Task: Validation on Product Offer with Testing
Action: Mouse moved to (430, 607)
Screenshot: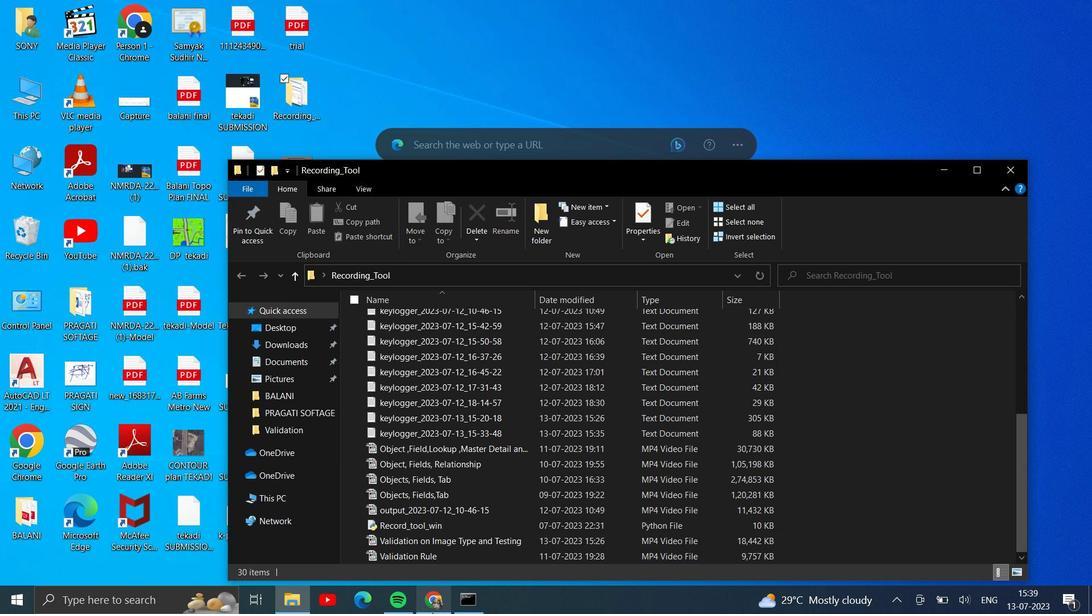 
Action: Mouse pressed left at (430, 607)
Screenshot: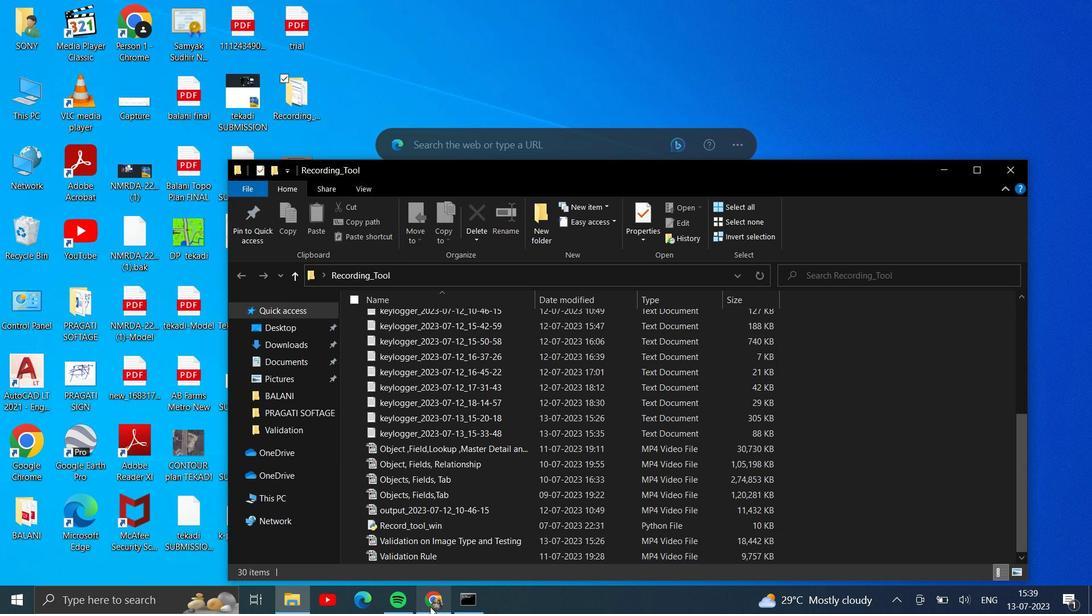 
Action: Mouse moved to (728, 182)
Screenshot: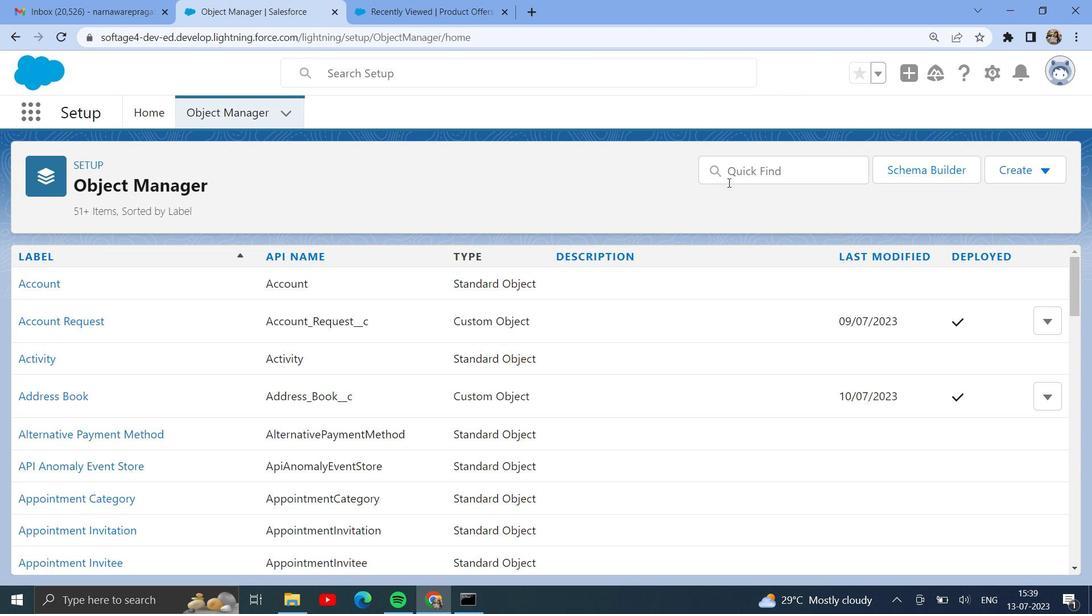 
Action: Mouse pressed left at (728, 182)
Screenshot: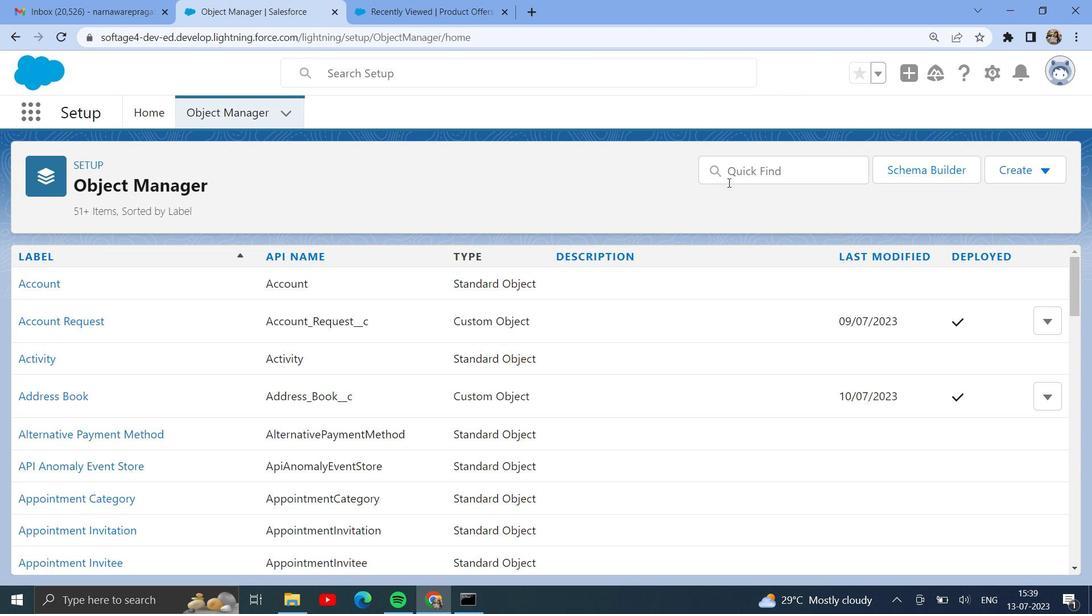 
Action: Mouse moved to (728, 181)
Screenshot: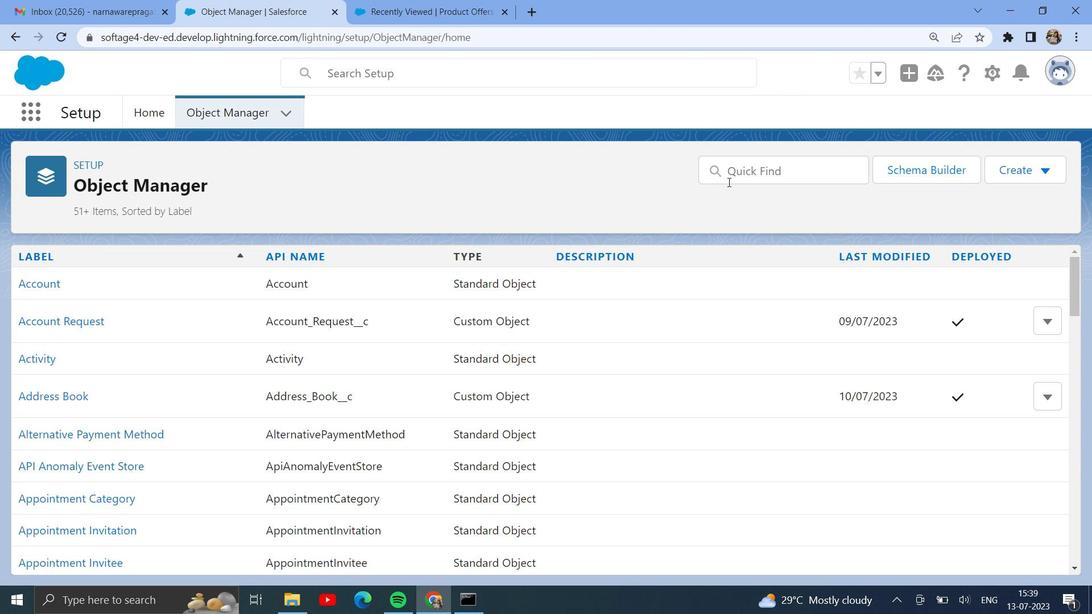 
Action: Key pressed <Key.shift>Product<Key.space><Key.shift>Offer
Screenshot: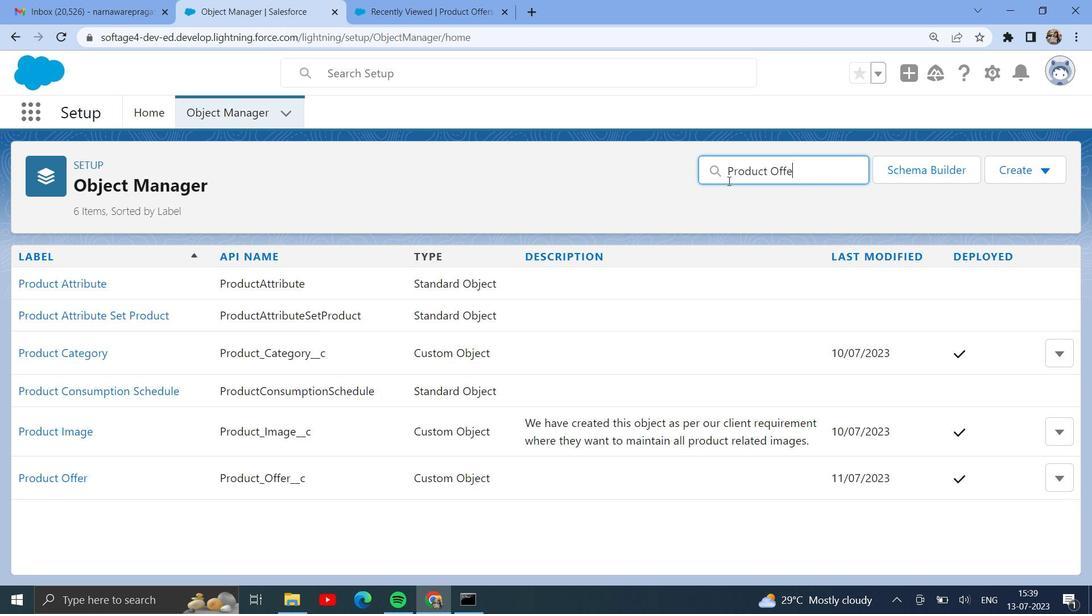 
Action: Mouse moved to (44, 289)
Screenshot: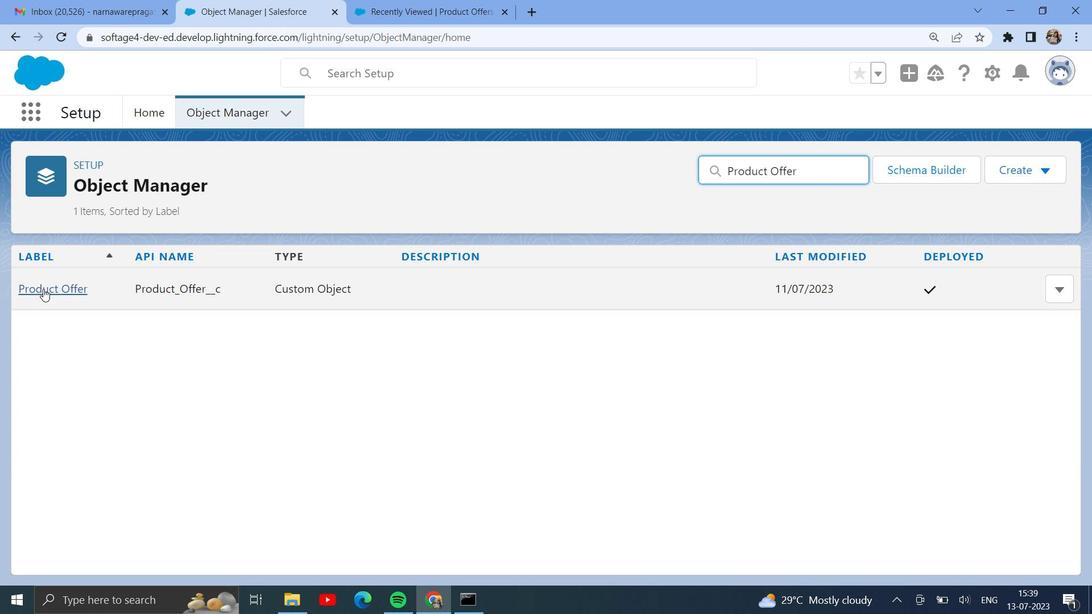 
Action: Mouse pressed left at (44, 289)
Screenshot: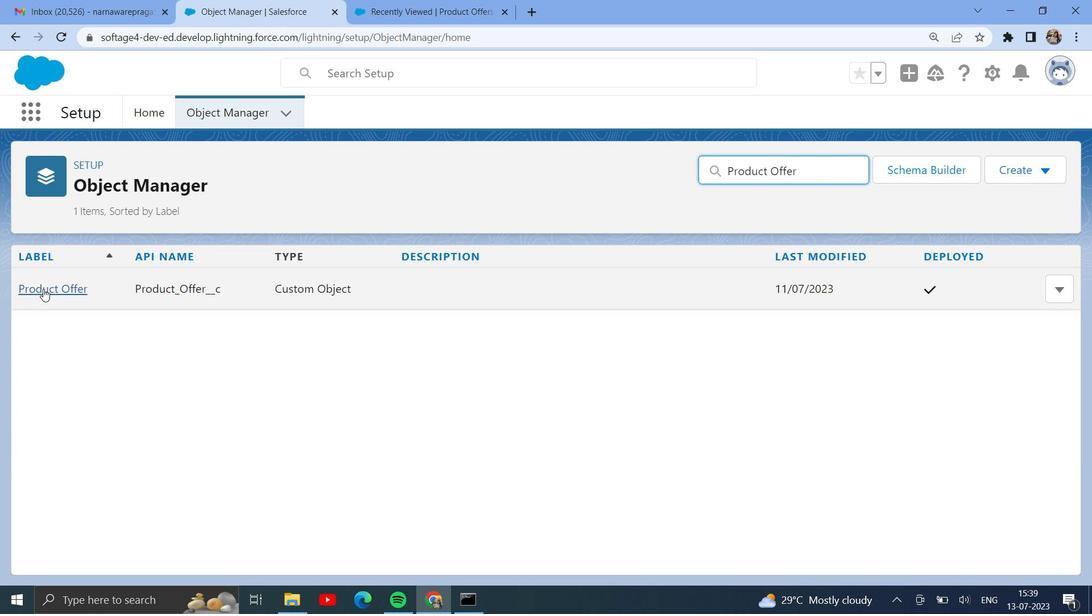 
Action: Mouse moved to (20, 382)
Screenshot: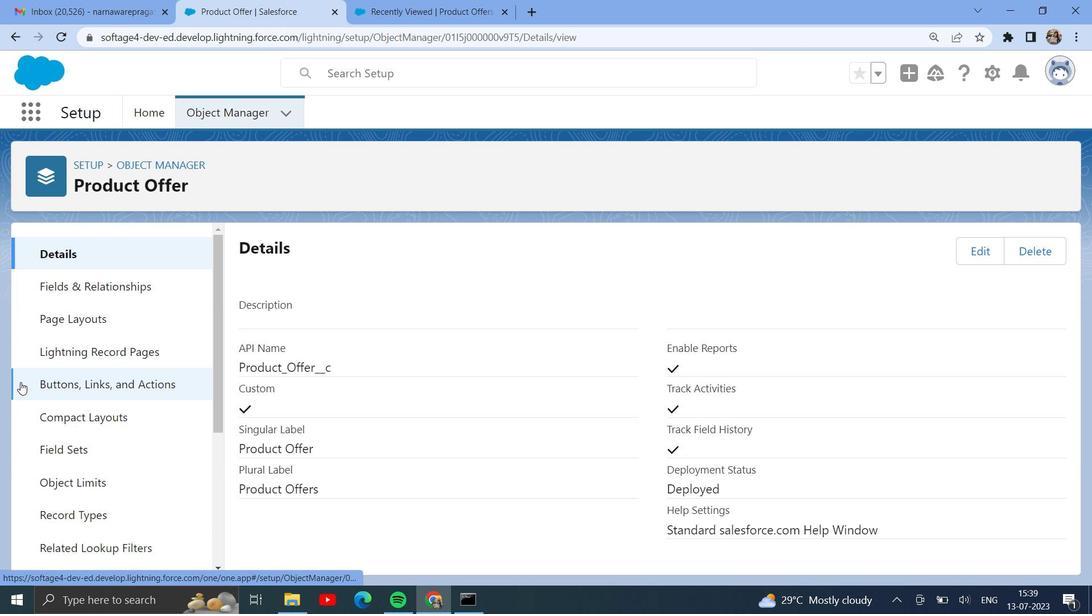 
Action: Mouse scrolled (20, 382) with delta (0, 0)
Screenshot: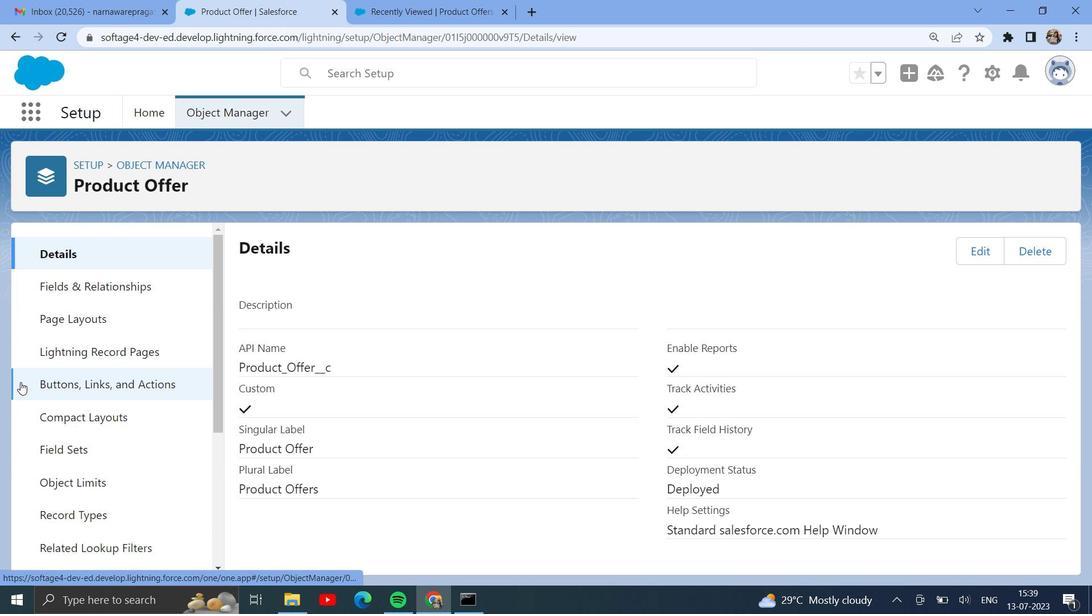 
Action: Mouse moved to (20, 384)
Screenshot: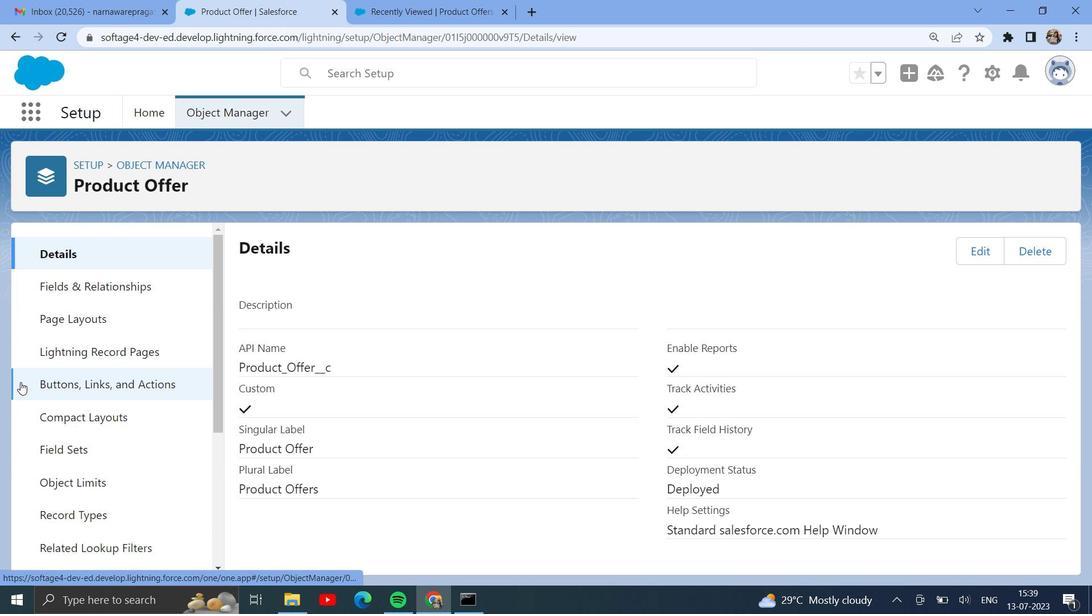 
Action: Mouse scrolled (20, 383) with delta (0, 0)
Screenshot: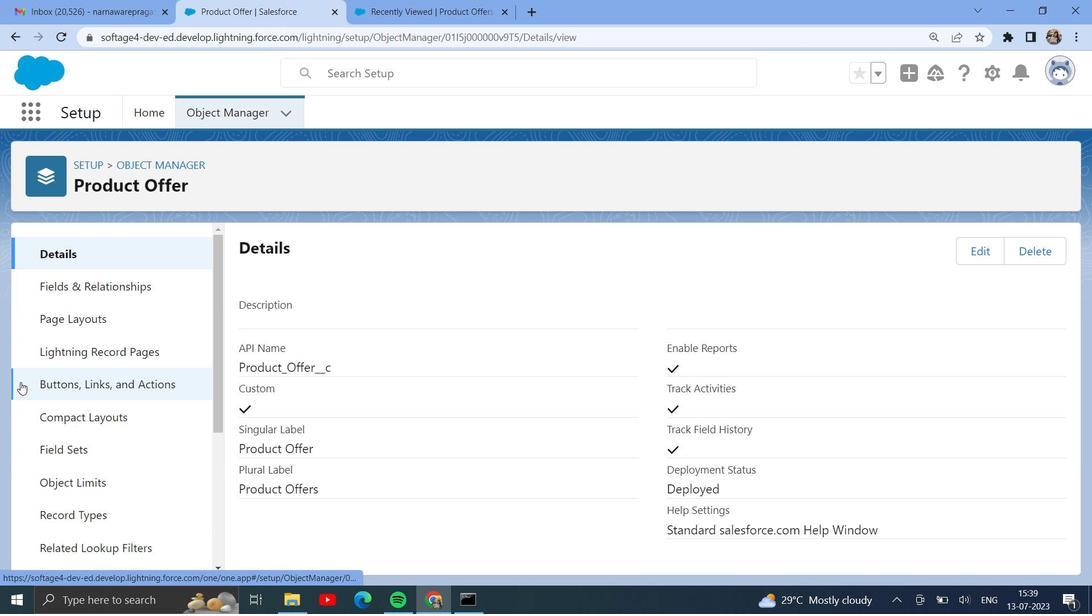 
Action: Mouse moved to (20, 384)
Screenshot: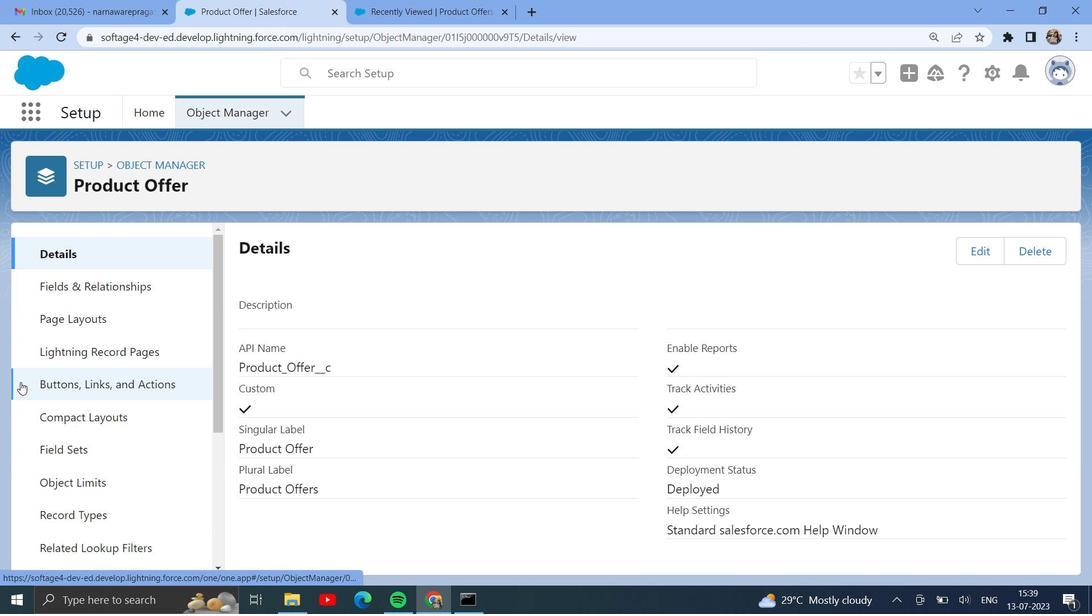 
Action: Mouse scrolled (20, 384) with delta (0, 0)
Screenshot: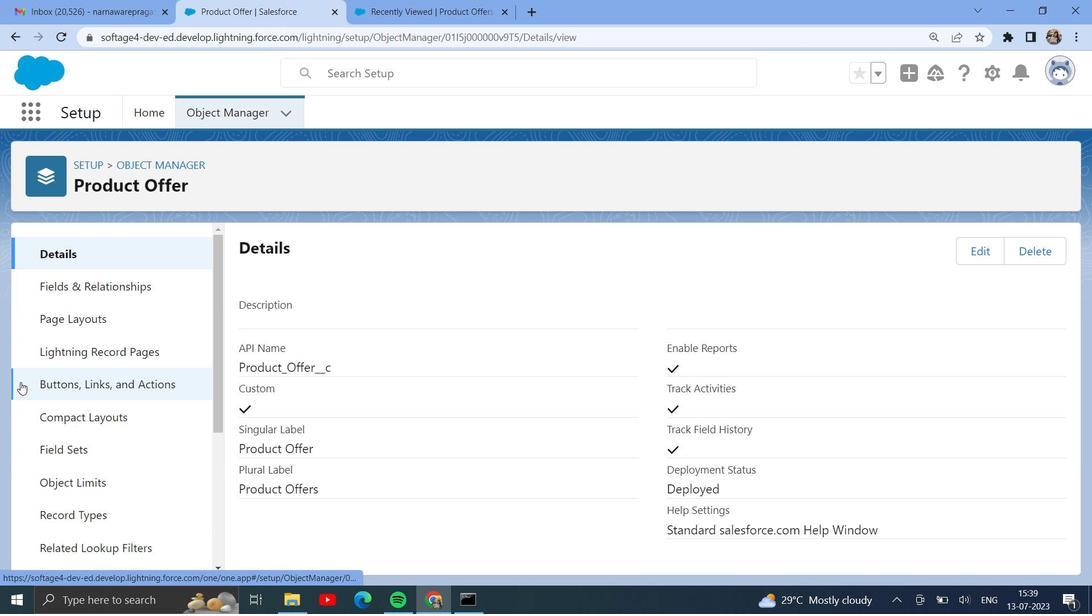 
Action: Mouse moved to (20, 386)
Screenshot: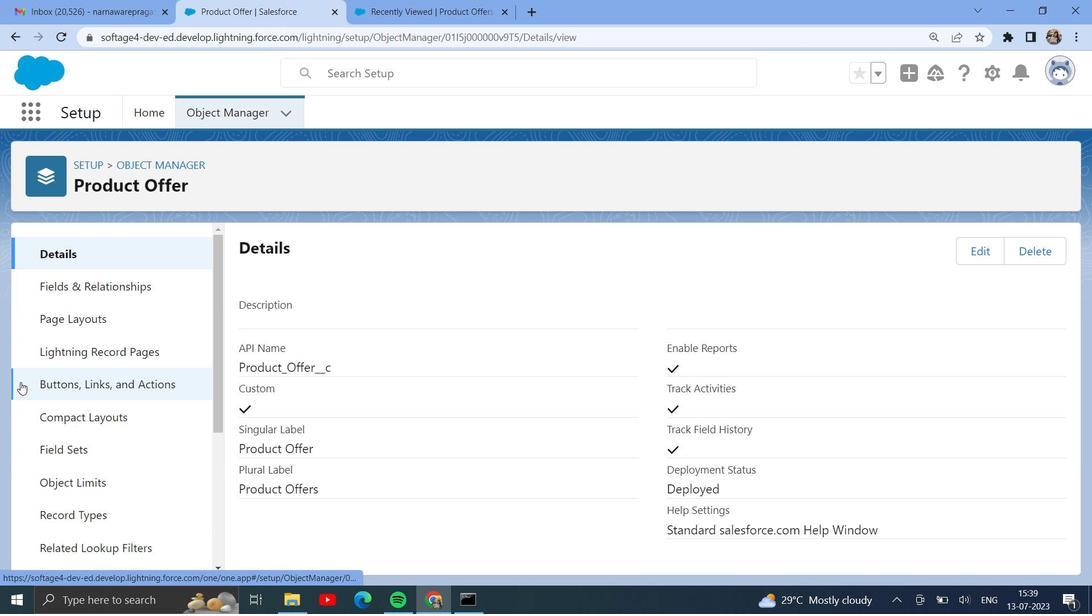 
Action: Mouse scrolled (20, 386) with delta (0, 0)
Screenshot: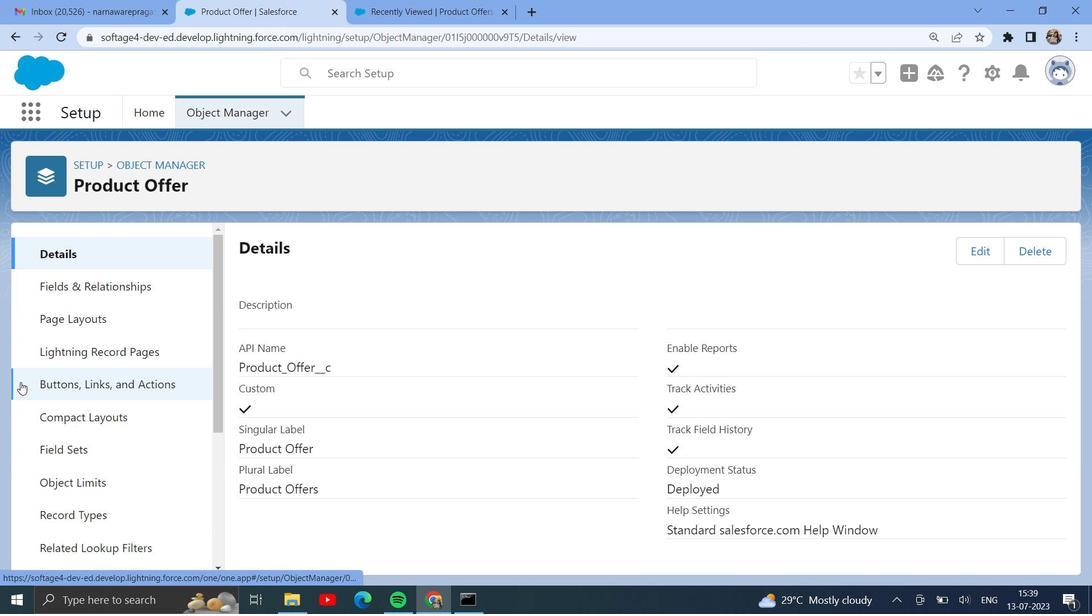 
Action: Mouse moved to (35, 416)
Screenshot: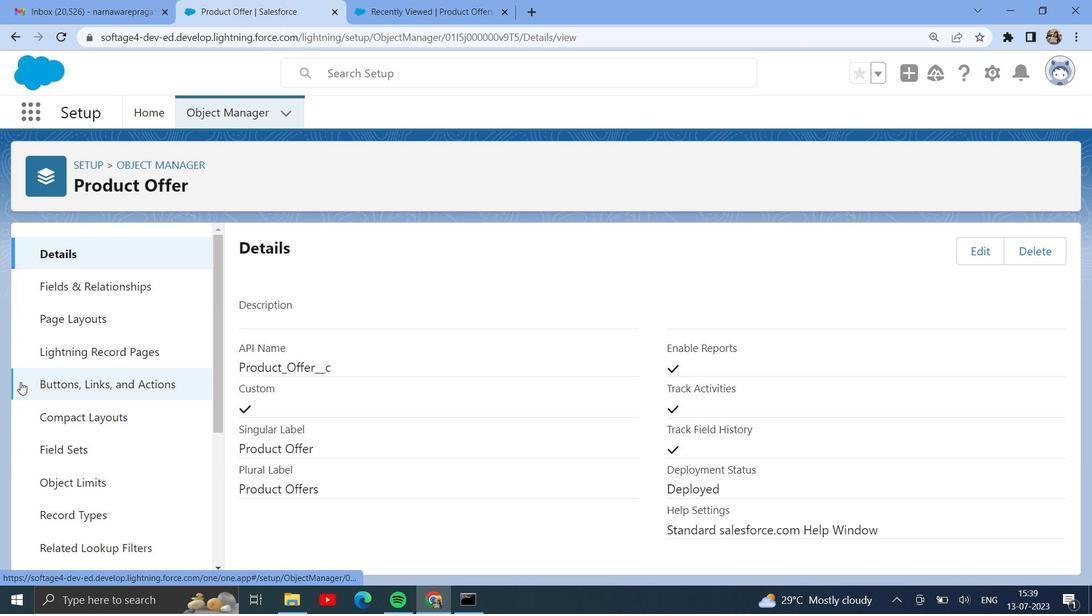 
Action: Mouse scrolled (35, 415) with delta (0, 0)
Screenshot: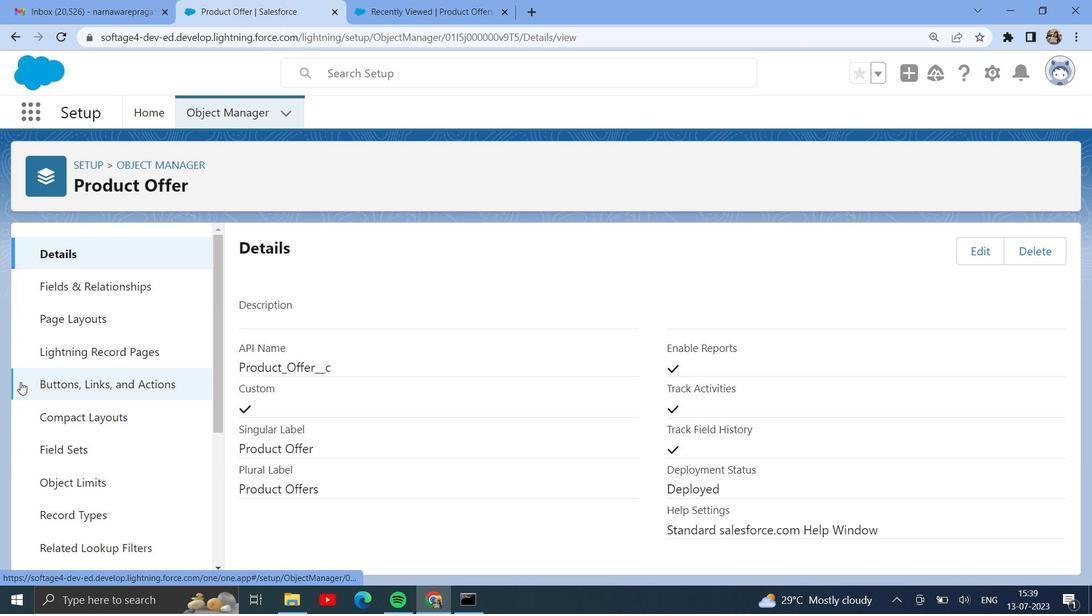 
Action: Mouse moved to (88, 472)
Screenshot: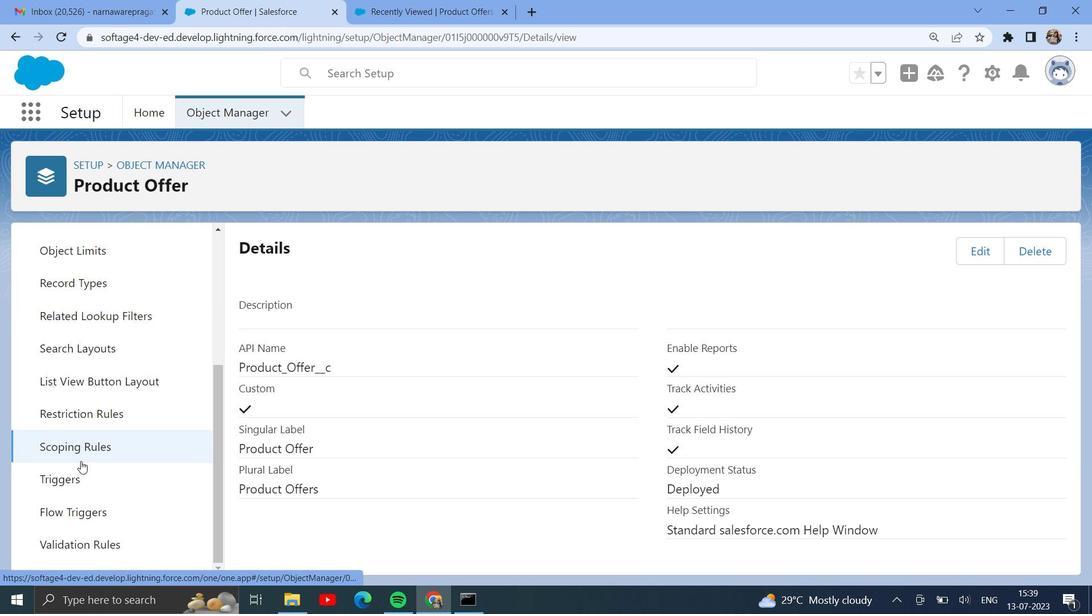 
Action: Mouse scrolled (88, 471) with delta (0, 0)
Screenshot: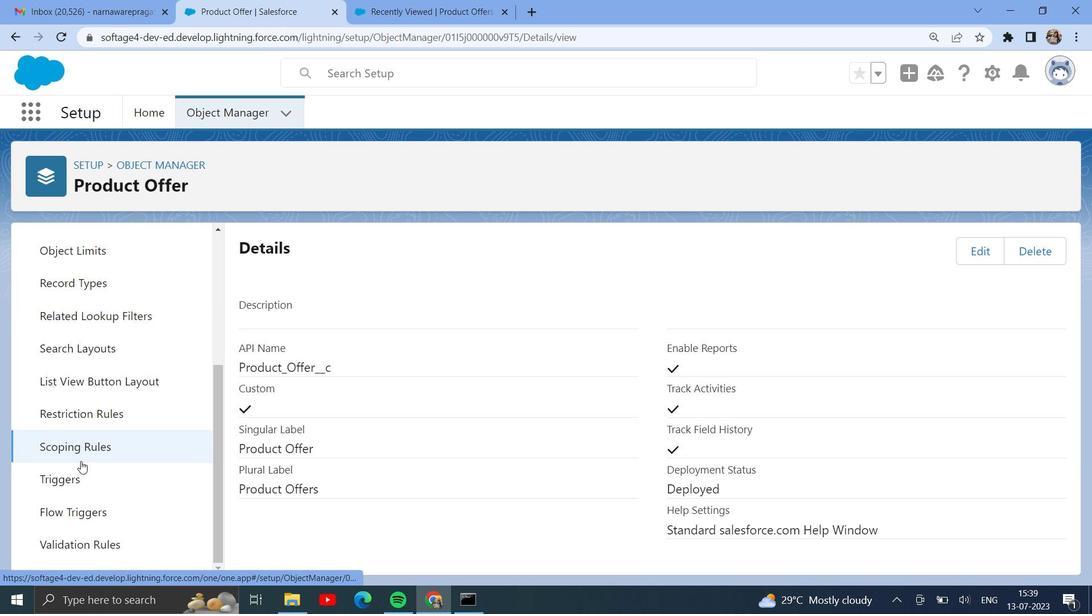 
Action: Mouse moved to (91, 476)
Screenshot: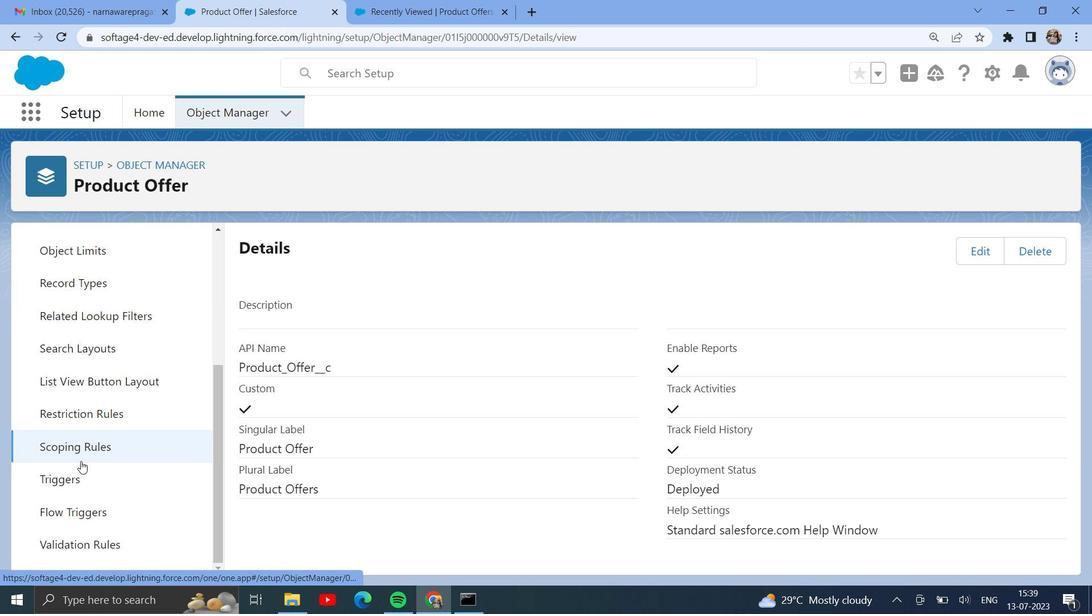 
Action: Mouse scrolled (91, 475) with delta (0, 0)
Screenshot: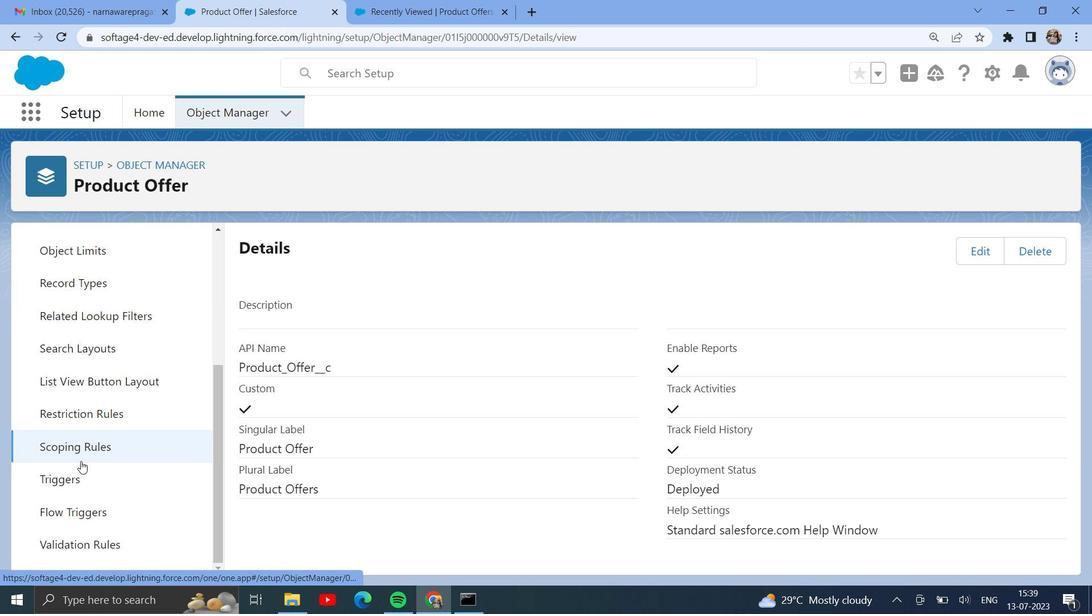 
Action: Mouse moved to (92, 478)
Screenshot: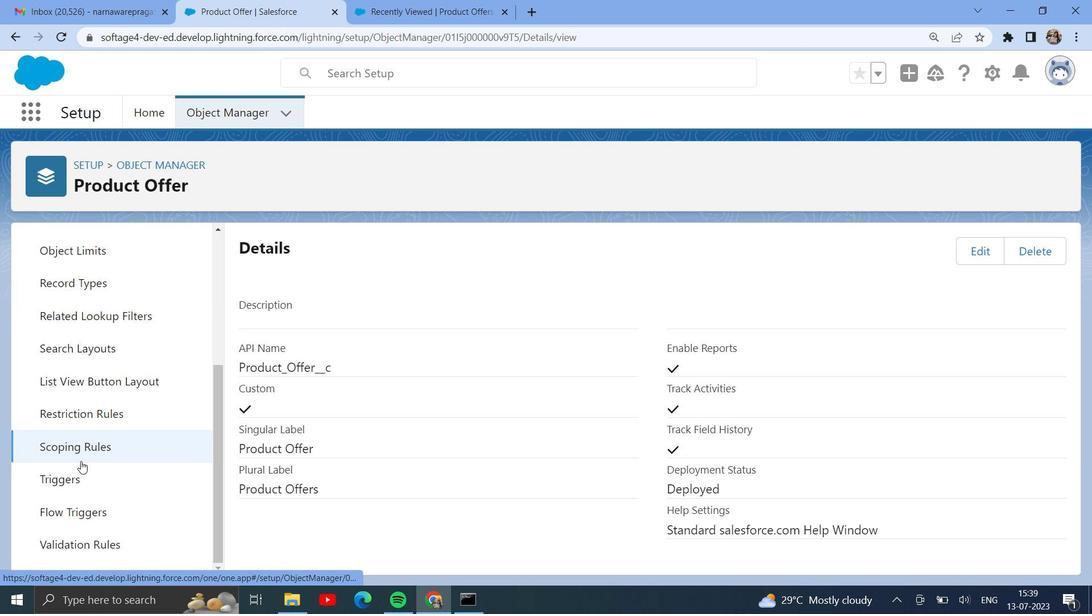 
Action: Mouse scrolled (92, 477) with delta (0, 0)
Screenshot: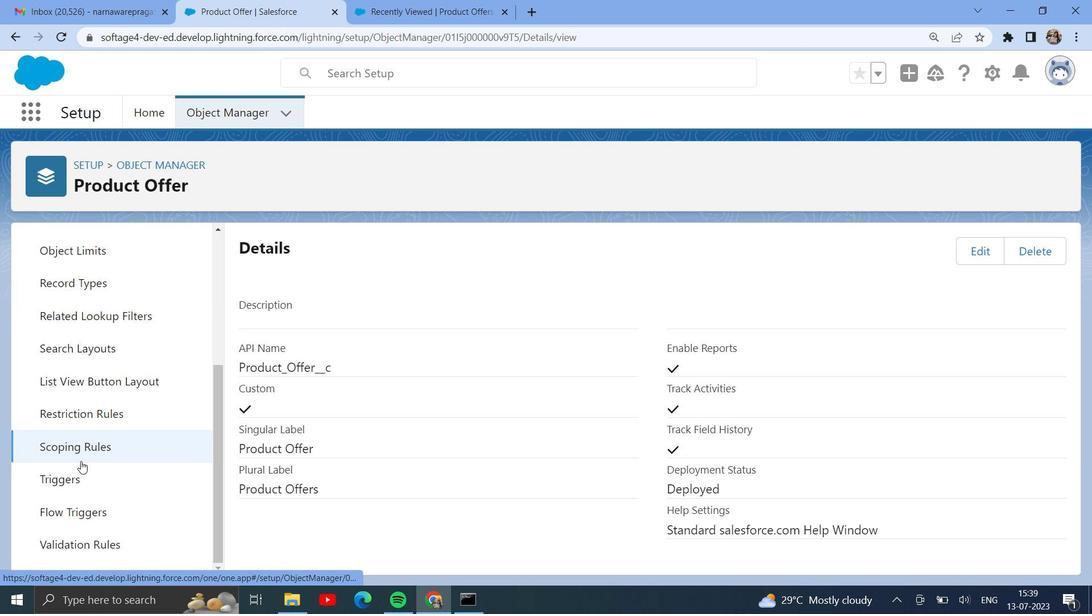 
Action: Mouse scrolled (92, 477) with delta (0, 0)
Screenshot: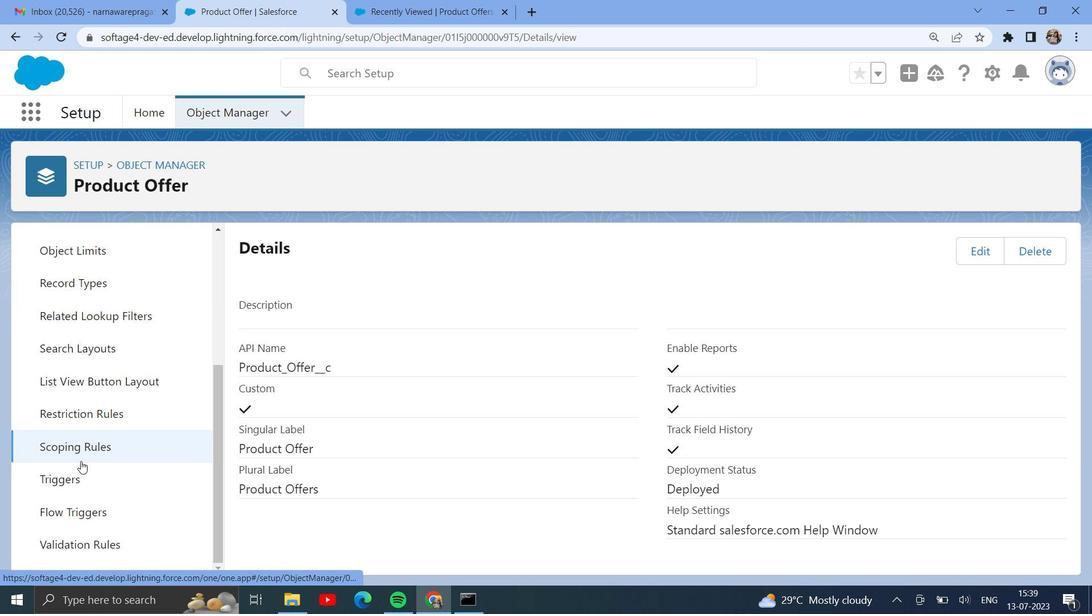 
Action: Mouse moved to (95, 482)
Screenshot: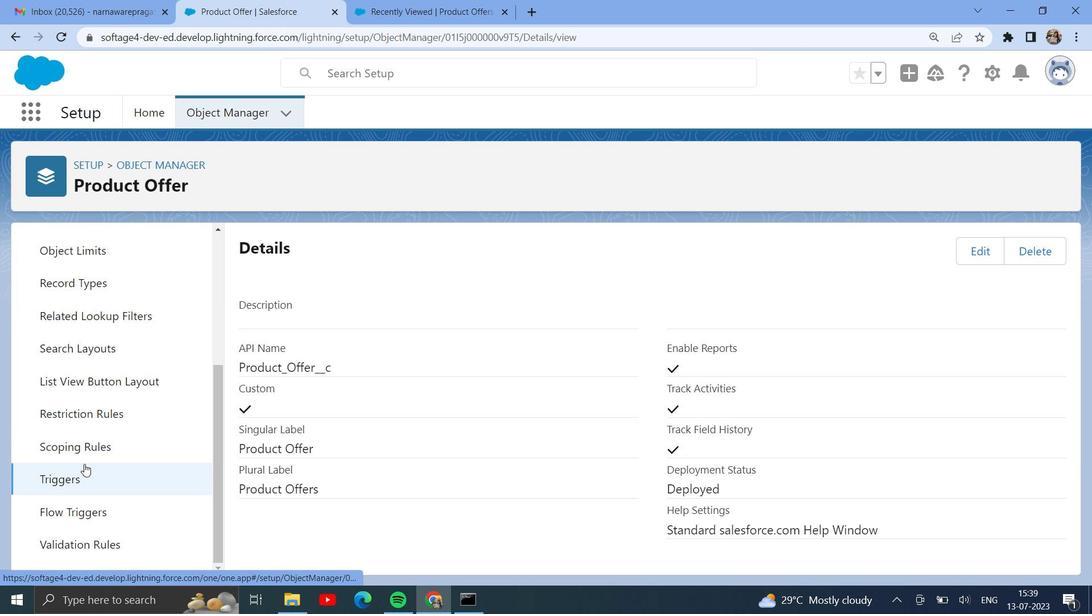 
Action: Mouse scrolled (95, 482) with delta (0, 0)
Screenshot: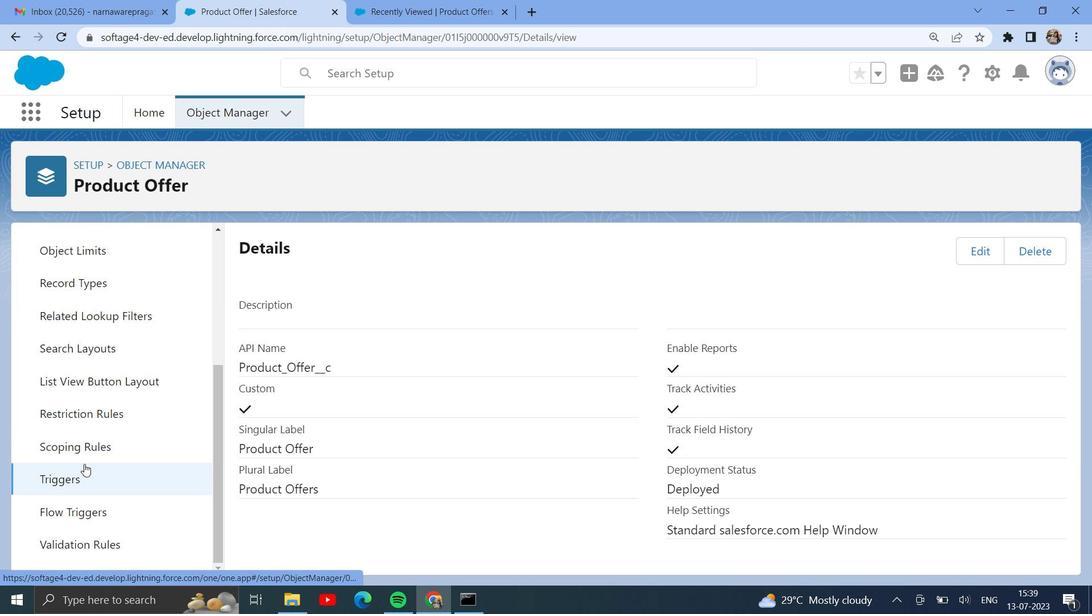 
Action: Mouse moved to (120, 544)
Screenshot: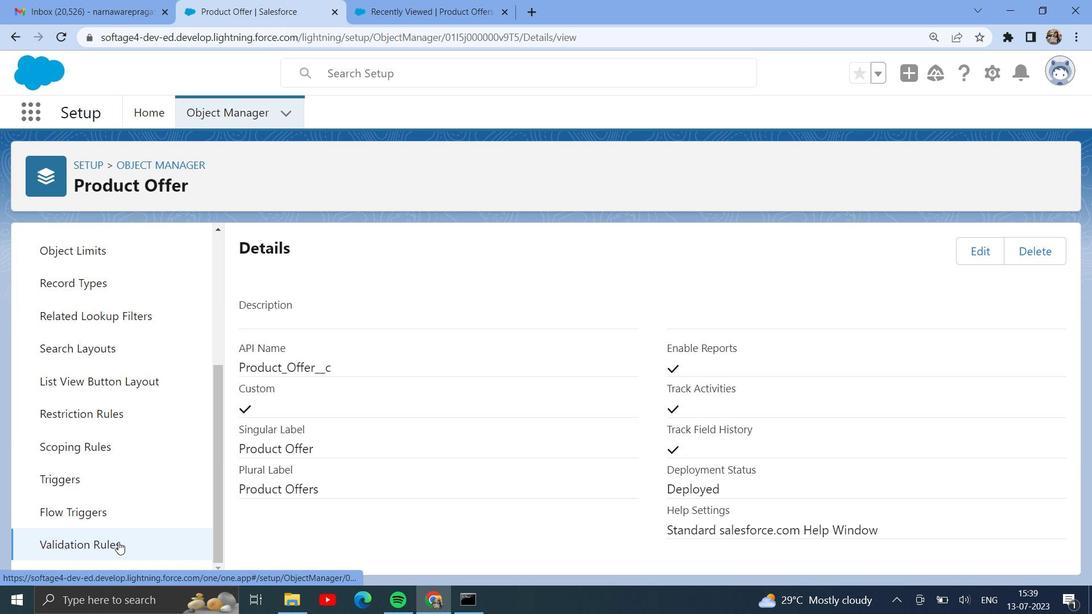 
Action: Mouse pressed left at (120, 544)
Screenshot: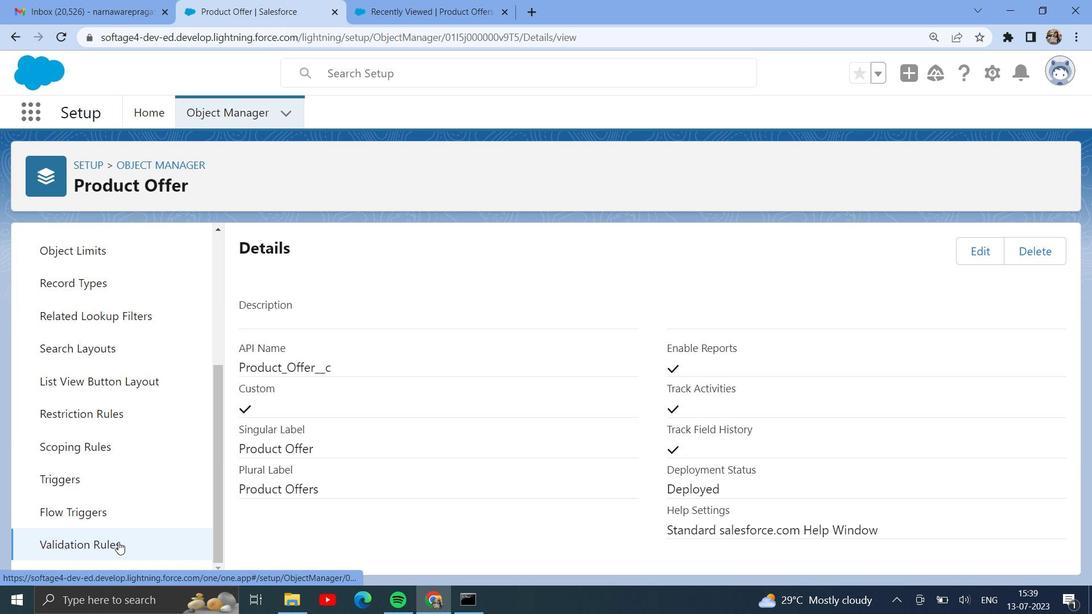 
Action: Mouse moved to (1055, 252)
Screenshot: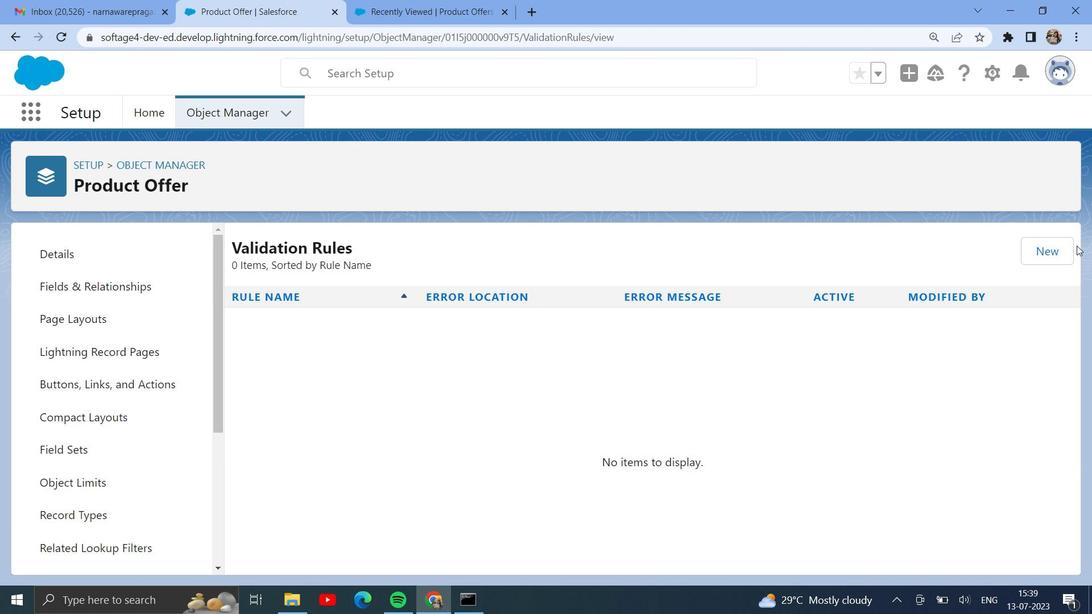 
Action: Mouse pressed left at (1055, 252)
Screenshot: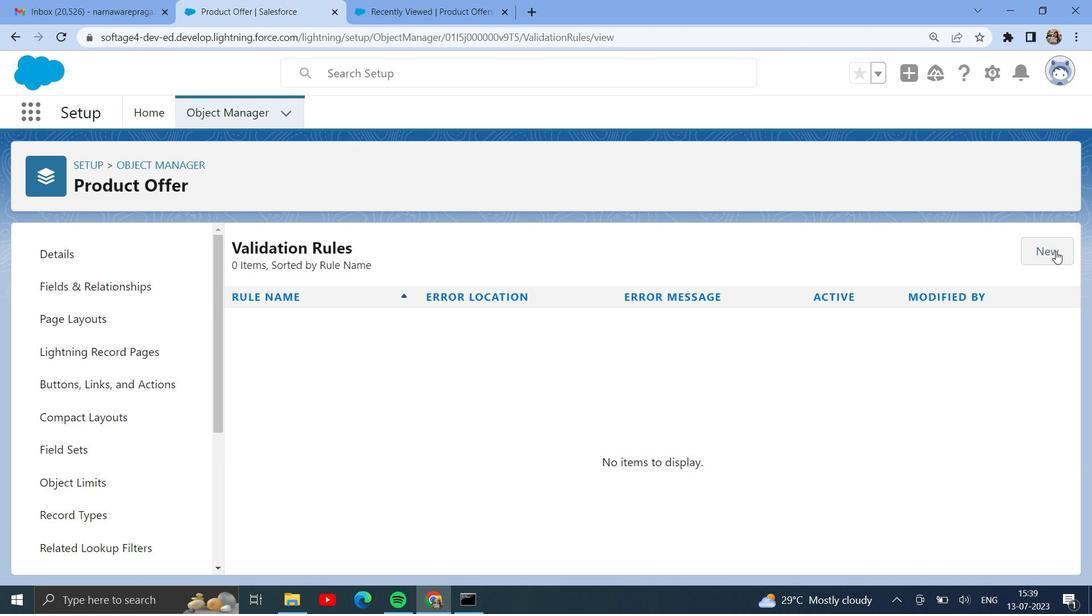 
Action: Mouse moved to (378, 362)
Screenshot: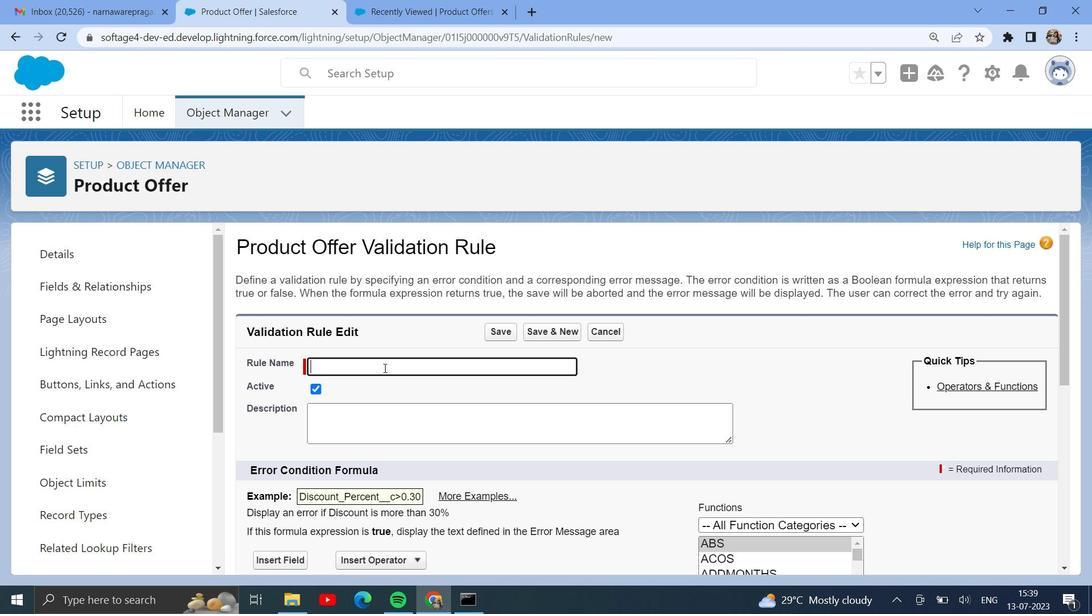 
Action: Mouse pressed left at (378, 362)
Screenshot: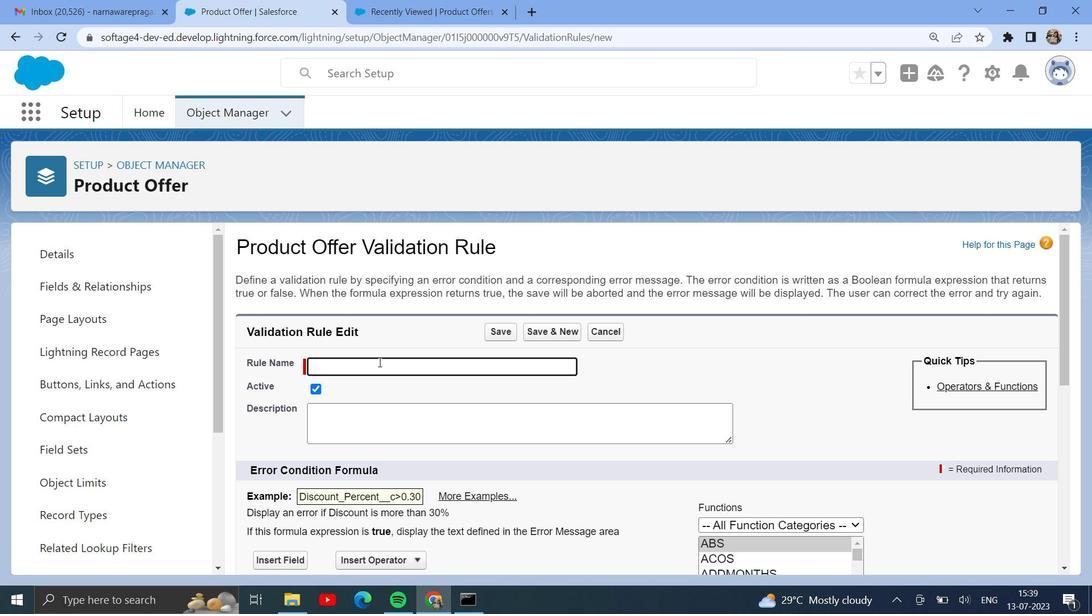 
Action: Key pressed <Key.shift>Validation<Key.space>on<Key.space><Key.shift>Product<Key.space><Key.shift>Field
Screenshot: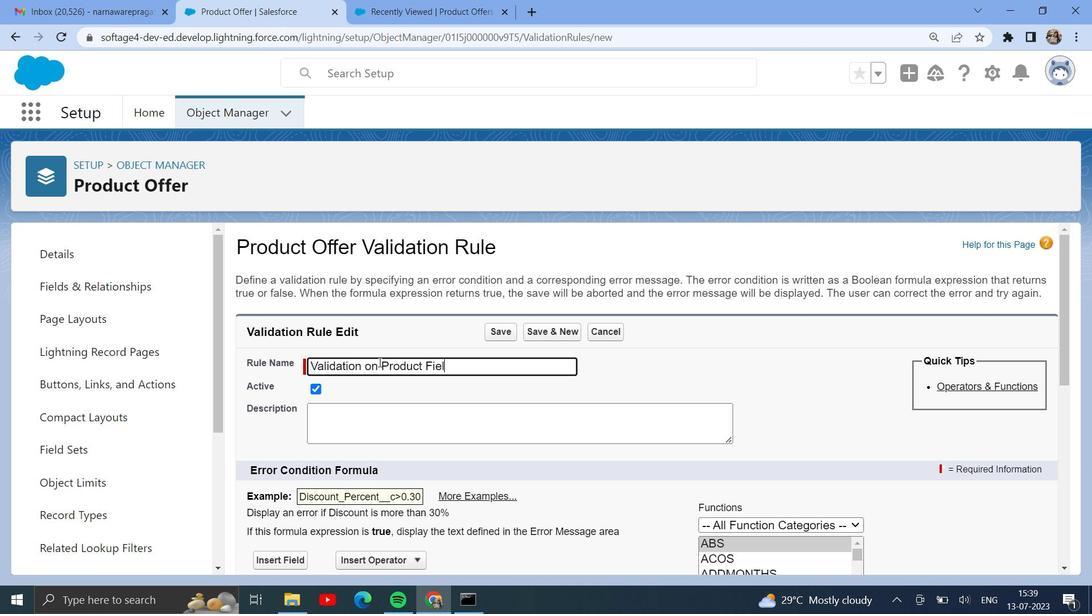 
Action: Mouse moved to (368, 442)
Screenshot: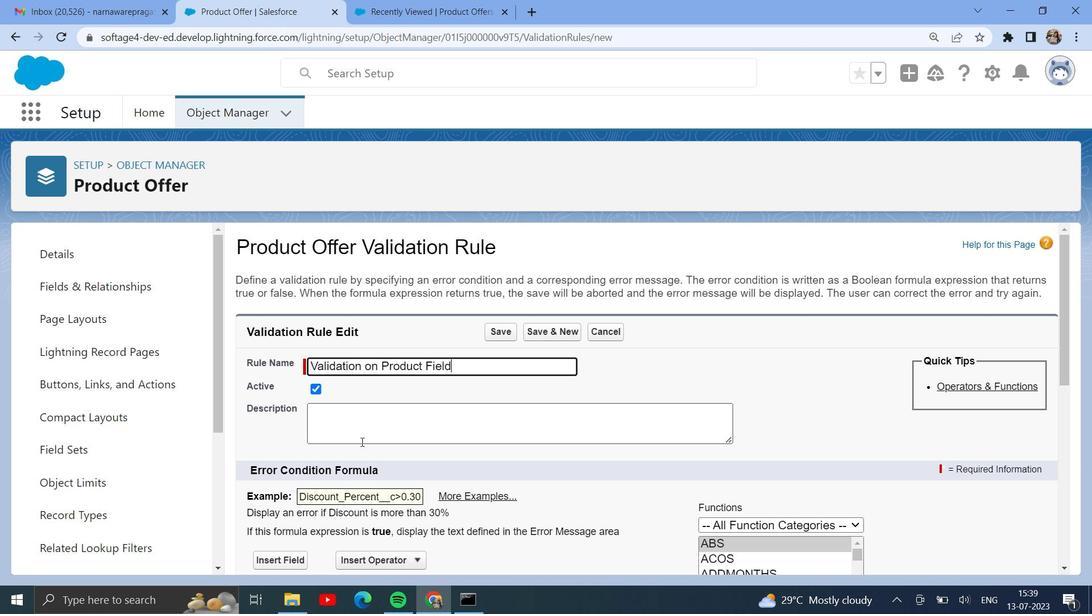 
Action: Mouse scrolled (368, 441) with delta (0, 0)
Screenshot: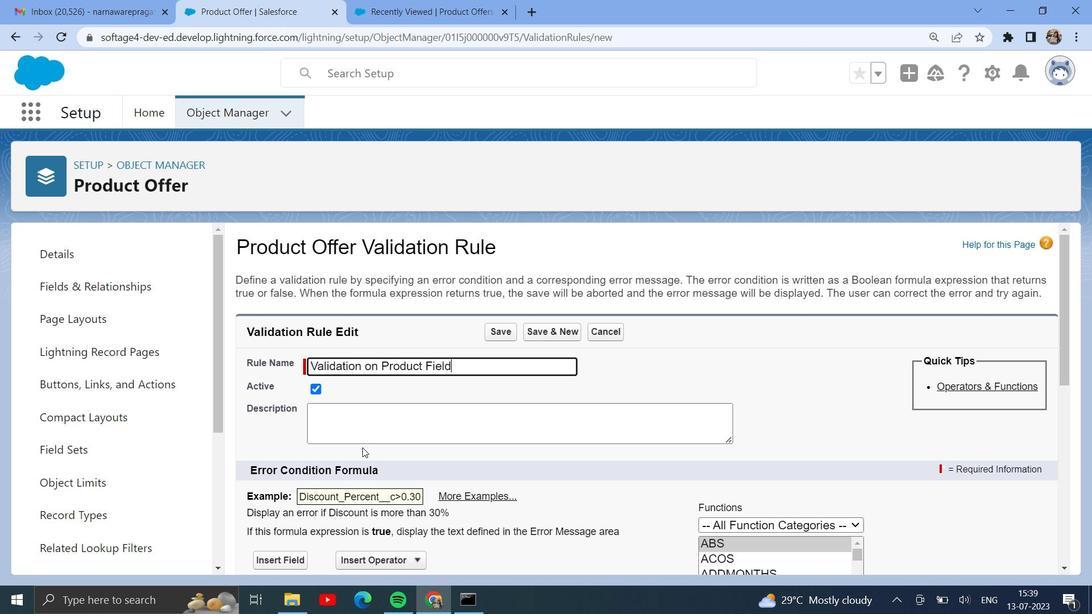 
Action: Mouse scrolled (368, 441) with delta (0, 0)
Screenshot: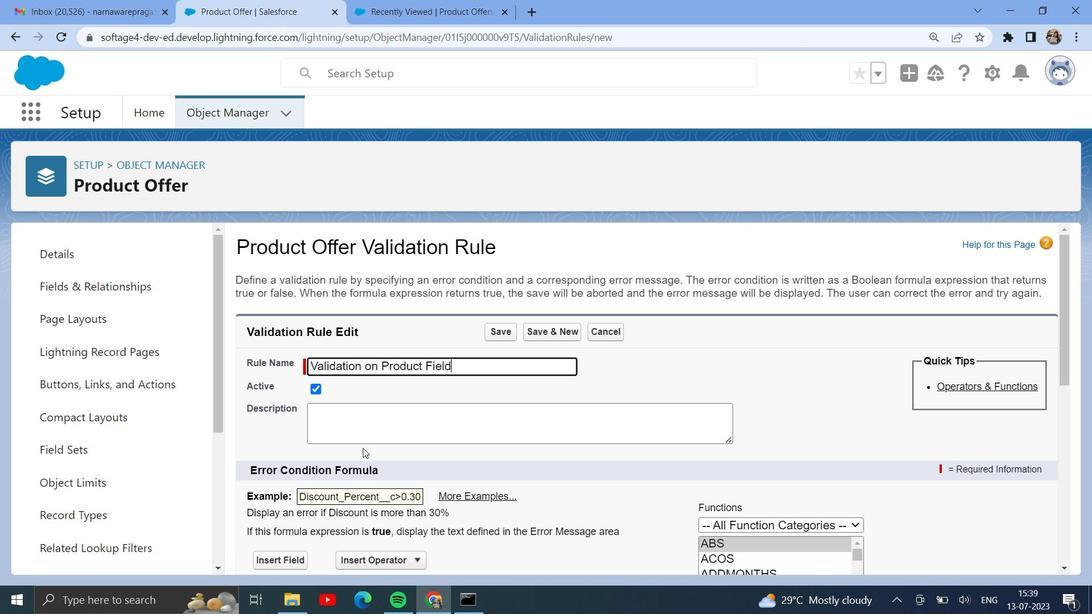 
Action: Mouse moved to (469, 471)
Screenshot: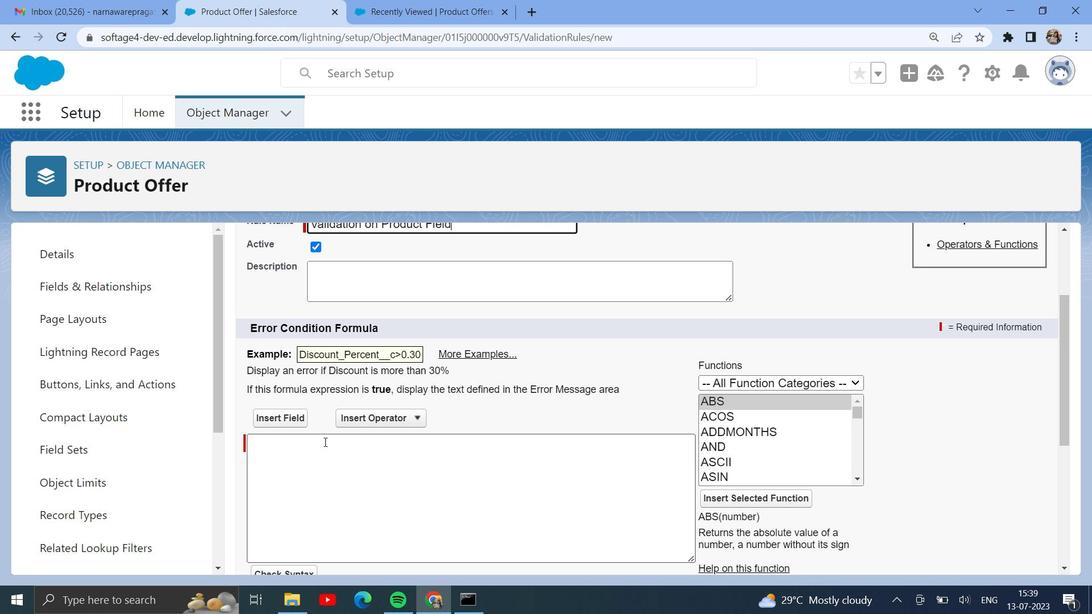 
Action: Mouse scrolled (469, 471) with delta (0, 0)
Screenshot: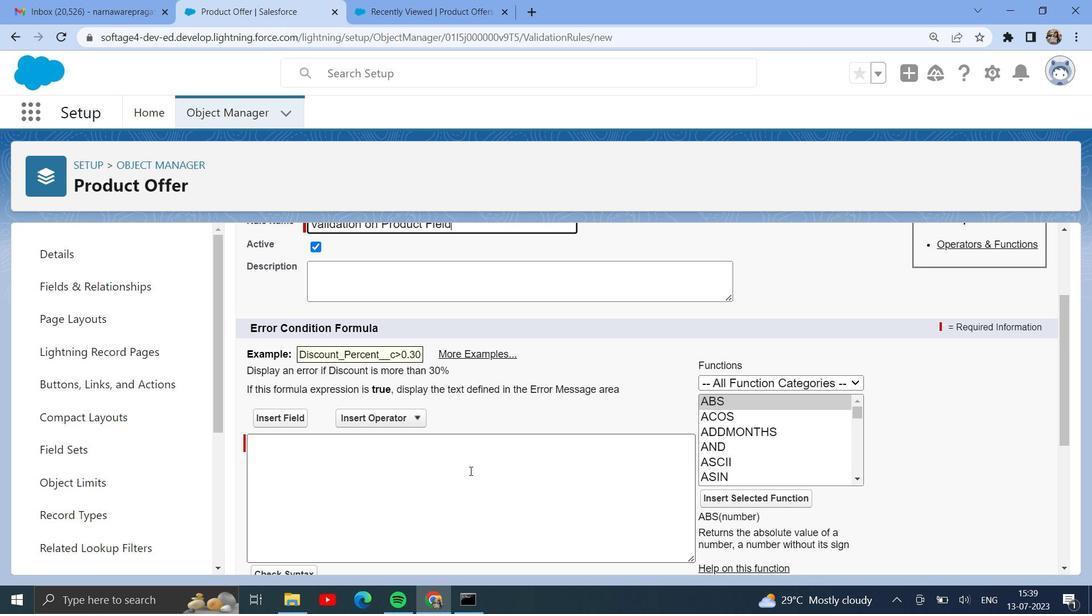 
Action: Mouse moved to (803, 378)
Screenshot: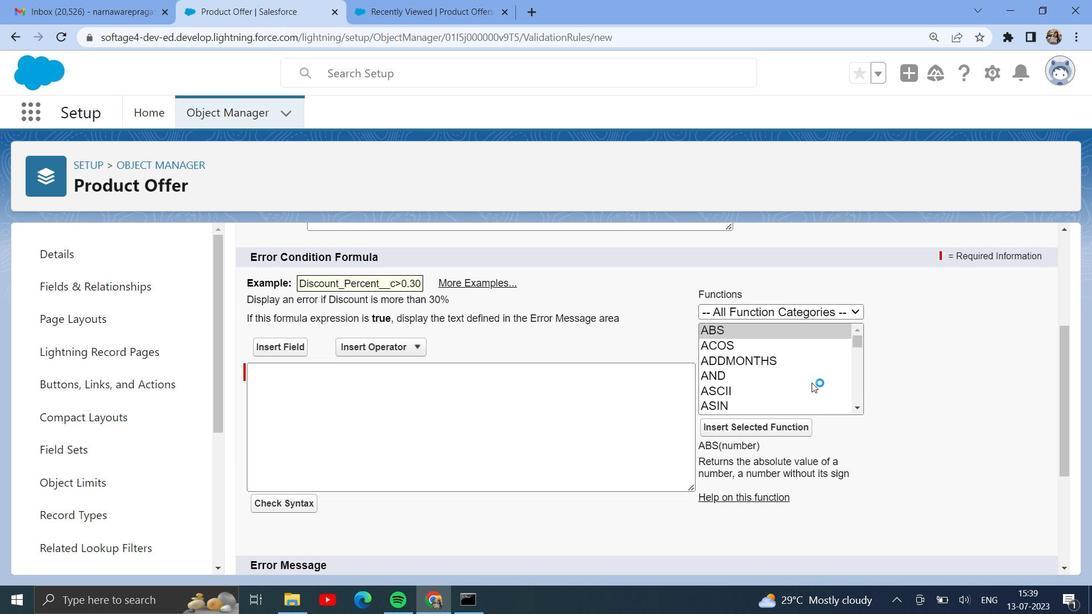 
Action: Mouse scrolled (803, 377) with delta (0, 0)
Screenshot: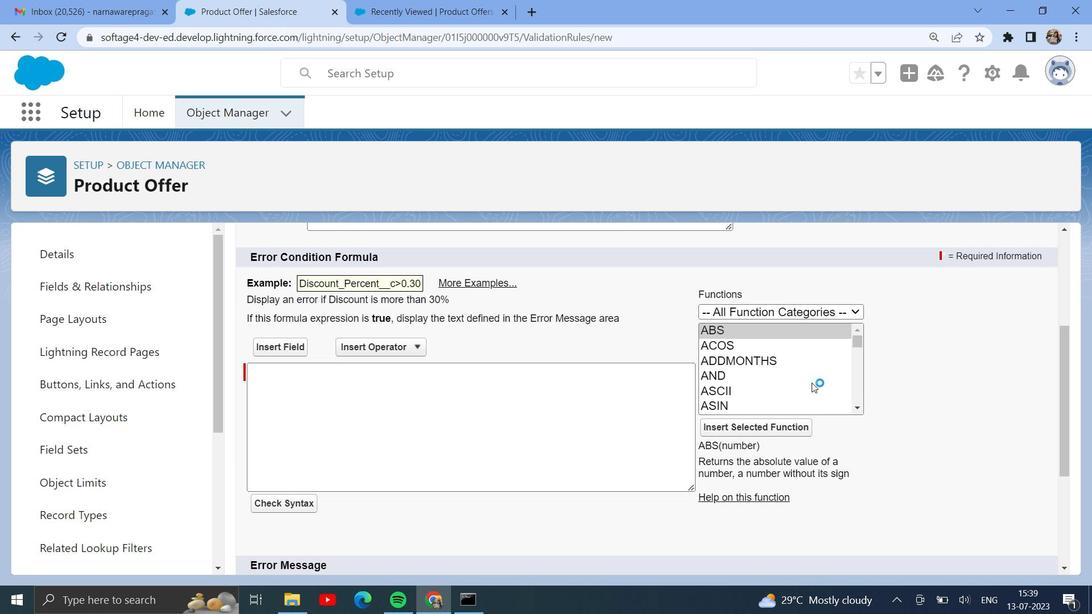 
Action: Mouse moved to (802, 378)
Screenshot: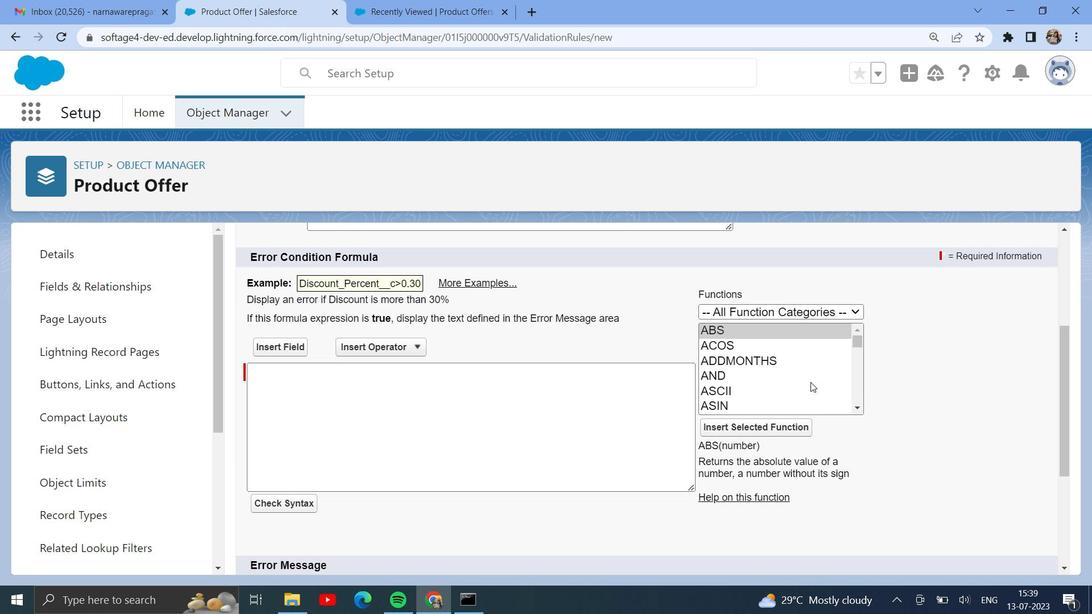 
Action: Mouse scrolled (802, 377) with delta (0, 0)
Screenshot: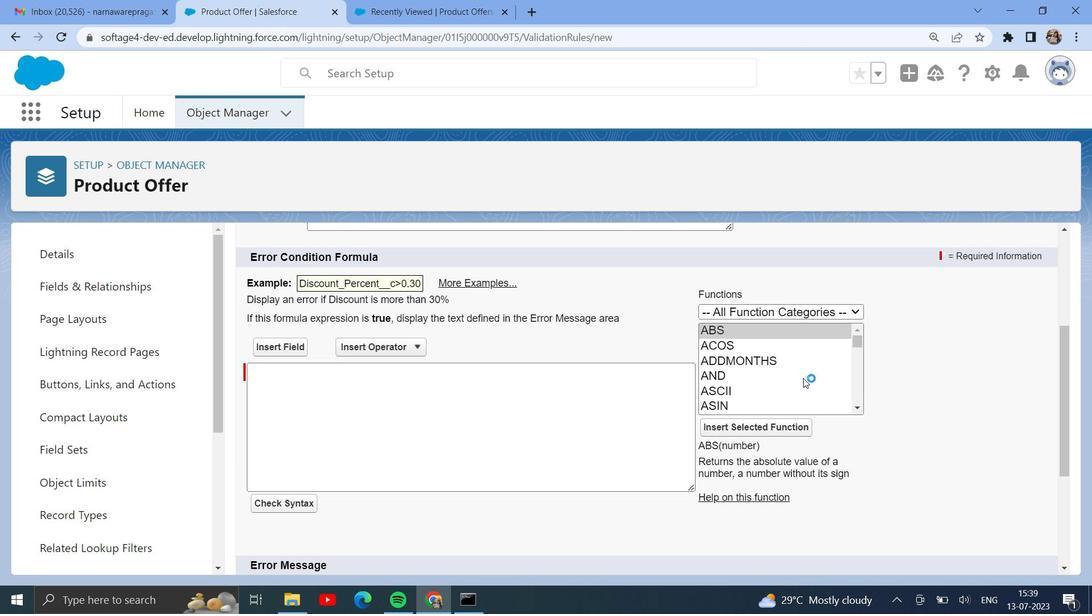 
Action: Mouse moved to (744, 369)
Screenshot: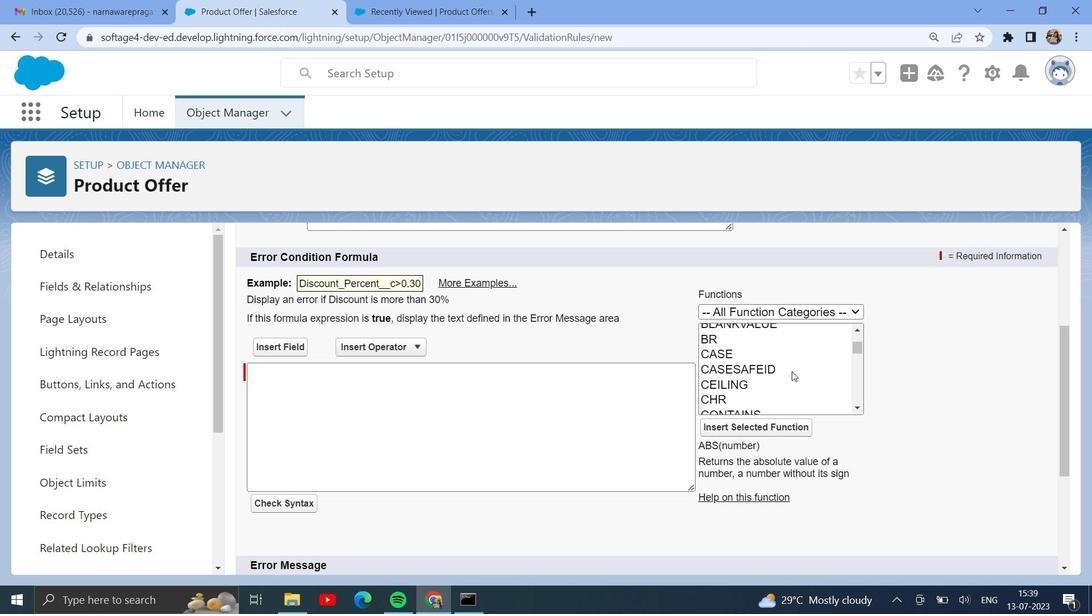 
Action: Mouse scrolled (744, 369) with delta (0, 0)
Screenshot: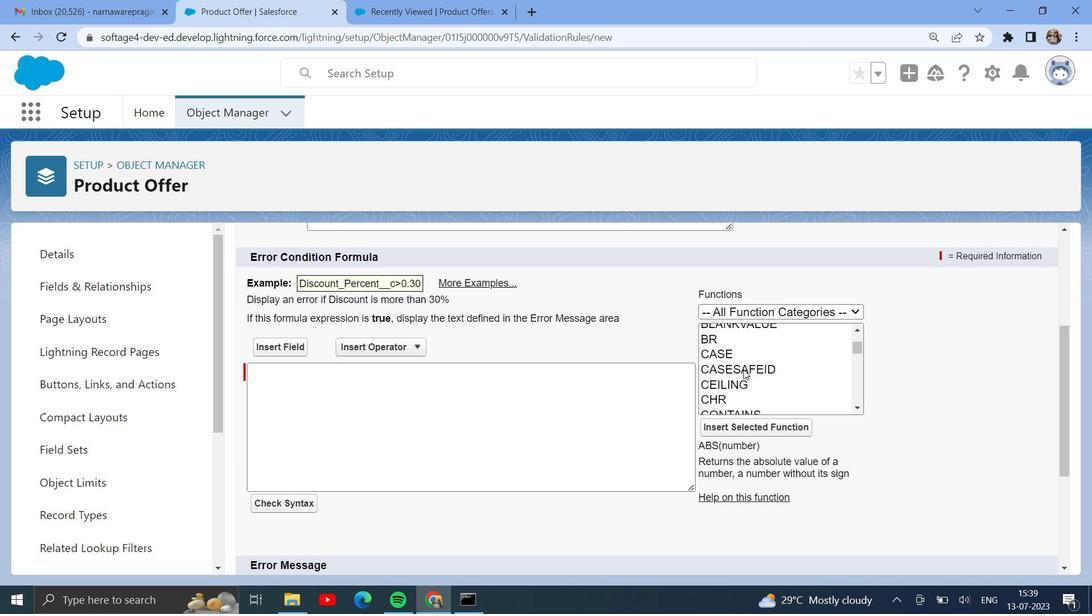 
Action: Mouse moved to (745, 368)
Screenshot: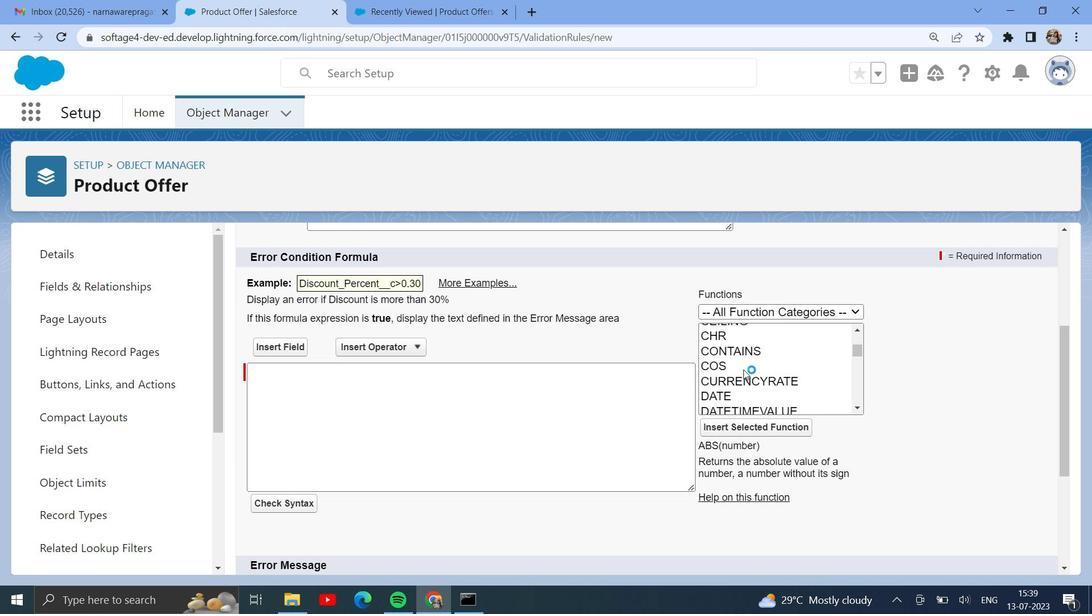 
Action: Mouse scrolled (745, 368) with delta (0, 0)
Screenshot: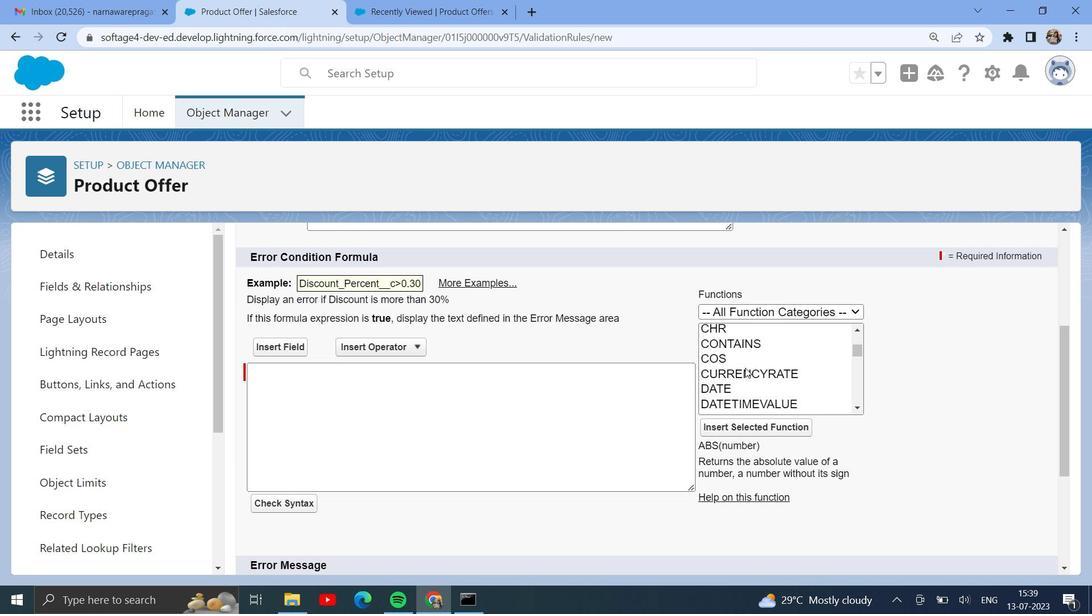 
Action: Mouse scrolled (745, 368) with delta (0, 0)
Screenshot: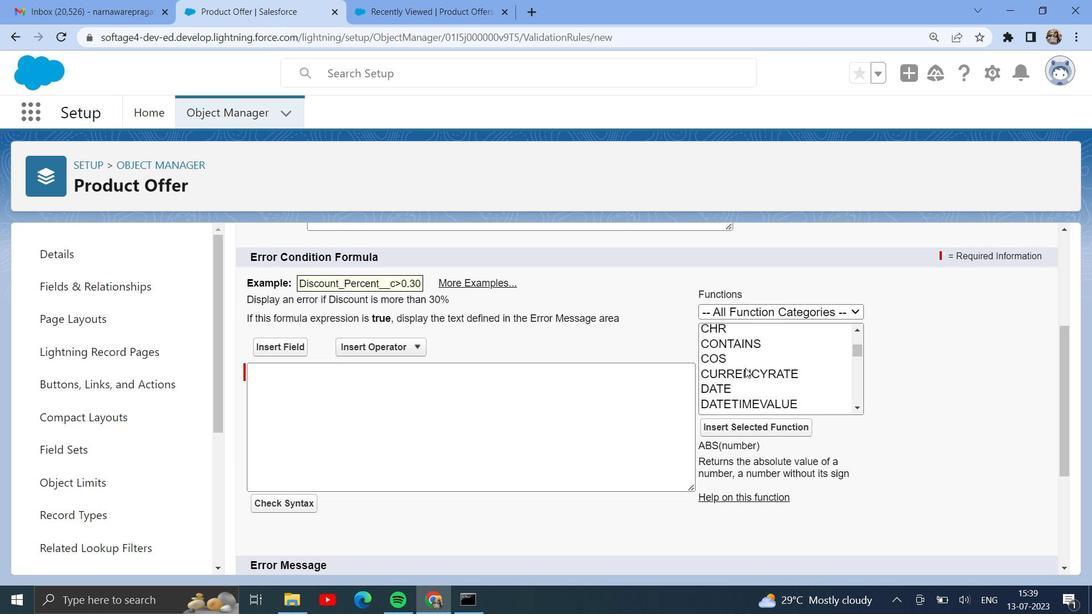 
Action: Mouse moved to (748, 368)
Screenshot: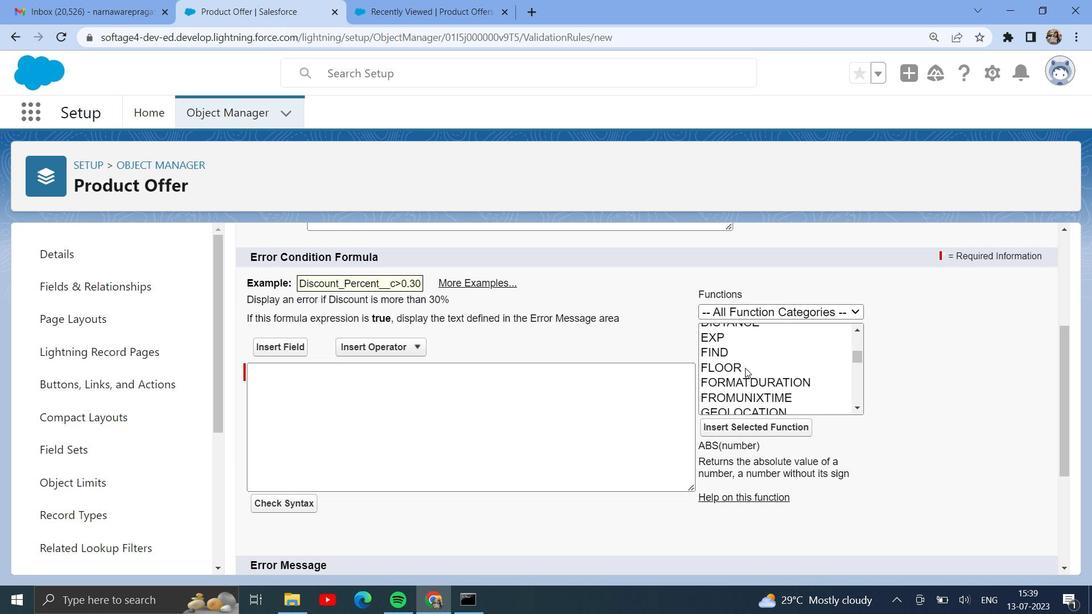 
Action: Mouse scrolled (748, 367) with delta (0, 0)
Screenshot: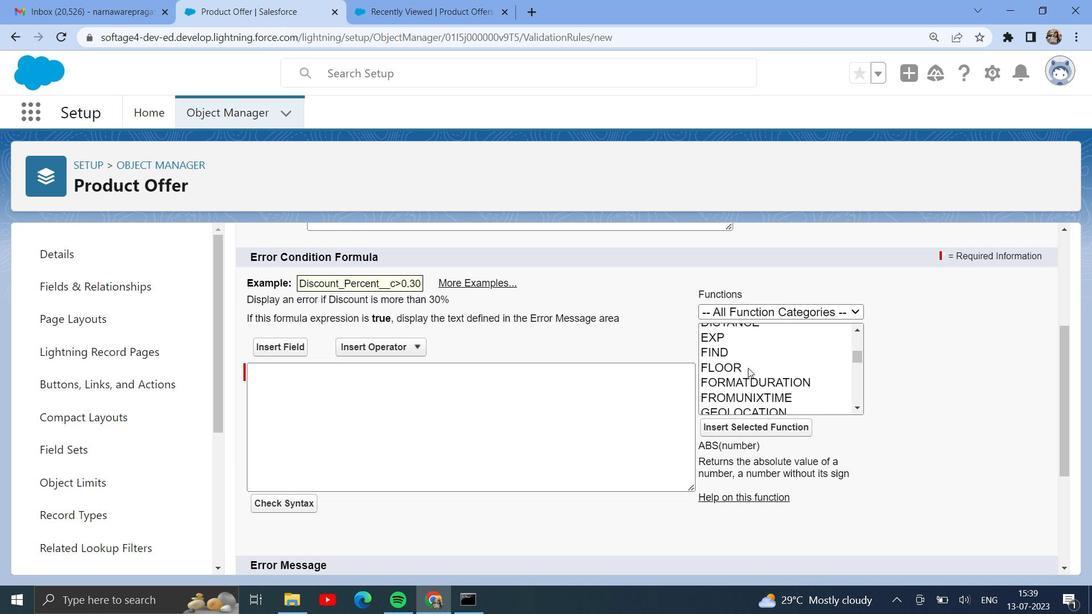 
Action: Mouse scrolled (748, 367) with delta (0, 0)
Screenshot: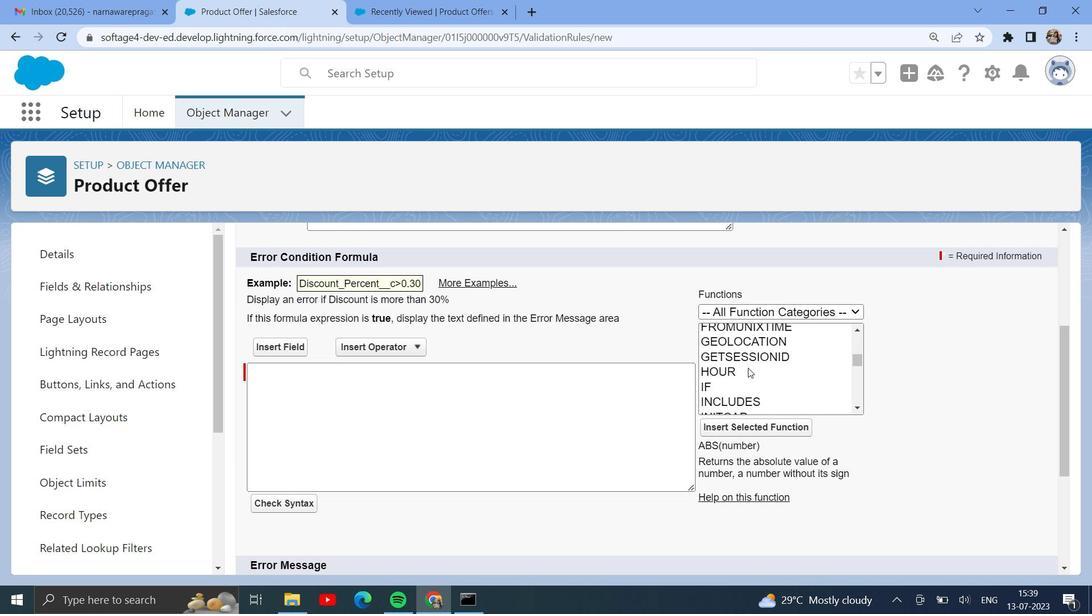 
Action: Mouse scrolled (748, 367) with delta (0, 0)
Screenshot: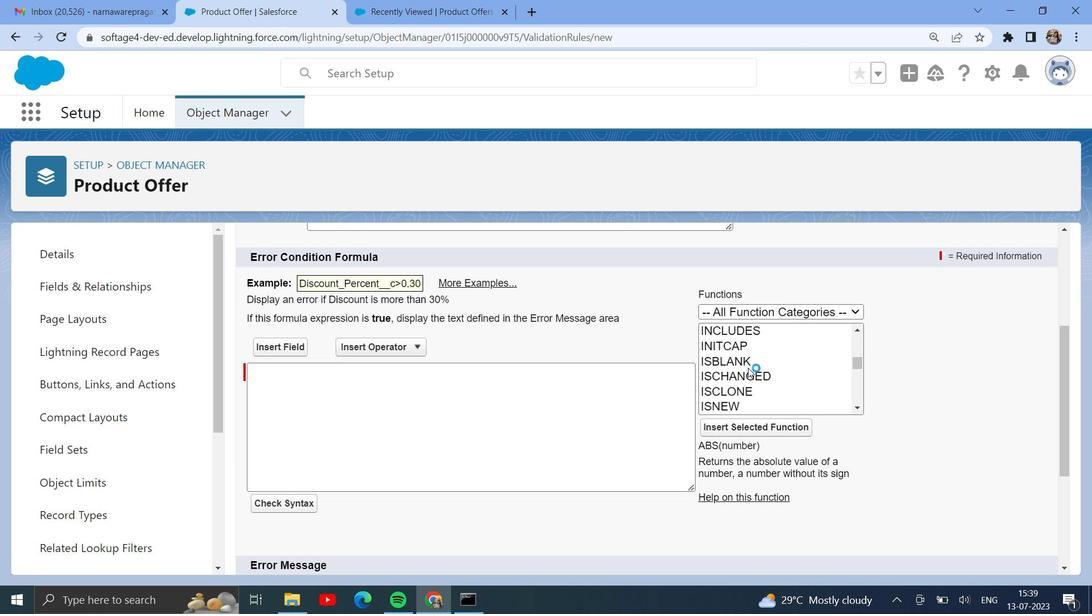 
Action: Mouse scrolled (748, 367) with delta (0, 0)
Screenshot: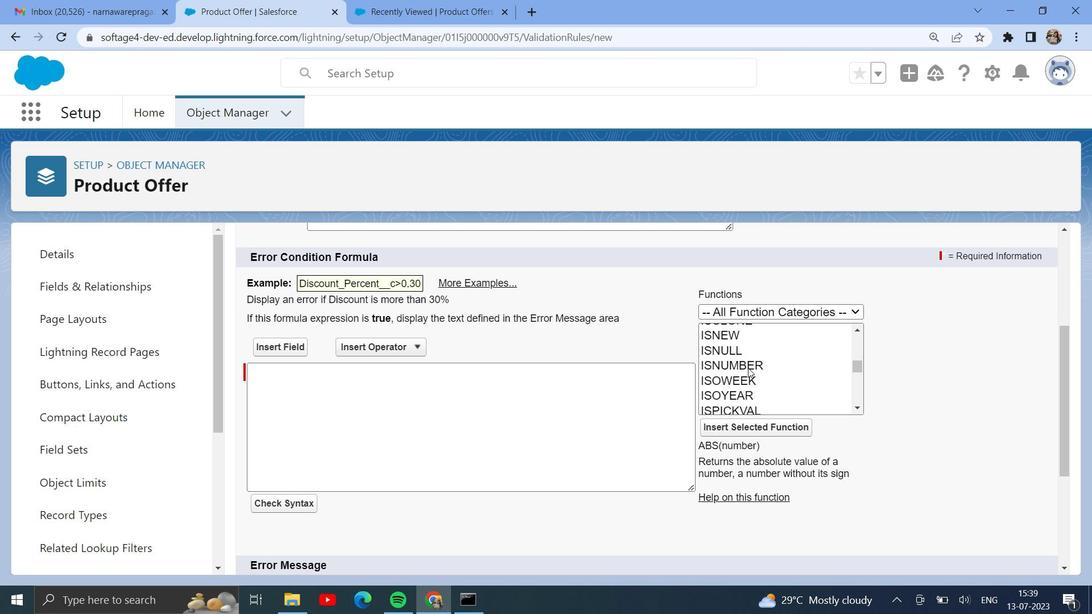 
Action: Mouse moved to (749, 368)
Screenshot: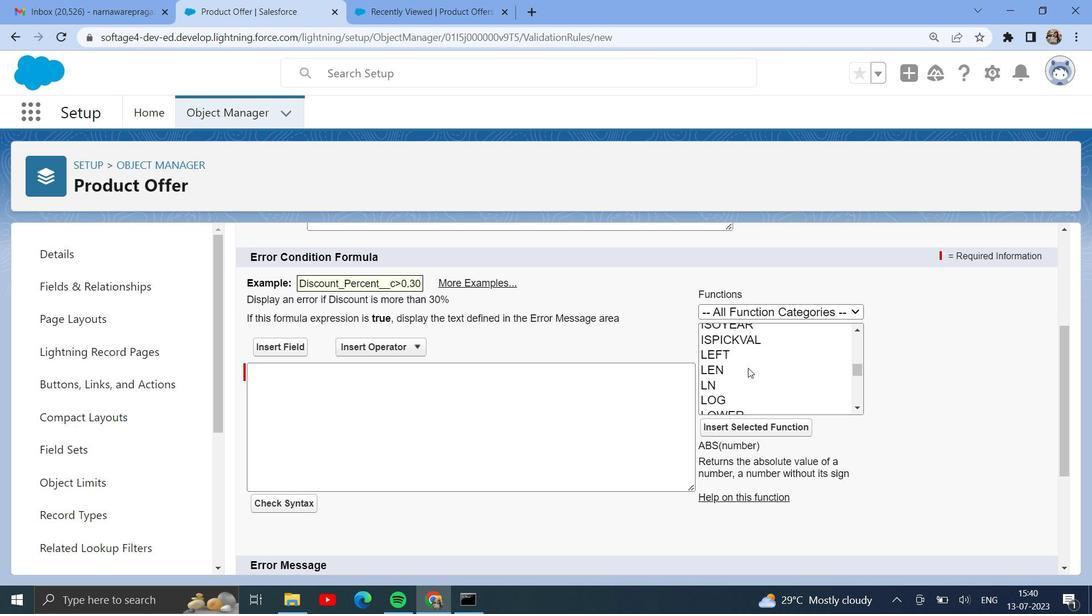 
Action: Mouse scrolled (749, 368) with delta (0, 0)
Screenshot: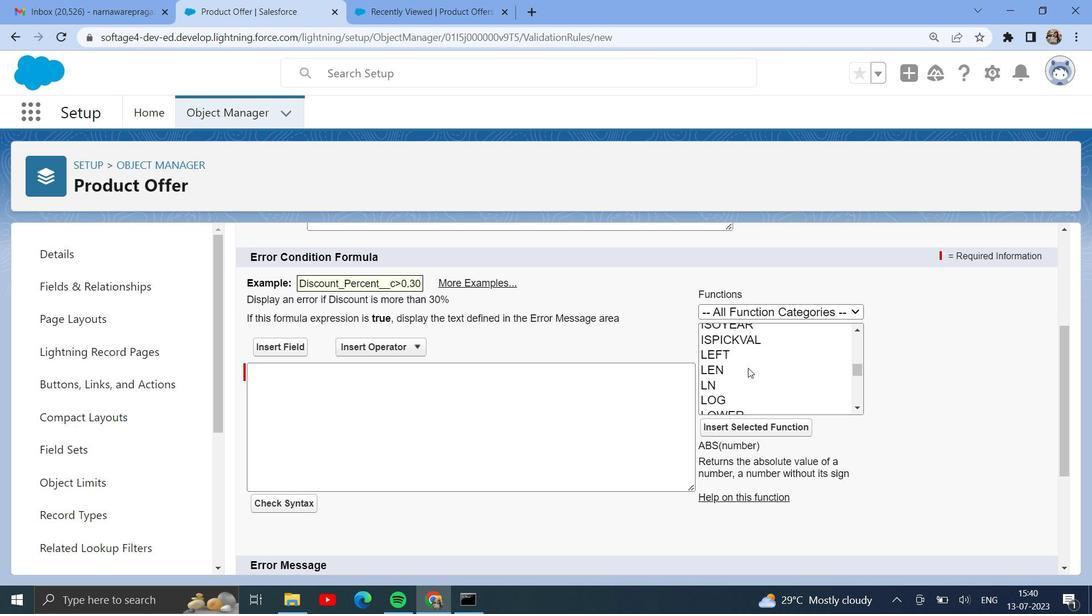 
Action: Mouse moved to (754, 370)
Screenshot: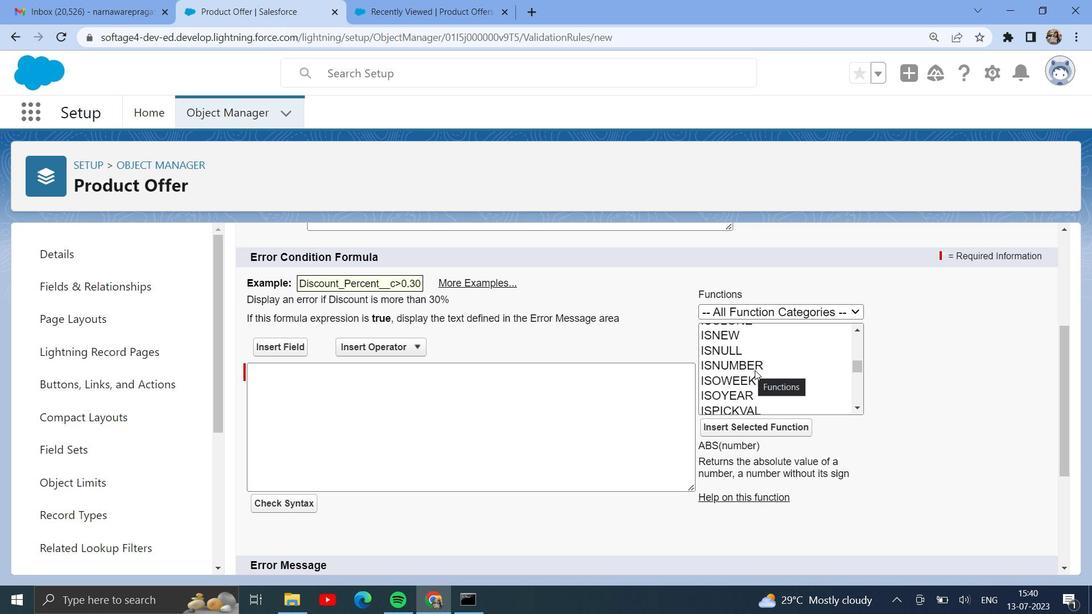 
Action: Mouse scrolled (754, 369) with delta (0, 0)
Screenshot: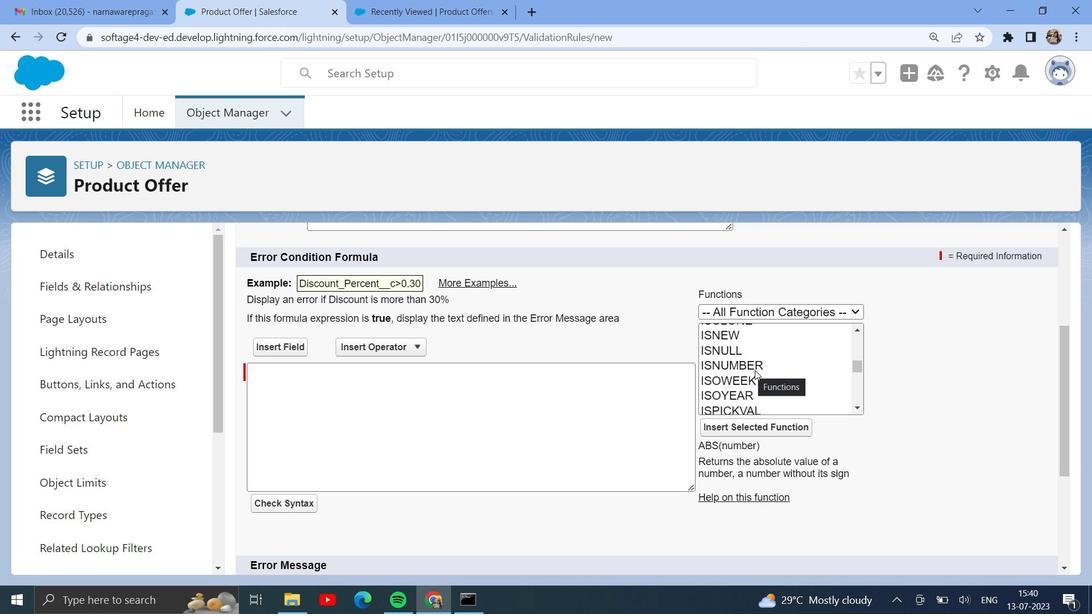 
Action: Mouse scrolled (754, 370) with delta (0, 0)
Screenshot: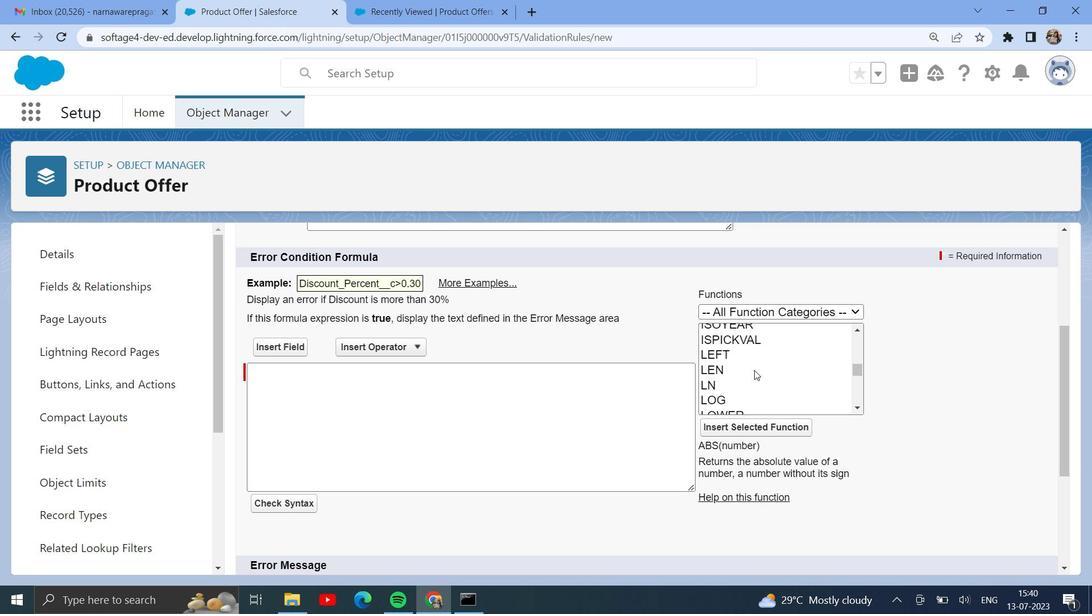 
Action: Mouse moved to (766, 383)
Screenshot: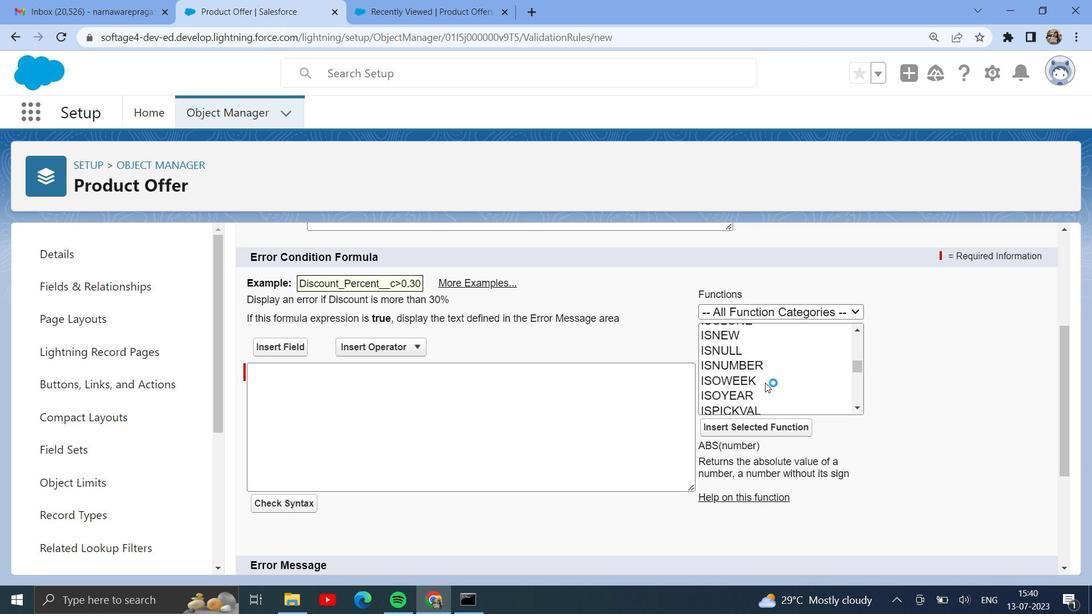 
Action: Mouse scrolled (766, 384) with delta (0, 0)
Screenshot: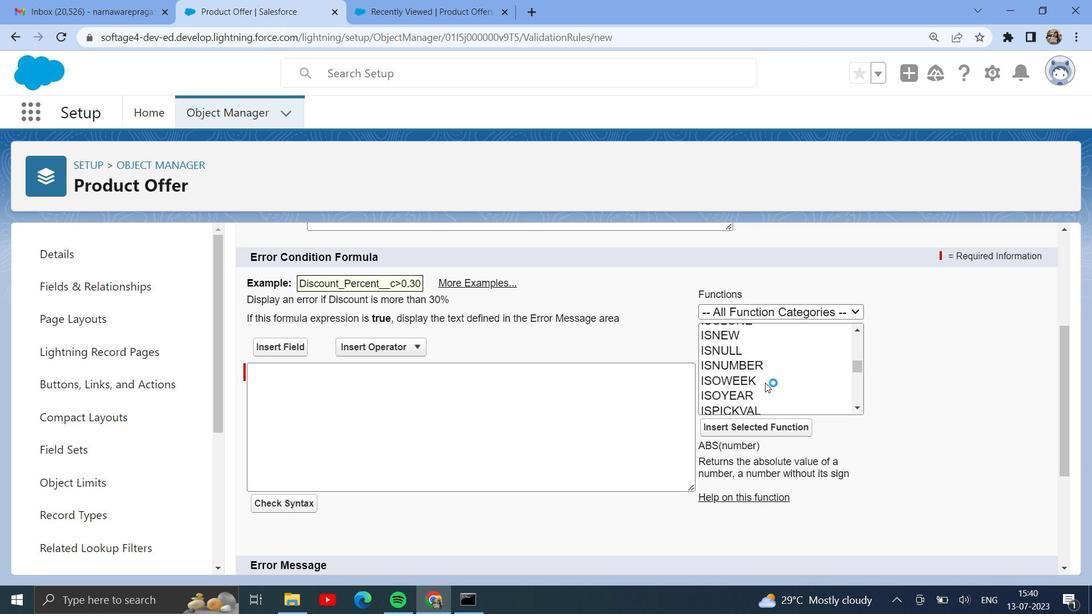 
Action: Mouse moved to (753, 357)
Screenshot: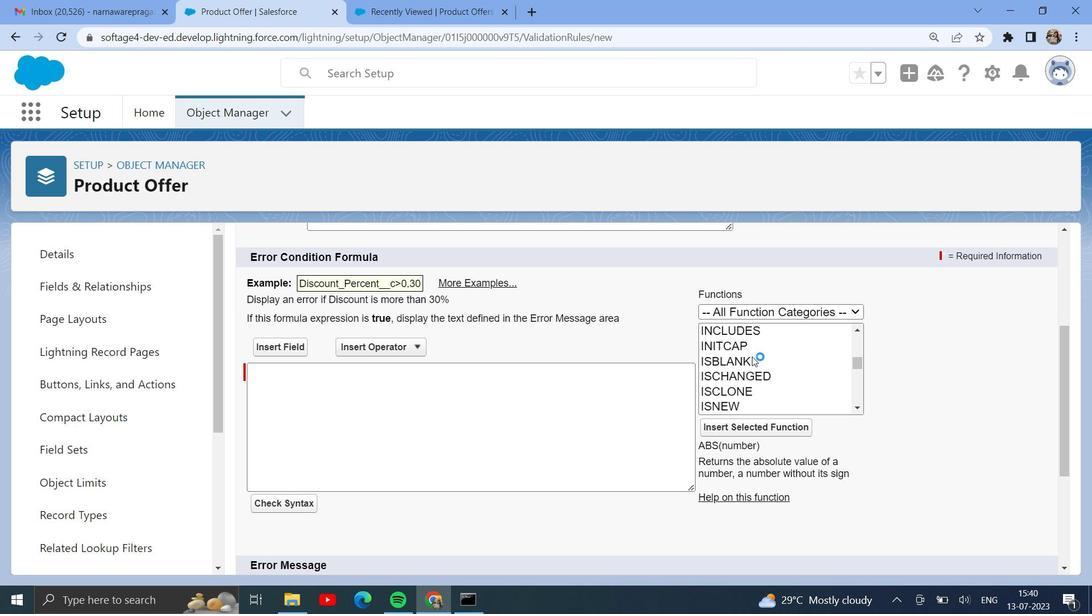 
Action: Mouse pressed left at (753, 357)
Screenshot: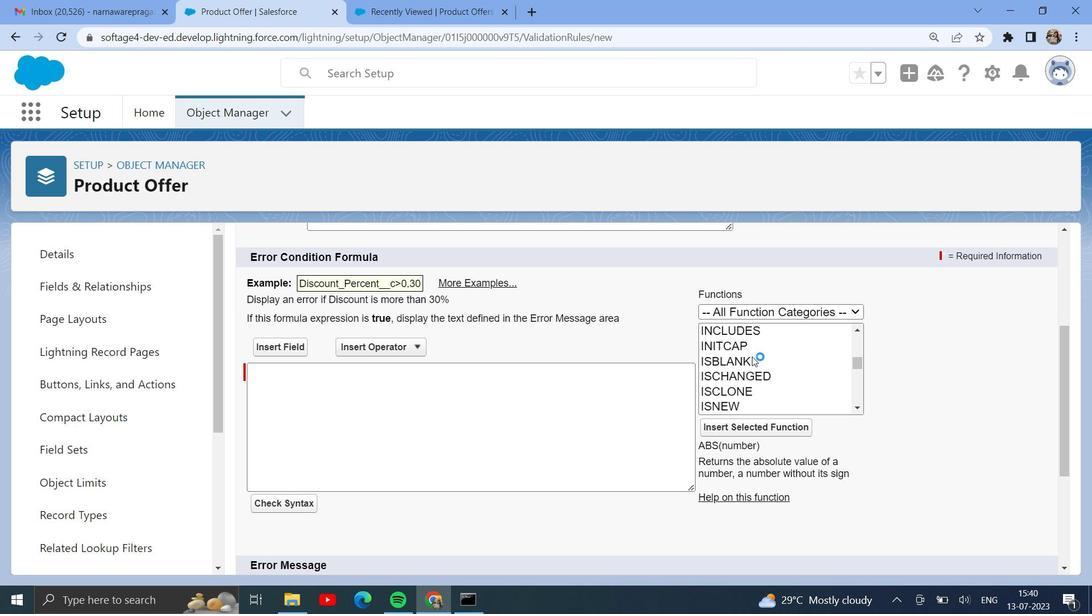 
Action: Mouse moved to (764, 426)
Screenshot: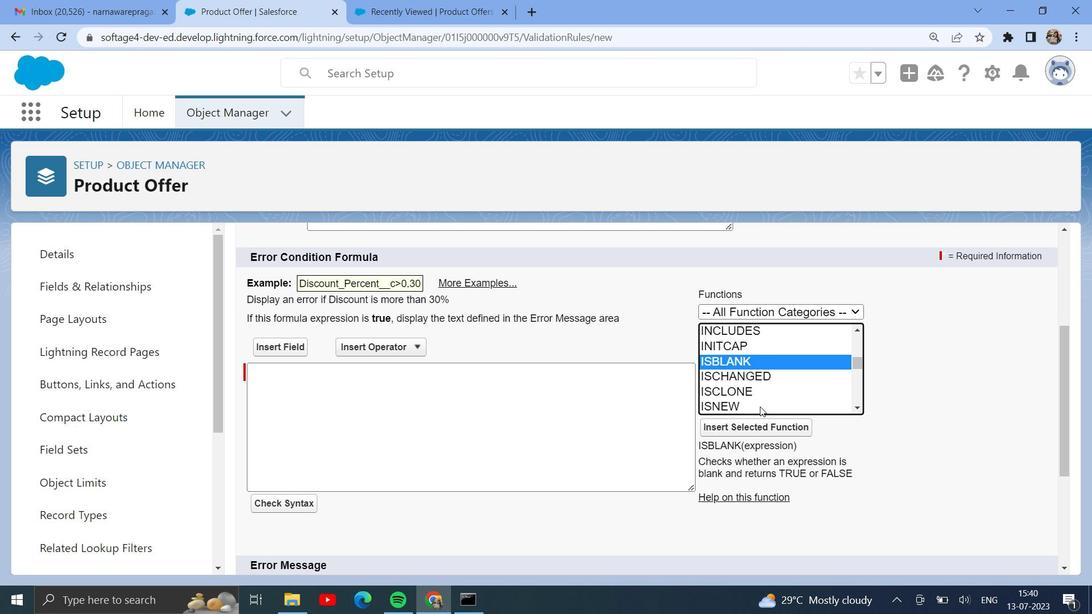 
Action: Mouse pressed left at (764, 426)
Screenshot: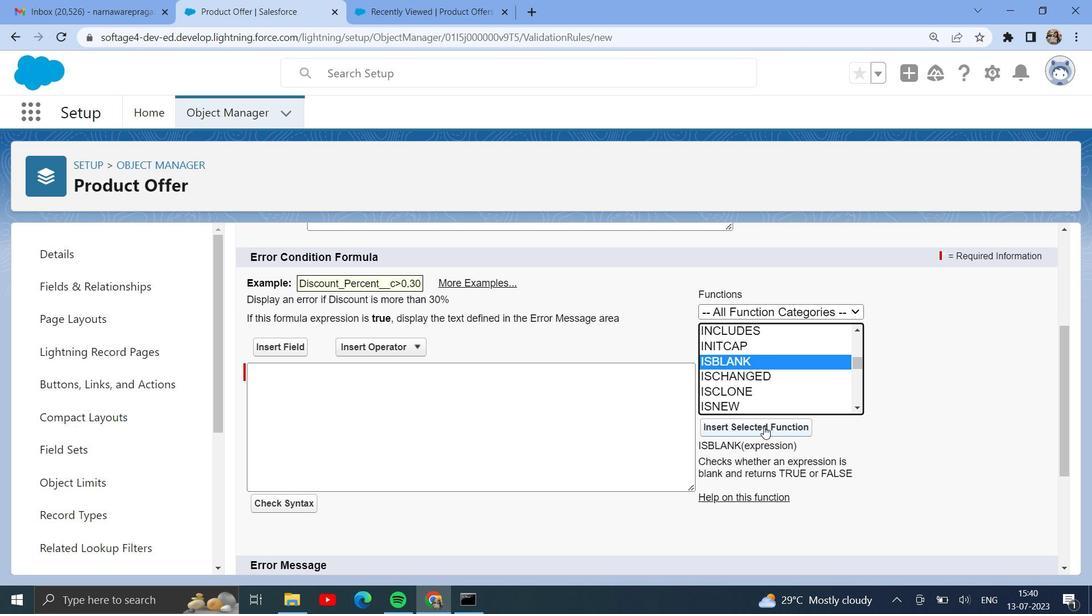 
Action: Mouse moved to (311, 370)
Screenshot: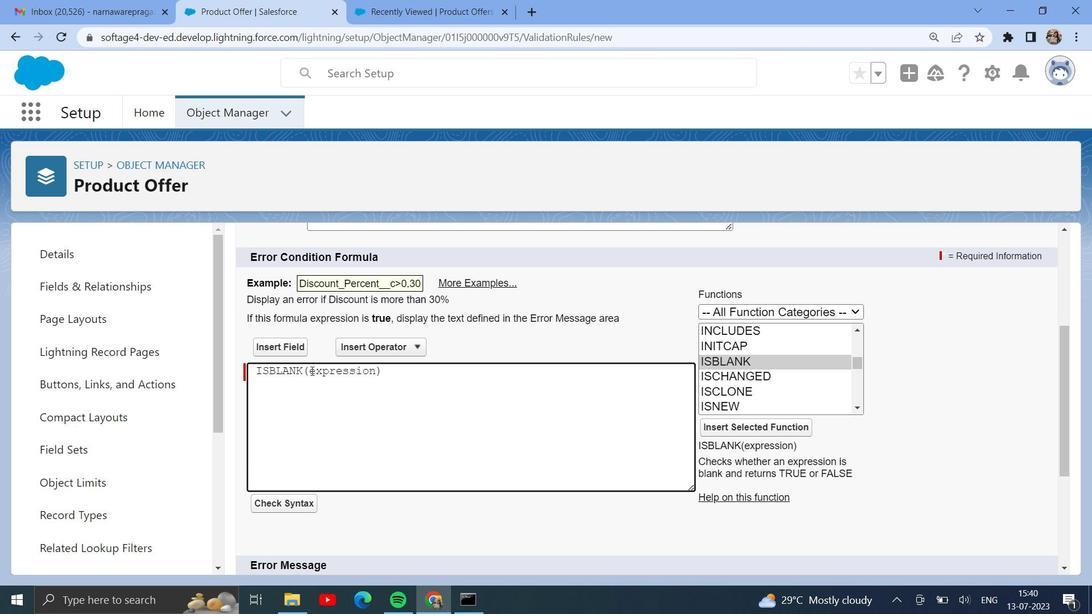 
Action: Mouse pressed left at (311, 370)
Screenshot: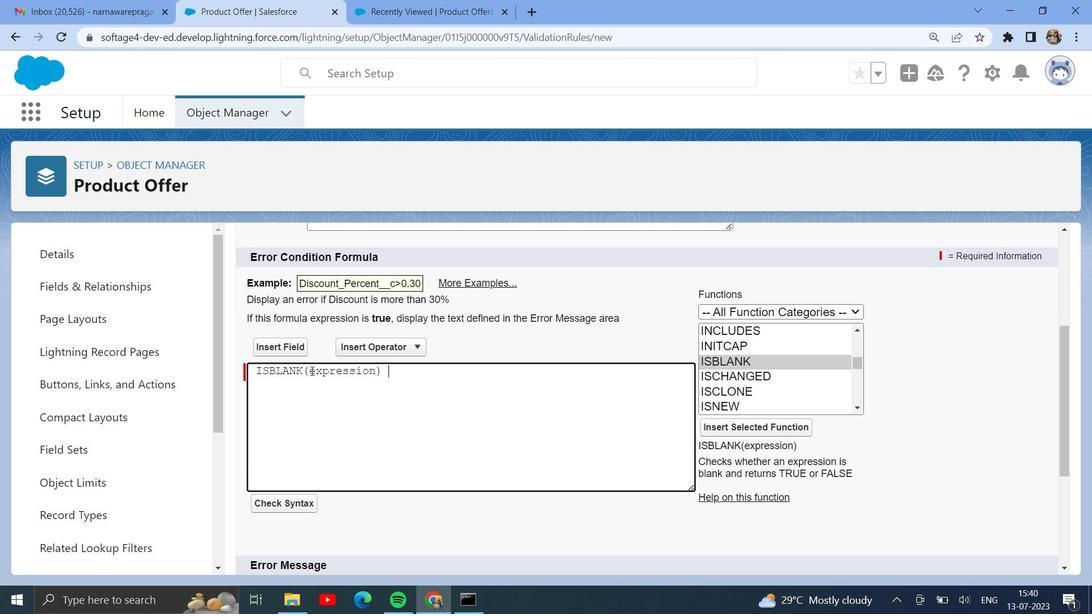
Action: Mouse moved to (372, 372)
Screenshot: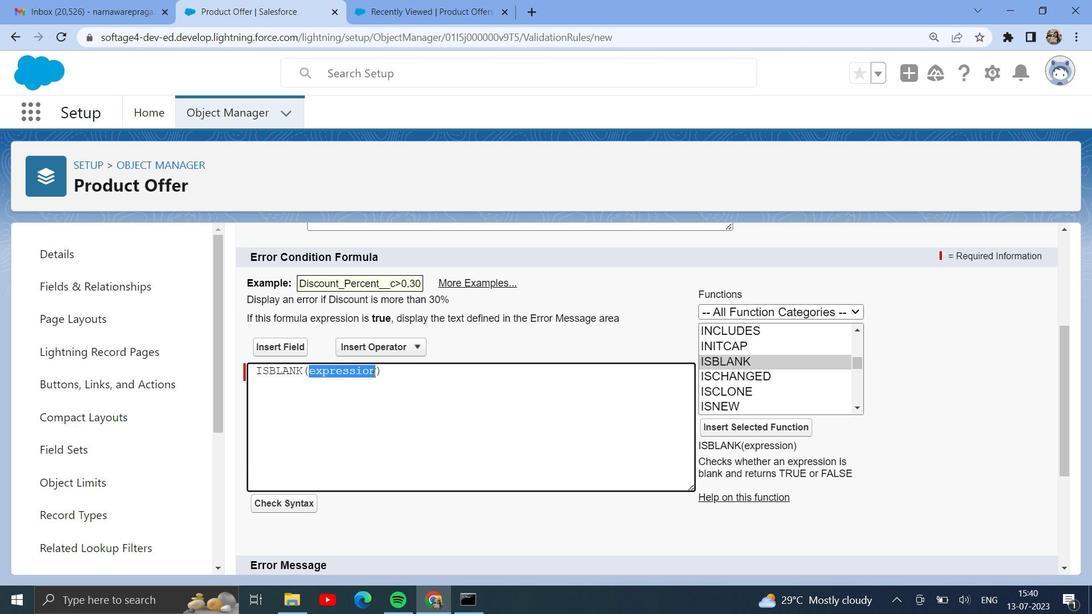 
Action: Key pressed <Key.backspace>
Screenshot: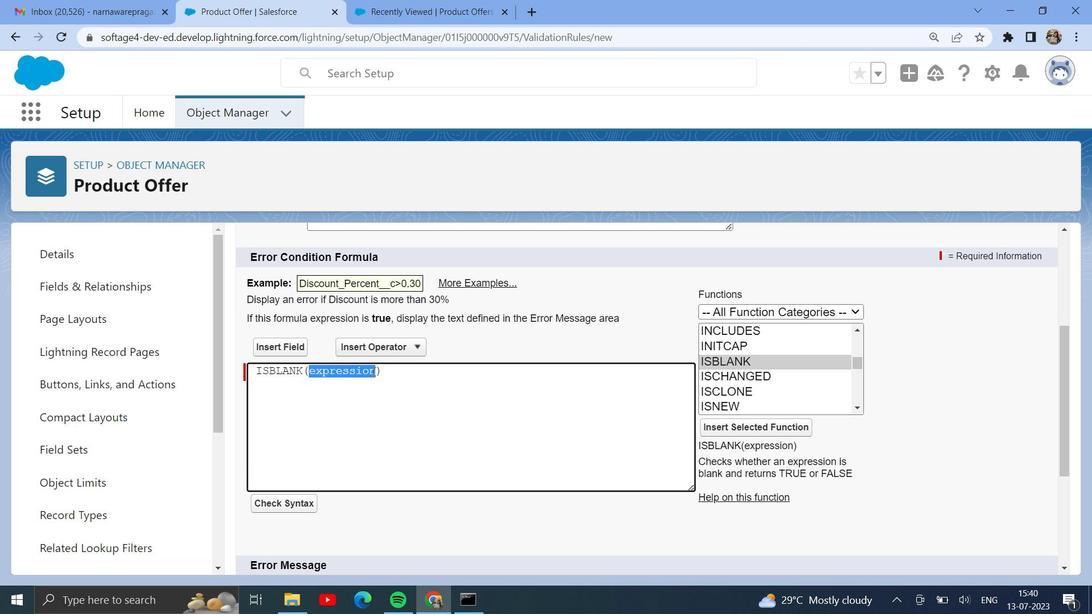
Action: Mouse moved to (275, 344)
Screenshot: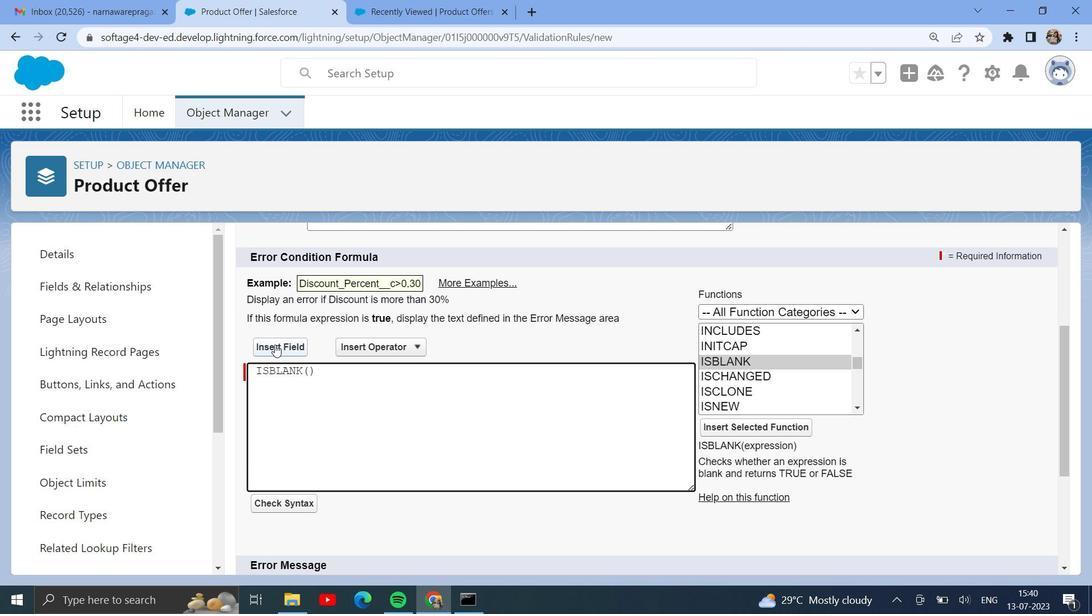 
Action: Mouse pressed left at (275, 344)
Screenshot: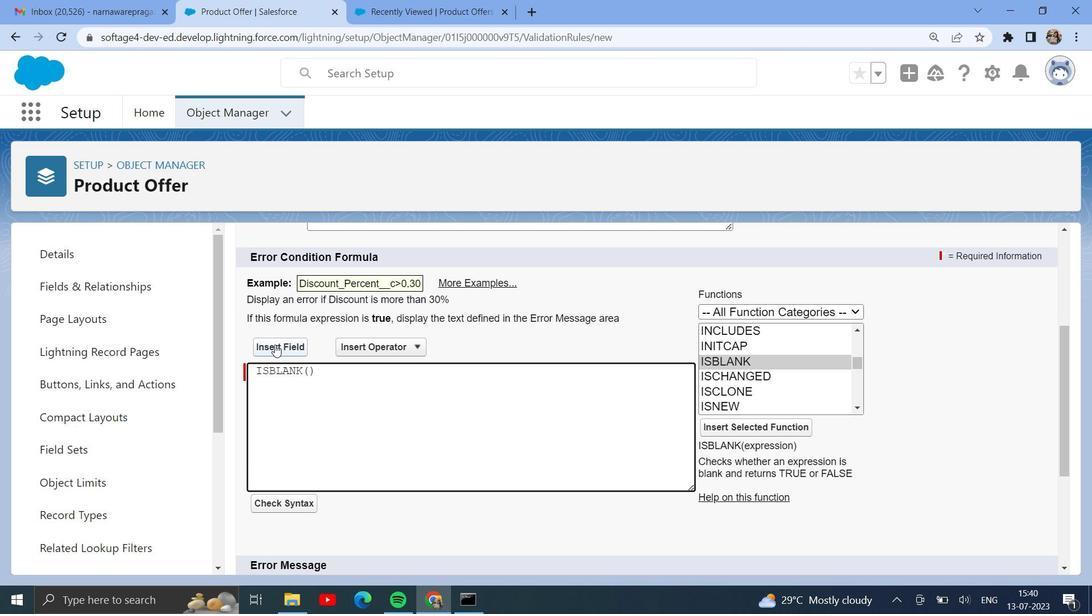 
Action: Mouse moved to (498, 384)
Screenshot: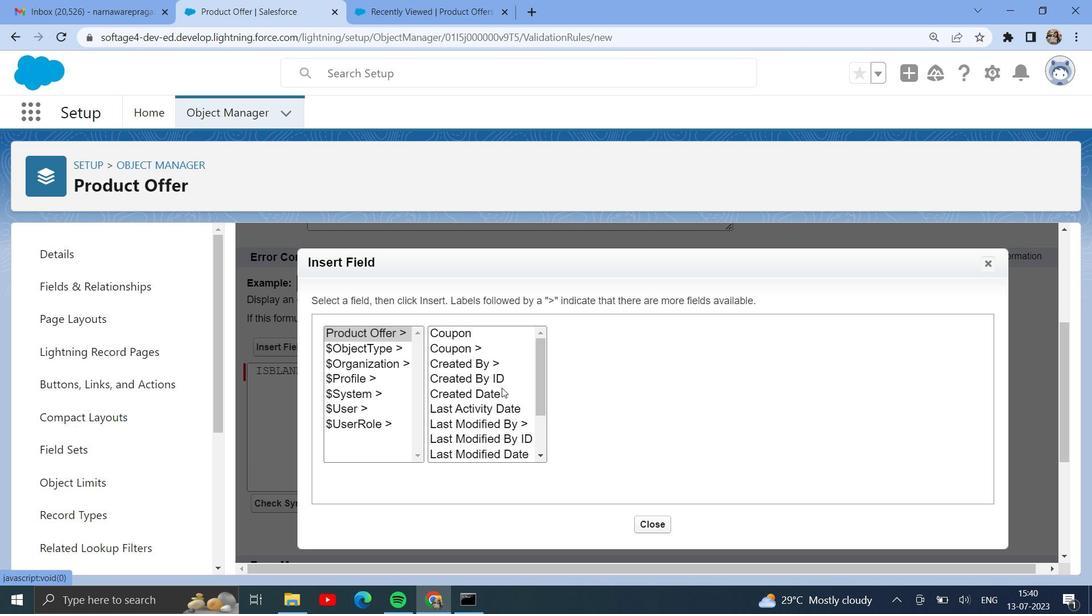 
Action: Mouse scrolled (498, 383) with delta (0, 0)
Screenshot: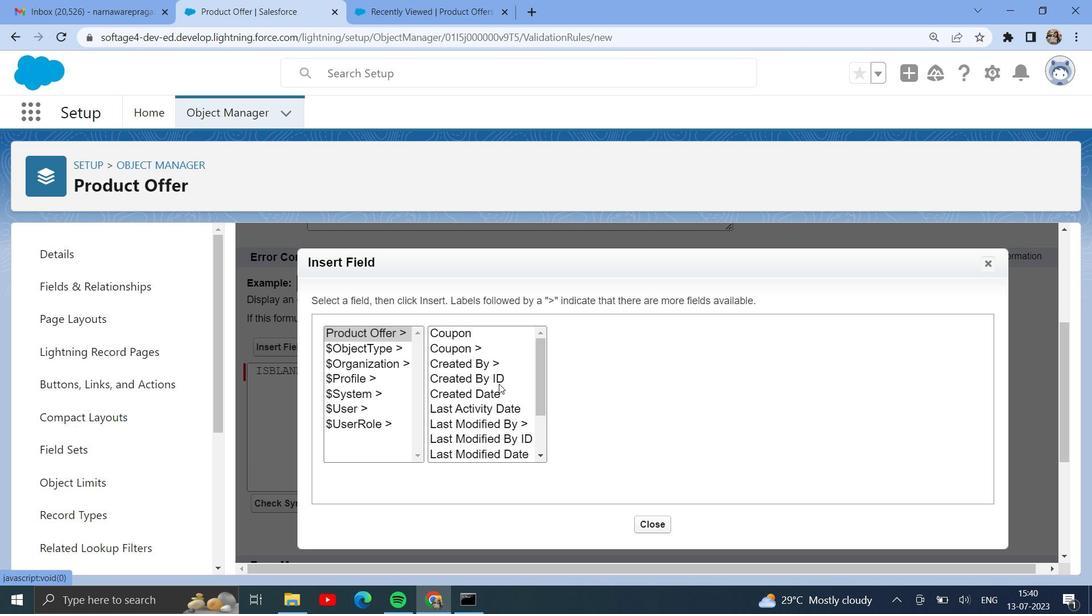 
Action: Mouse scrolled (498, 383) with delta (0, 0)
Screenshot: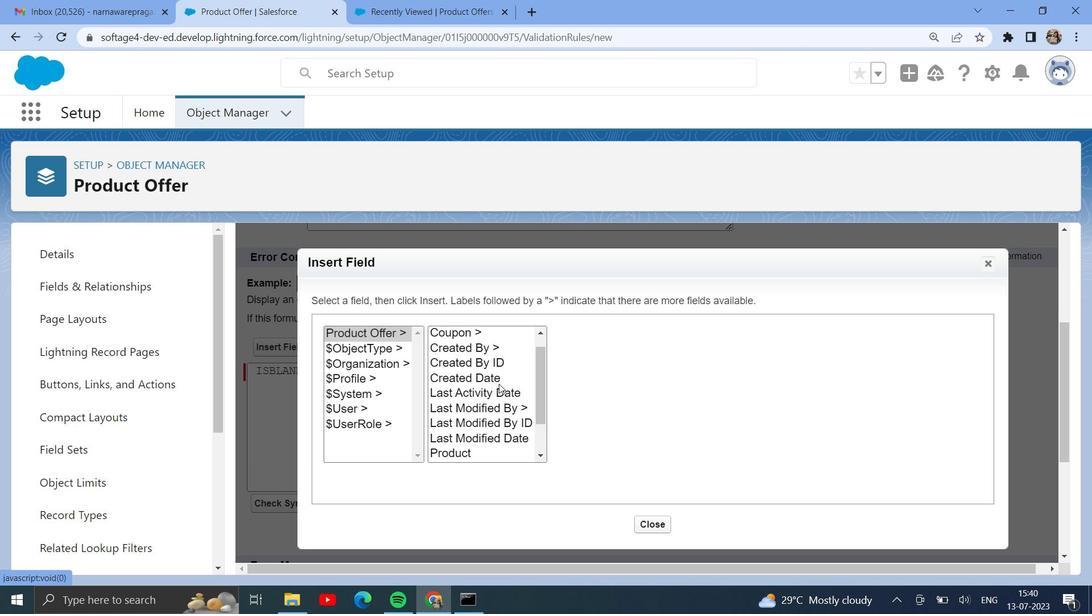 
Action: Mouse moved to (498, 406)
Screenshot: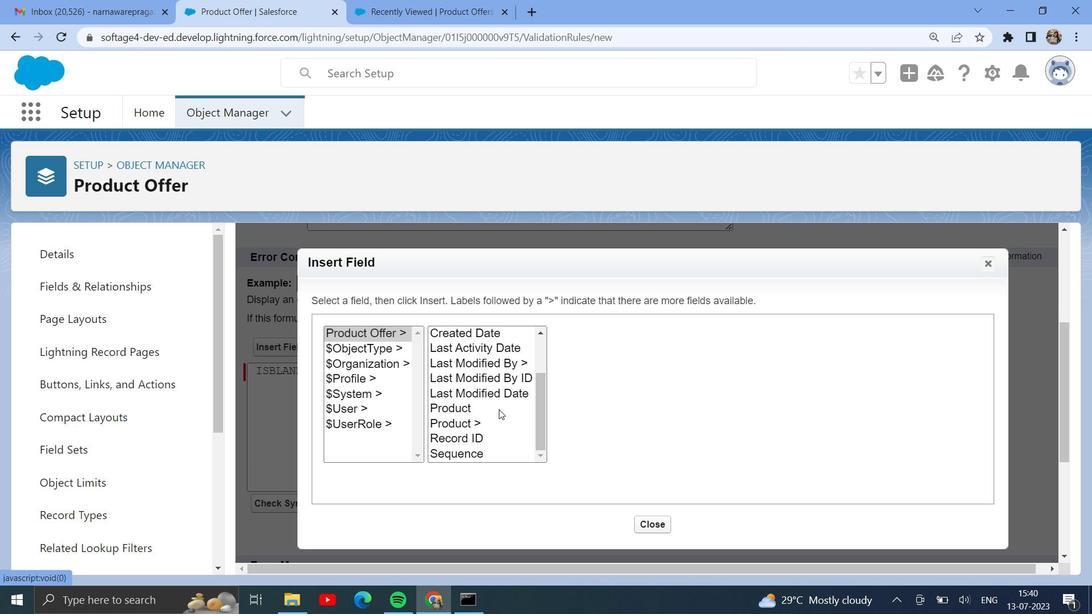
Action: Mouse pressed left at (498, 406)
Screenshot: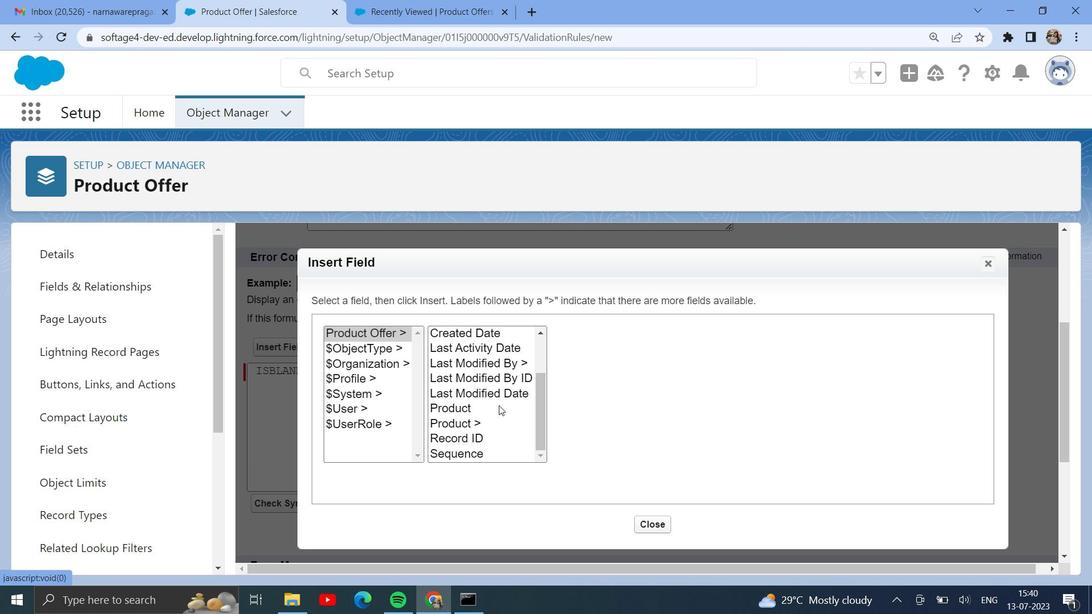 
Action: Mouse moved to (609, 424)
Screenshot: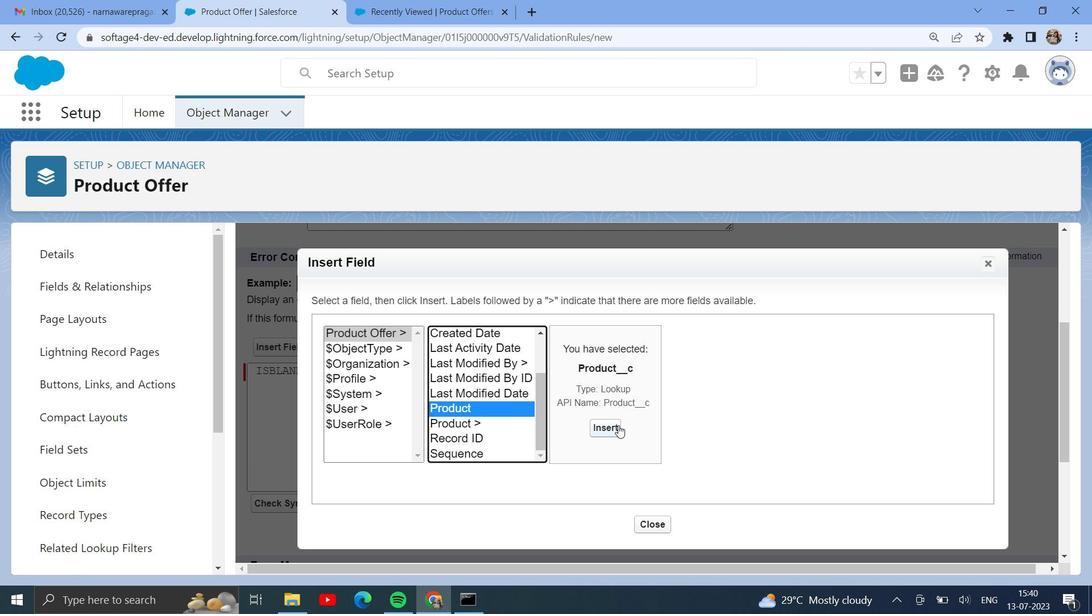 
Action: Mouse pressed left at (609, 424)
Screenshot: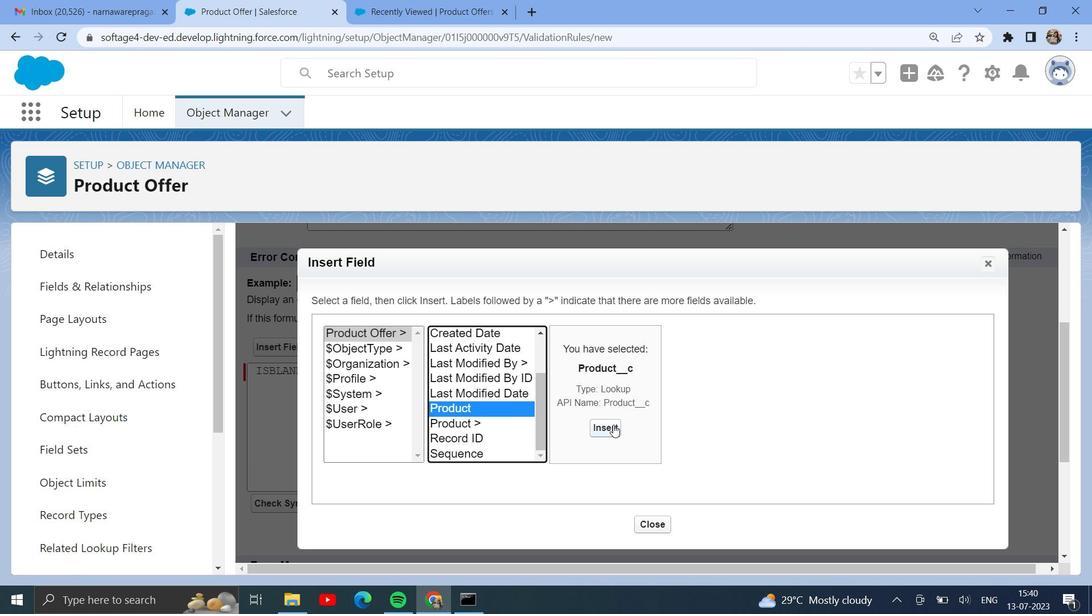 
Action: Mouse moved to (295, 506)
Screenshot: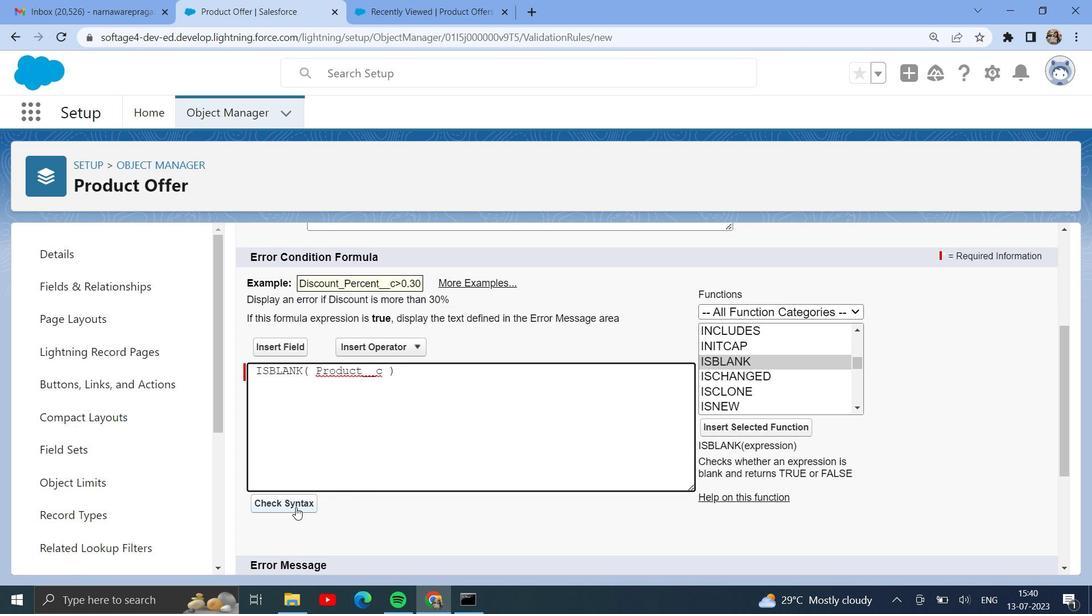 
Action: Mouse pressed left at (295, 506)
Screenshot: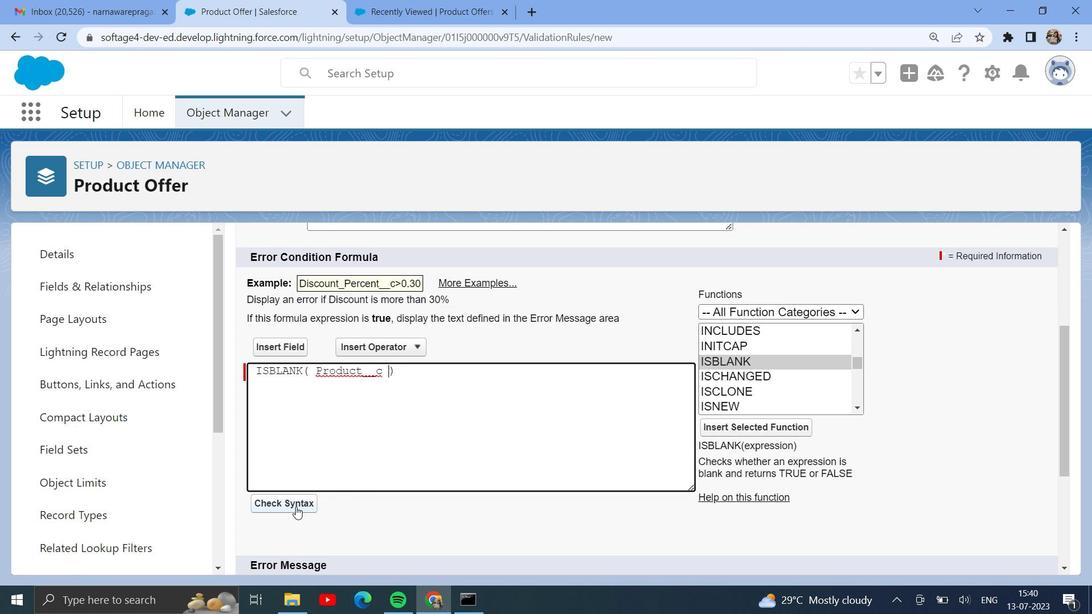 
Action: Mouse moved to (439, 489)
Screenshot: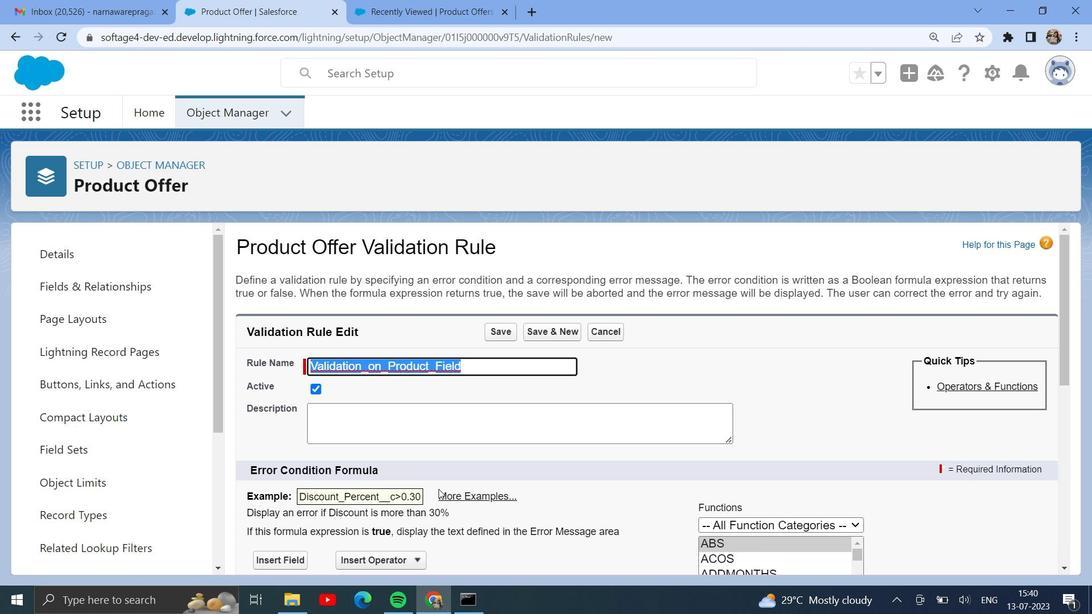 
Action: Mouse scrolled (439, 488) with delta (0, 0)
Screenshot: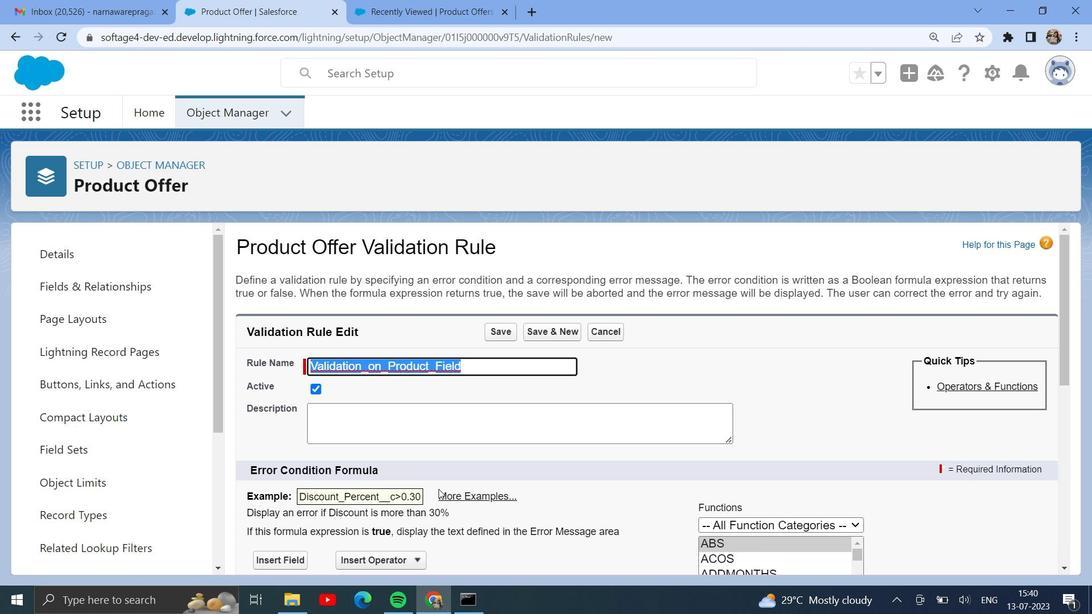 
Action: Mouse scrolled (439, 488) with delta (0, 0)
Screenshot: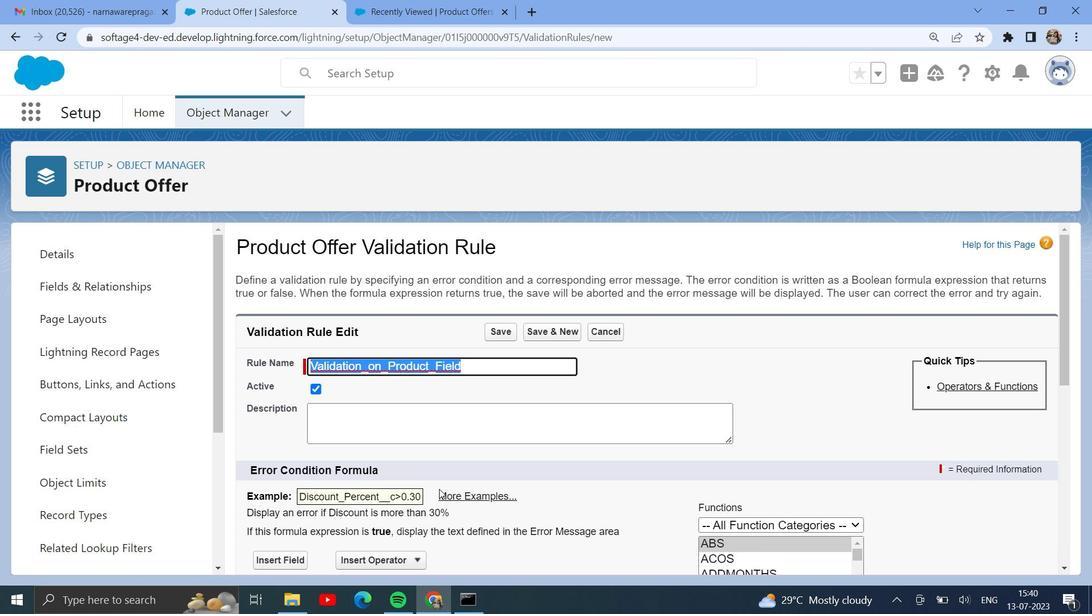 
Action: Mouse moved to (367, 485)
Screenshot: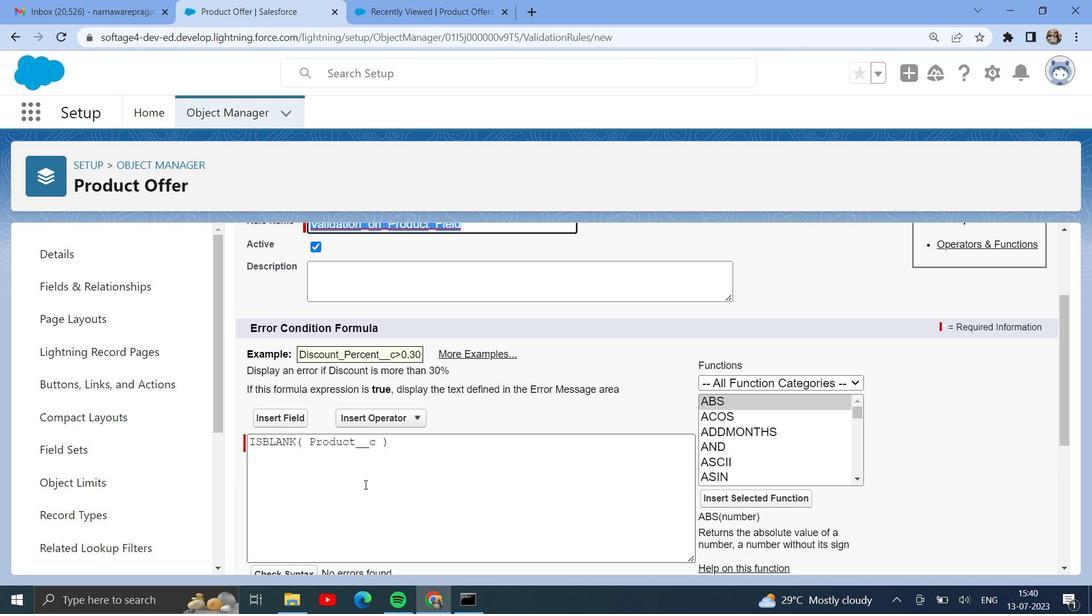 
Action: Mouse scrolled (367, 485) with delta (0, 0)
Screenshot: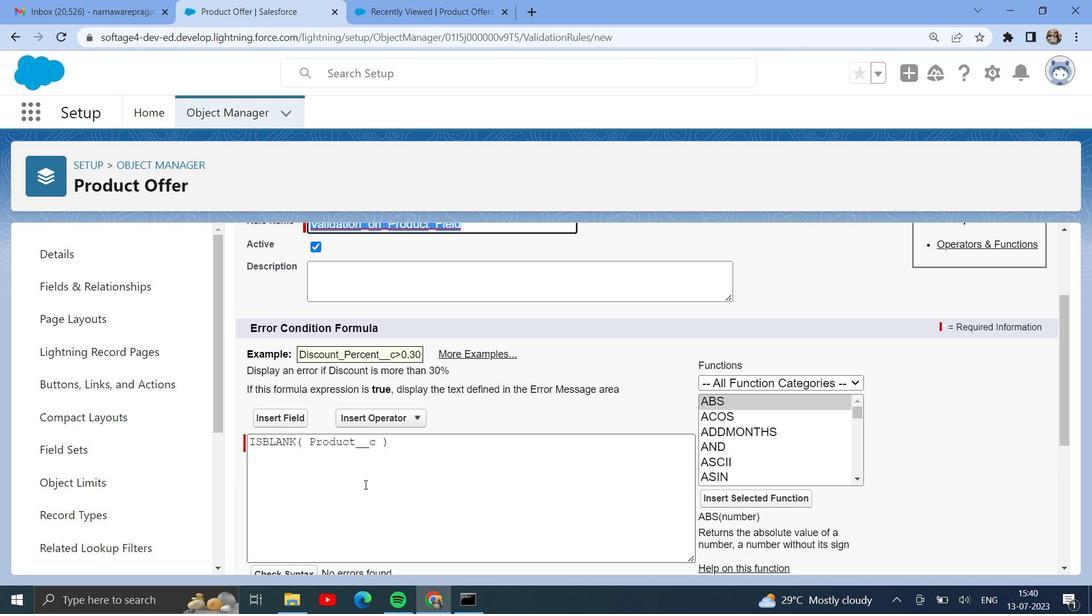 
Action: Mouse moved to (368, 485)
Screenshot: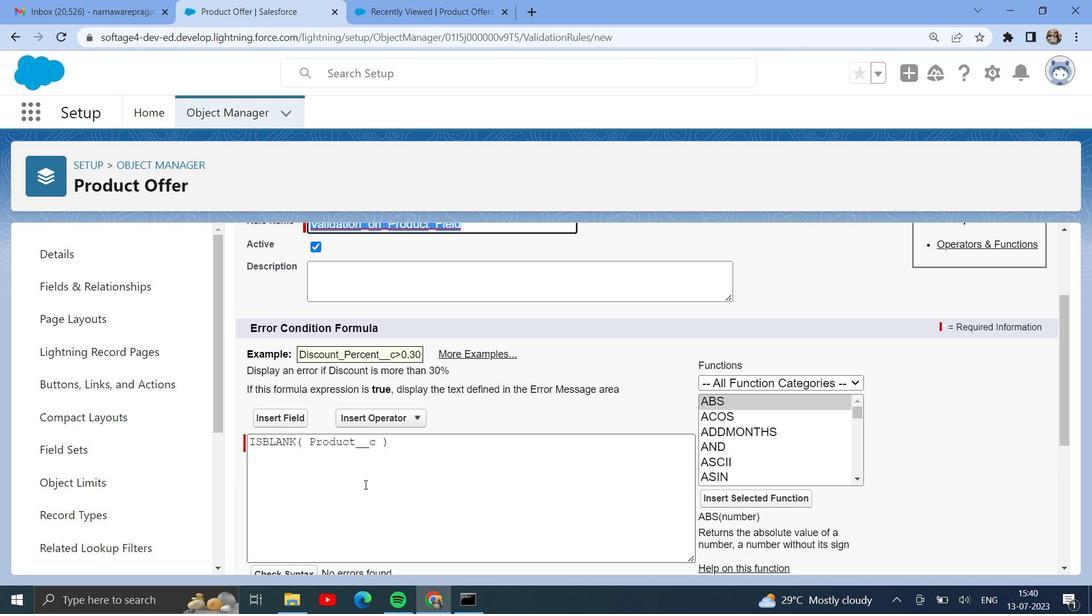 
Action: Mouse scrolled (368, 485) with delta (0, 0)
Screenshot: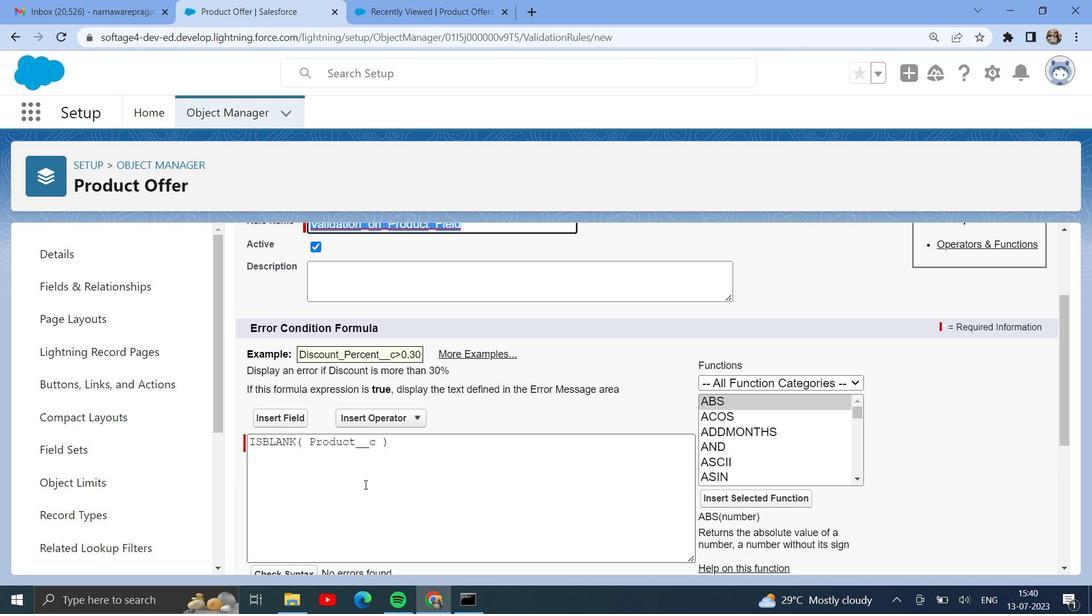
Action: Mouse moved to (384, 483)
Screenshot: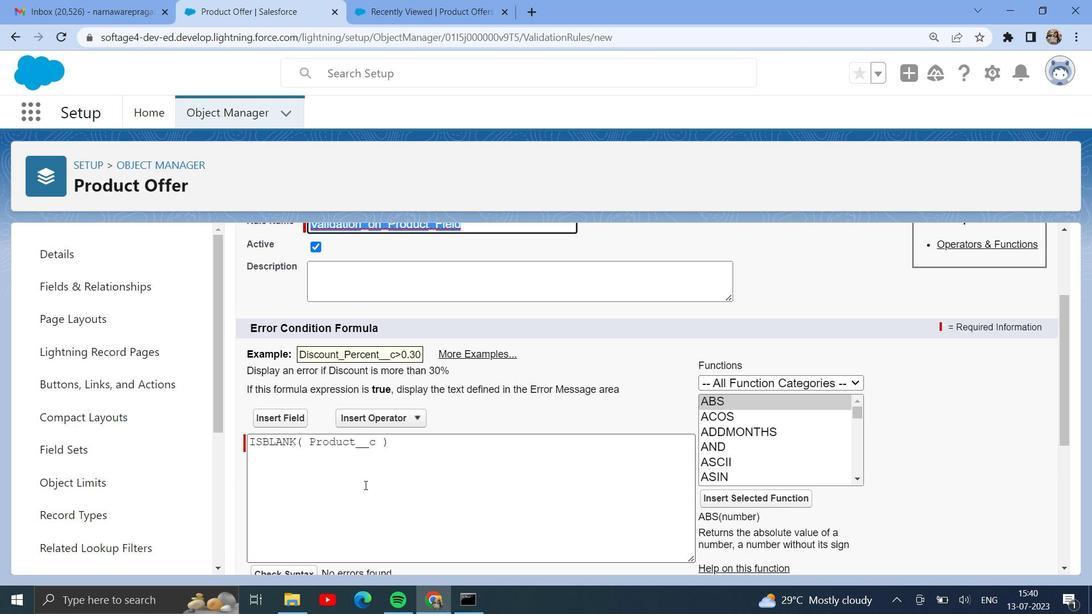 
Action: Mouse scrolled (384, 482) with delta (0, 0)
Screenshot: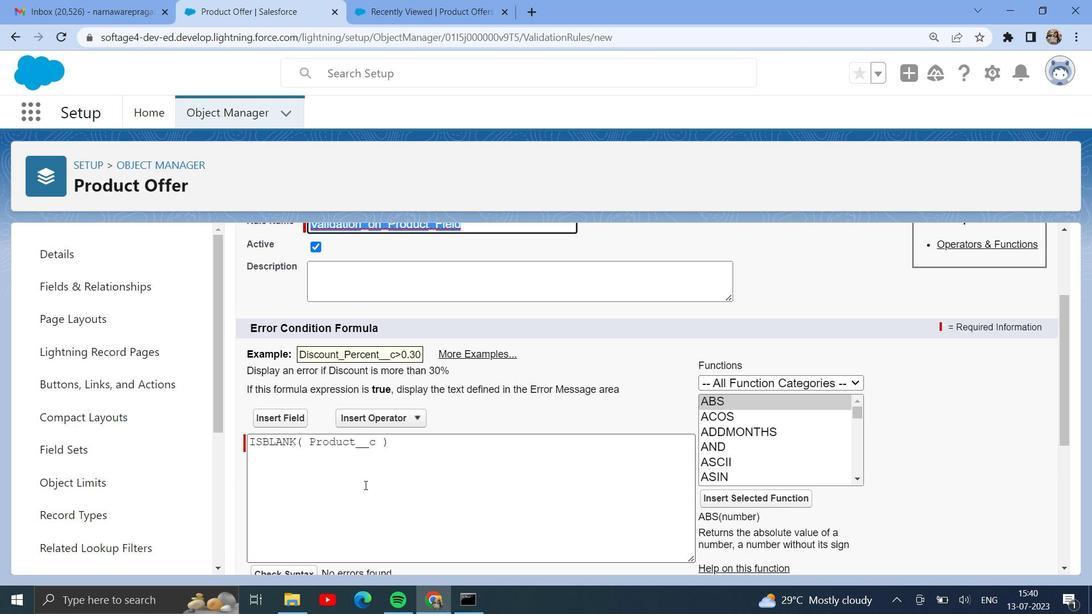 
Action: Mouse moved to (420, 470)
Screenshot: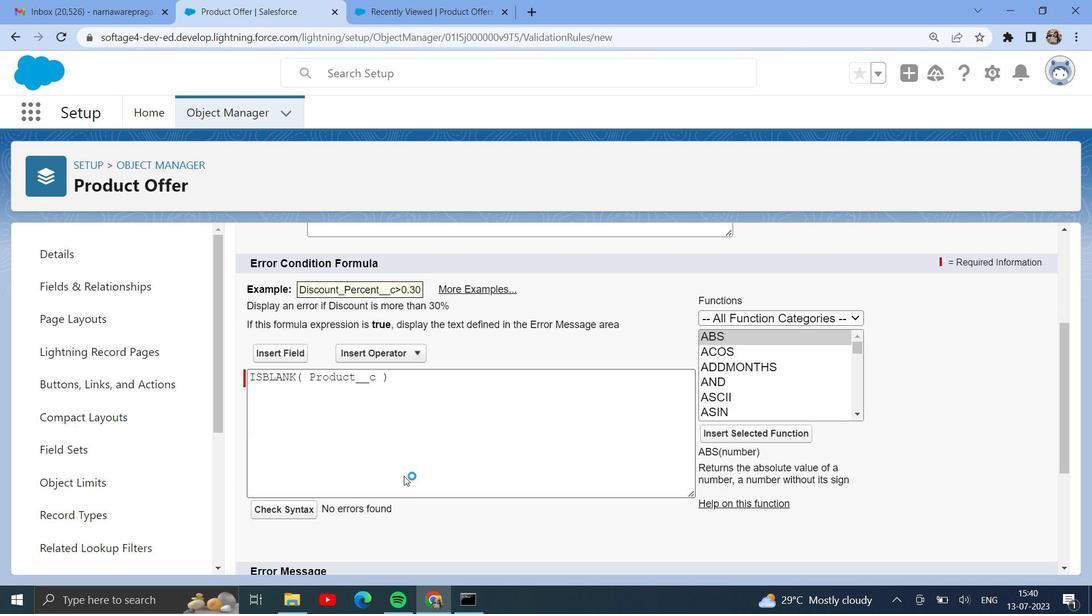 
Action: Mouse scrolled (420, 469) with delta (0, 0)
Screenshot: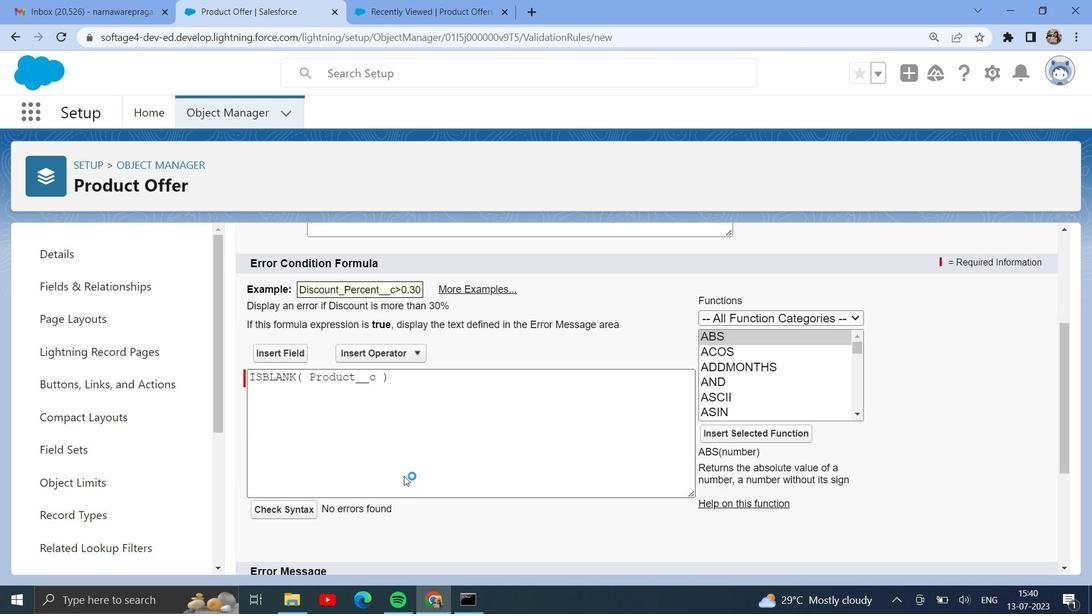 
Action: Mouse scrolled (420, 469) with delta (0, 0)
Screenshot: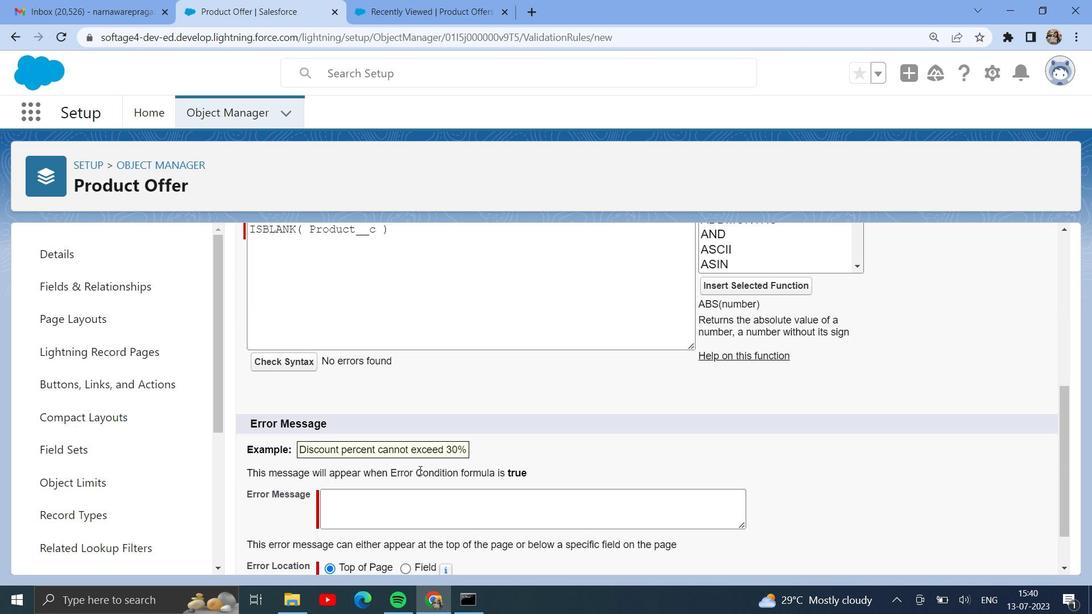 
Action: Mouse moved to (375, 466)
Screenshot: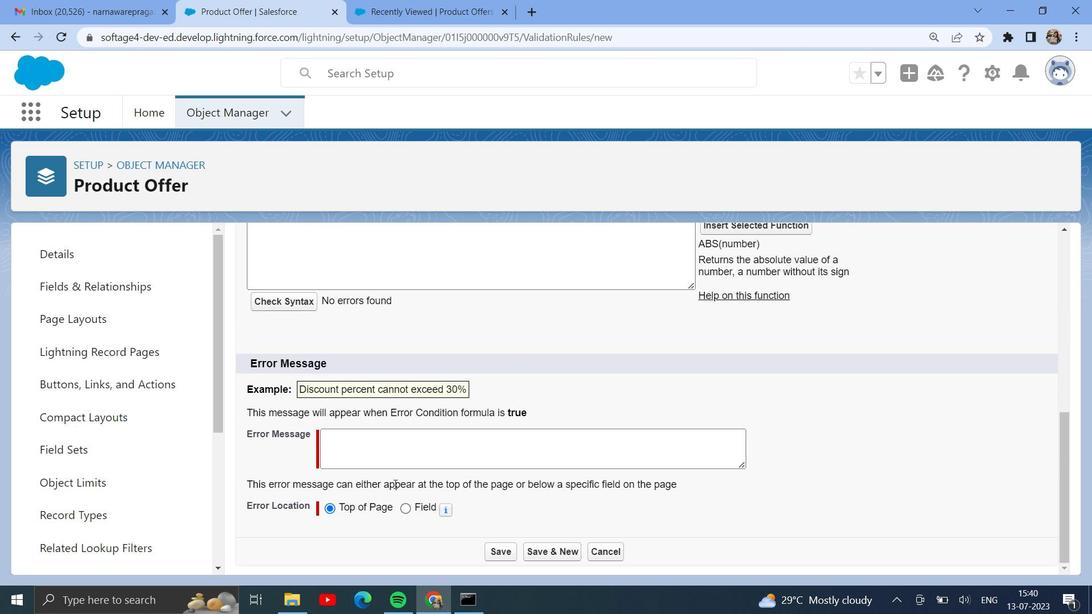 
Action: Mouse pressed left at (375, 466)
Screenshot: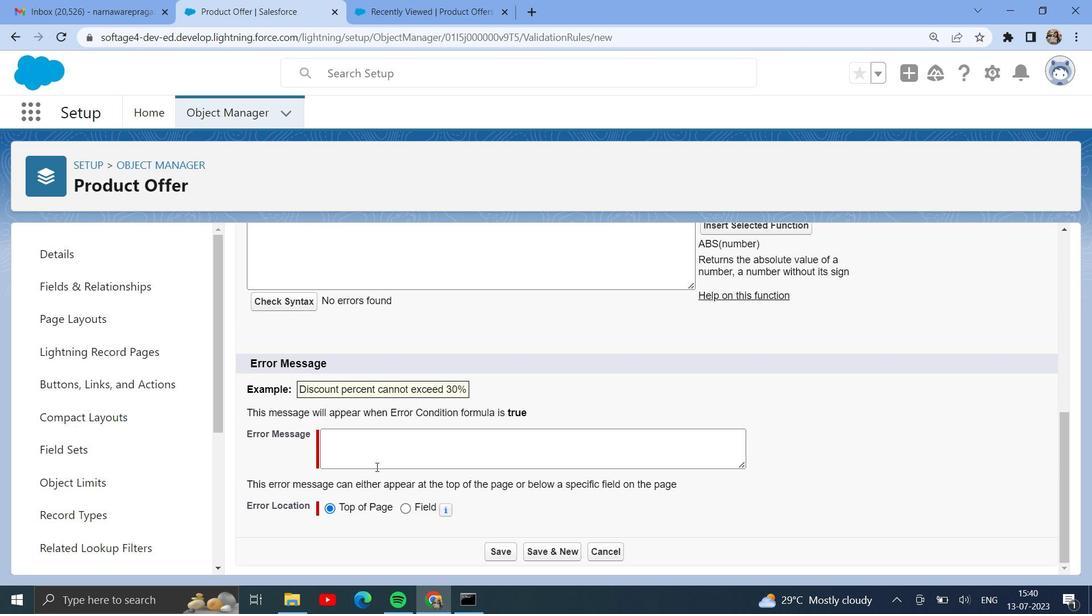 
Action: Mouse moved to (374, 459)
Screenshot: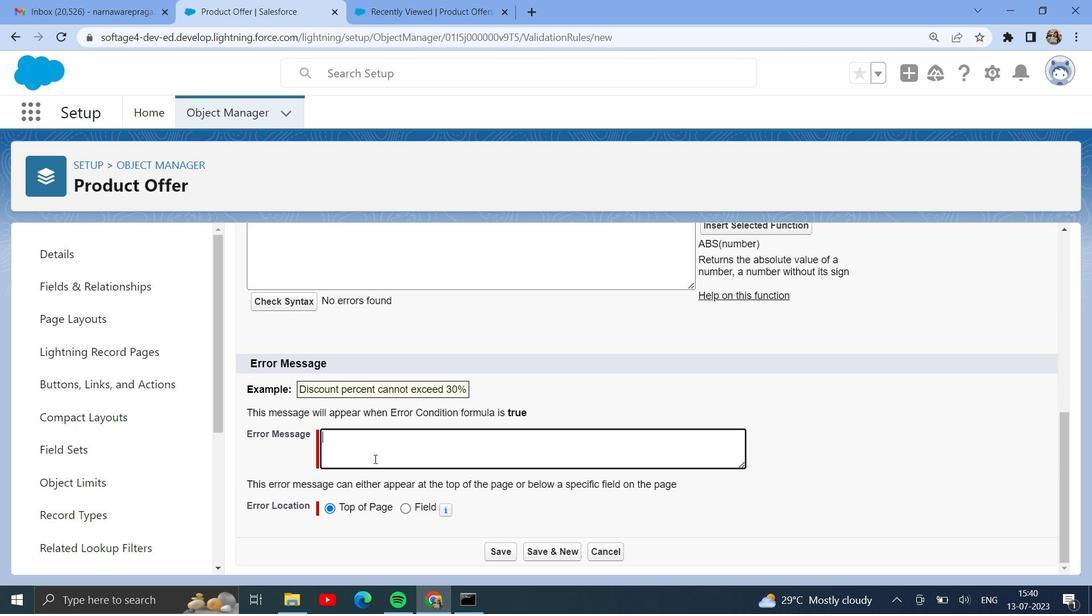 
Action: Key pressed <Key.shift>Product<Key.space>field<Key.space>should<Key.space>not<Key.space>blank
Screenshot: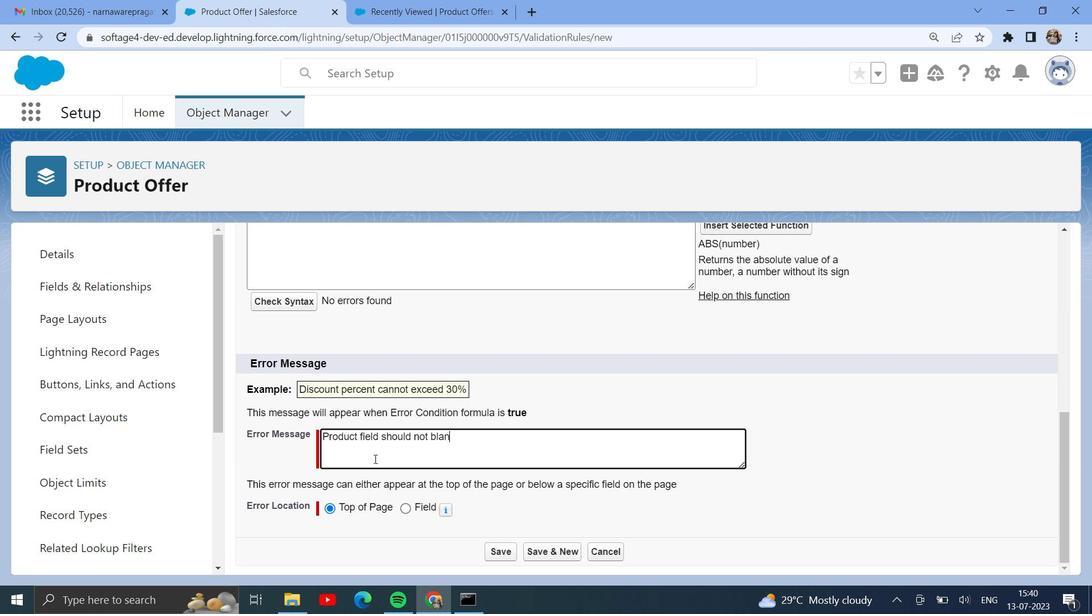 
Action: Mouse moved to (405, 506)
Screenshot: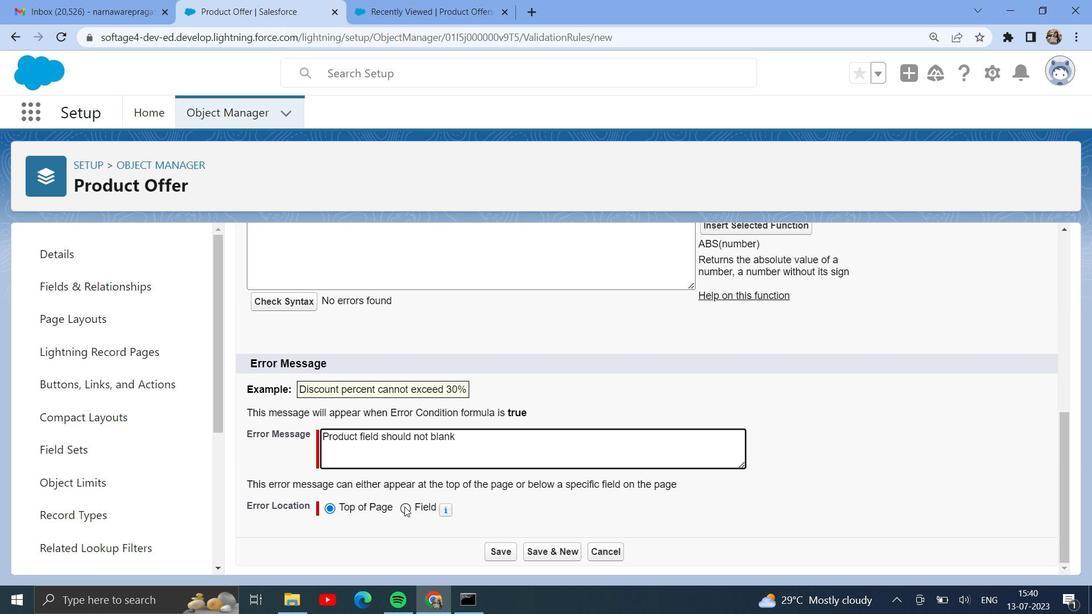 
Action: Mouse pressed left at (405, 506)
Screenshot: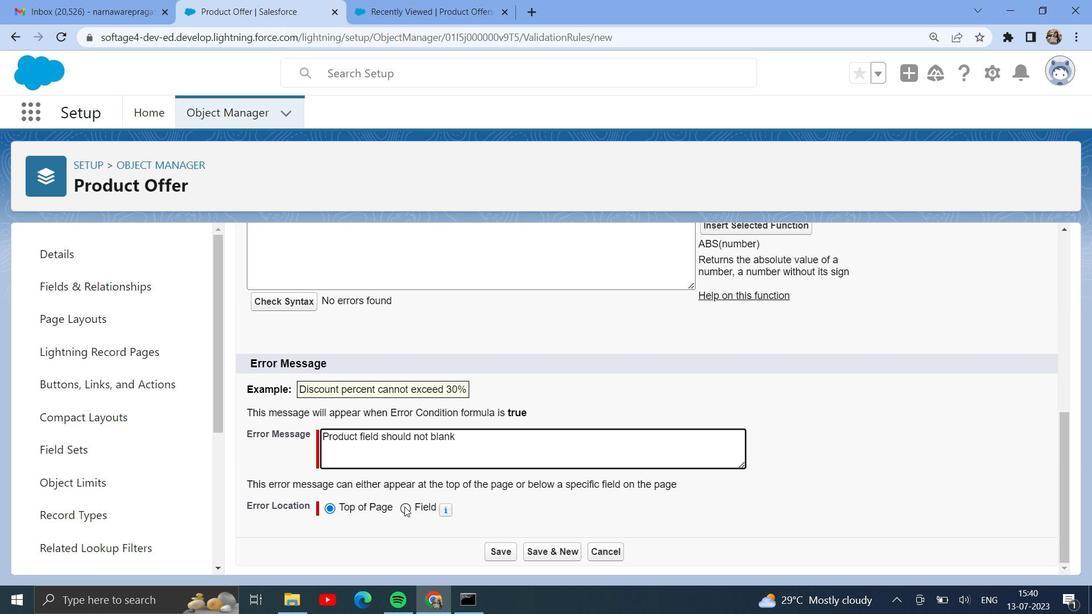 
Action: Mouse moved to (500, 508)
Screenshot: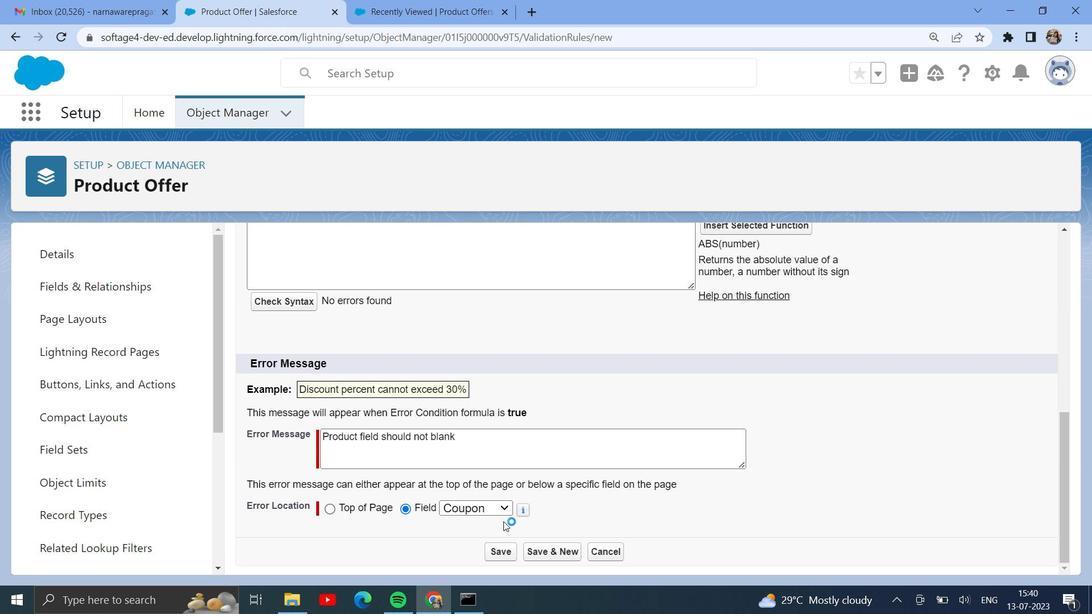 
Action: Mouse pressed left at (500, 508)
Screenshot: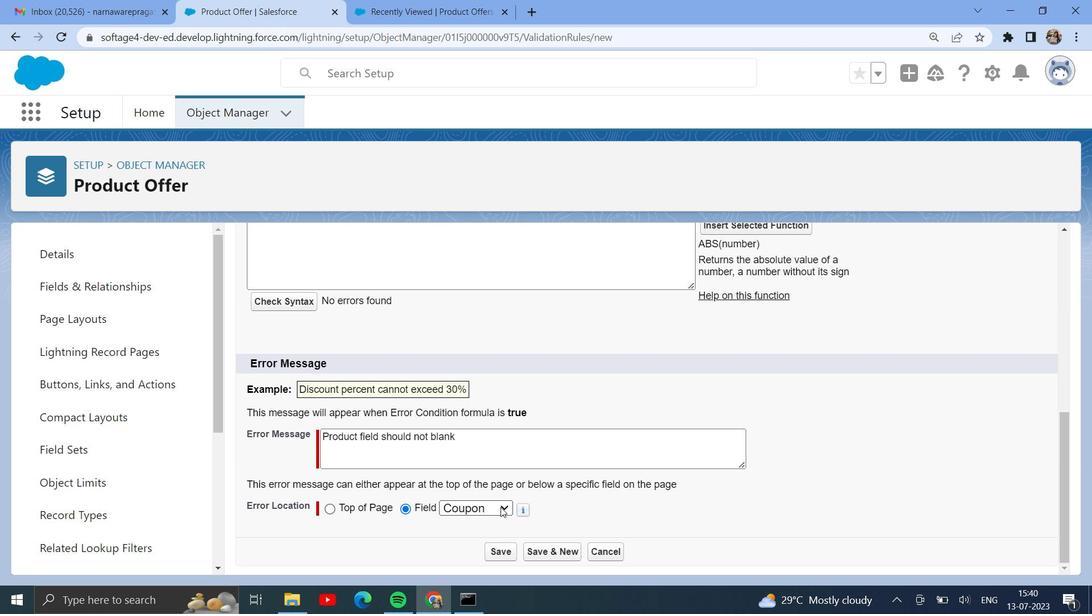 
Action: Mouse moved to (492, 539)
Screenshot: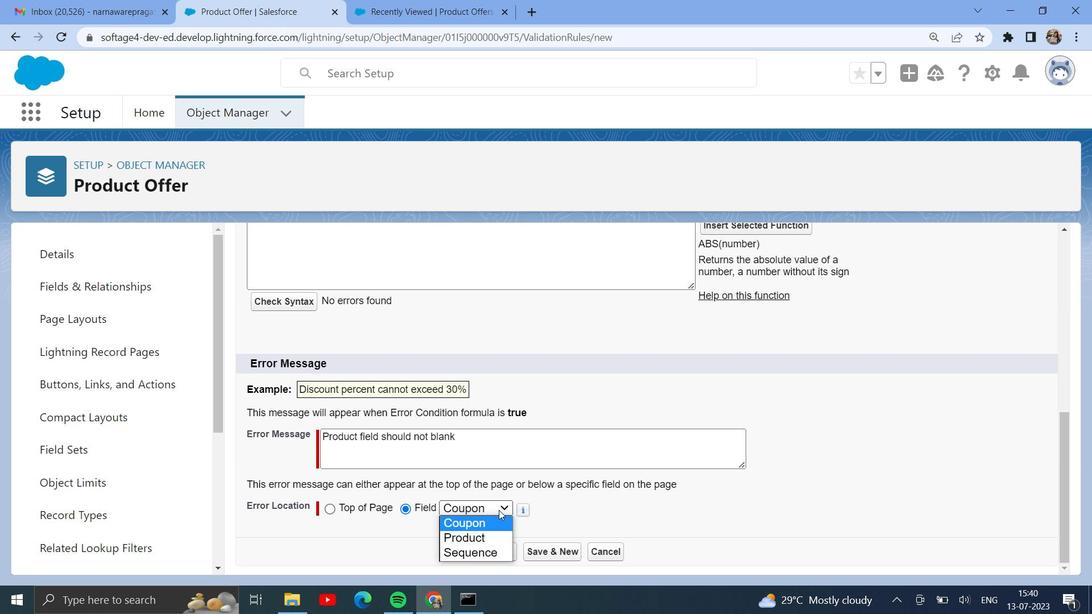 
Action: Mouse pressed left at (492, 539)
Screenshot: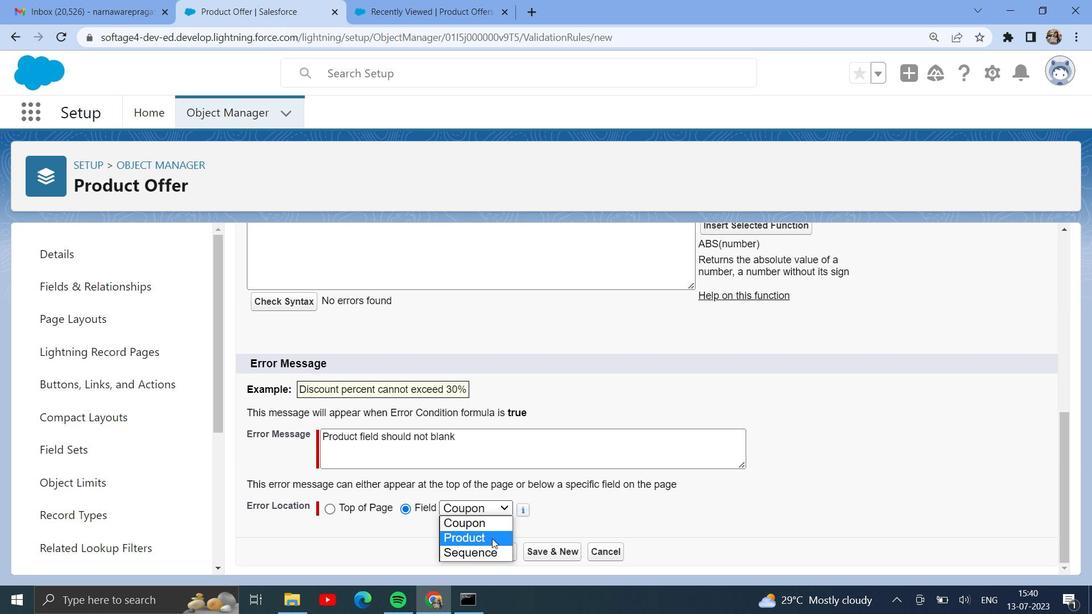 
Action: Mouse moved to (494, 552)
Screenshot: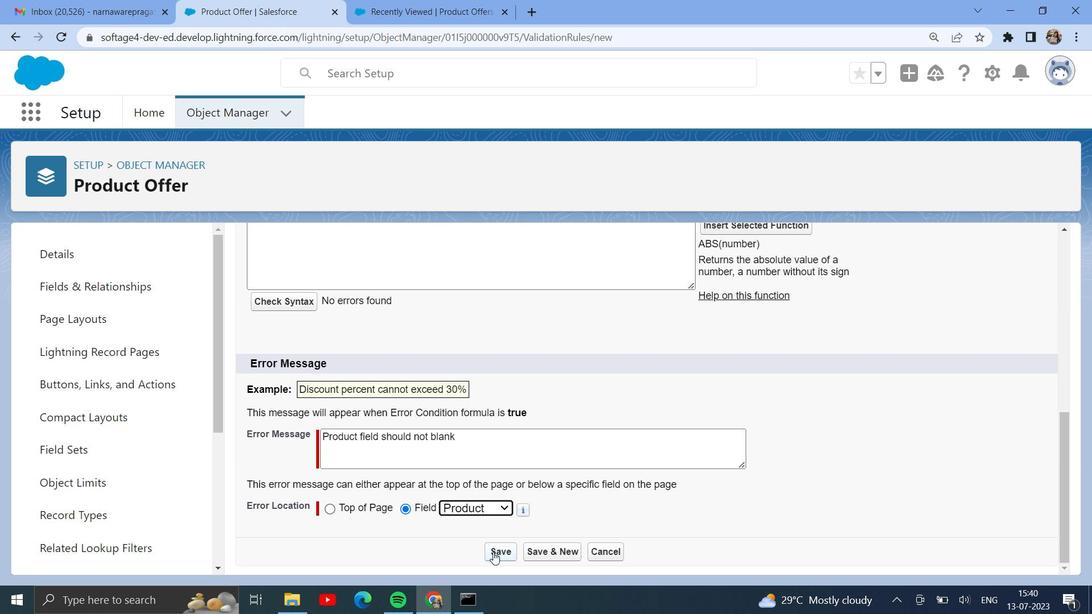 
Action: Mouse pressed left at (494, 552)
Screenshot: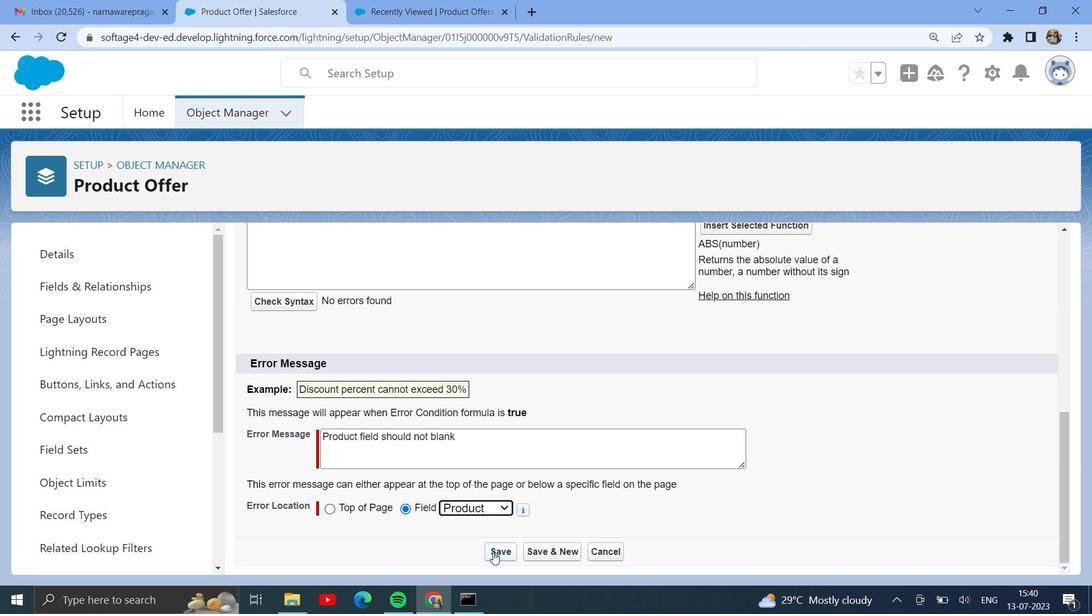 
Action: Mouse moved to (422, 13)
Screenshot: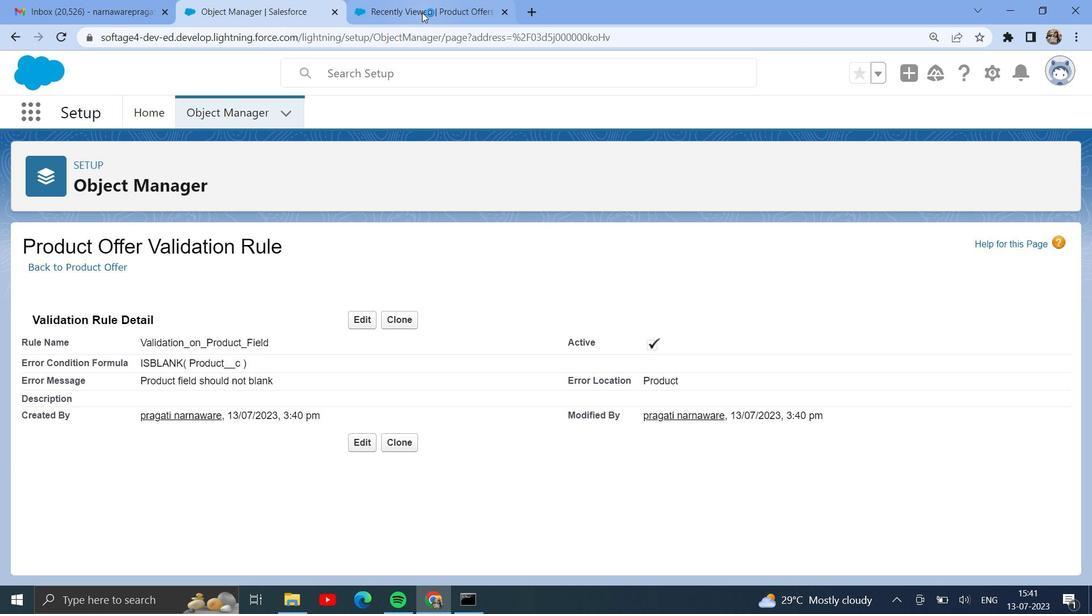 
Action: Mouse pressed left at (422, 13)
Screenshot: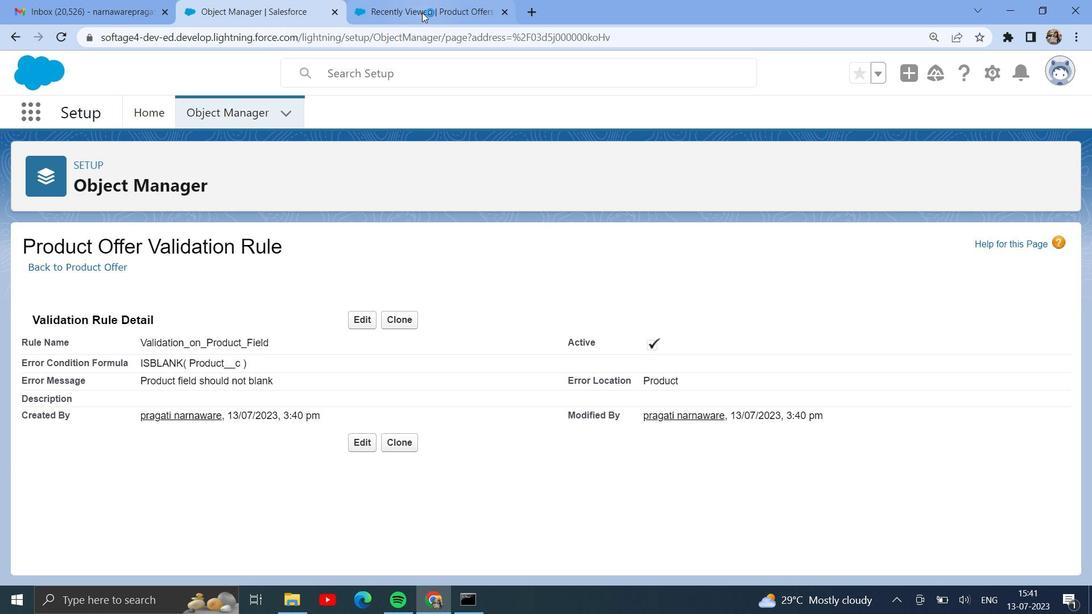 
Action: Mouse moved to (918, 117)
Screenshot: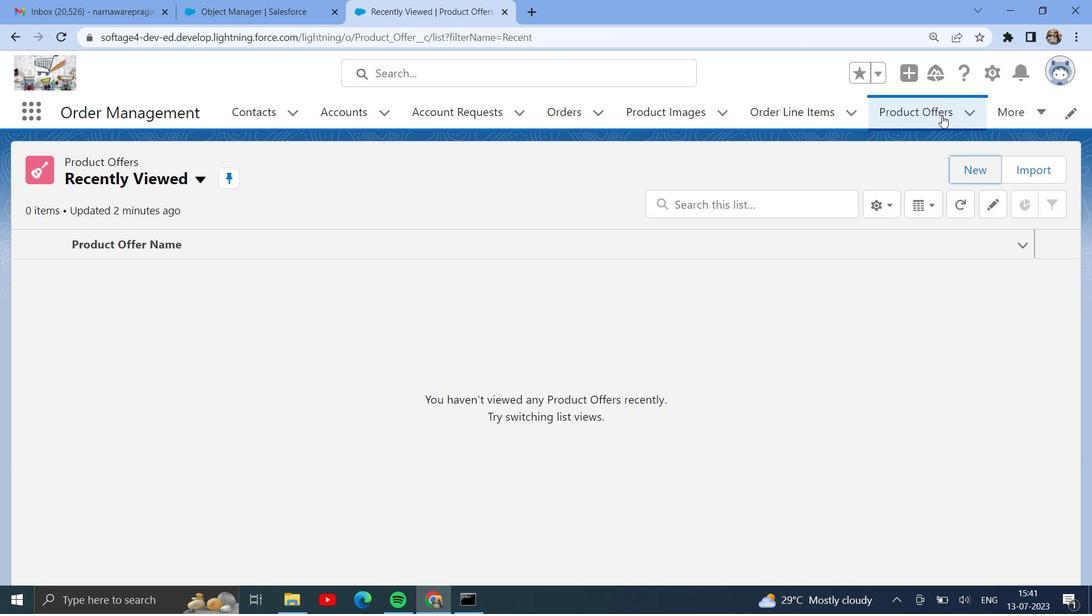
Action: Mouse pressed left at (918, 117)
Screenshot: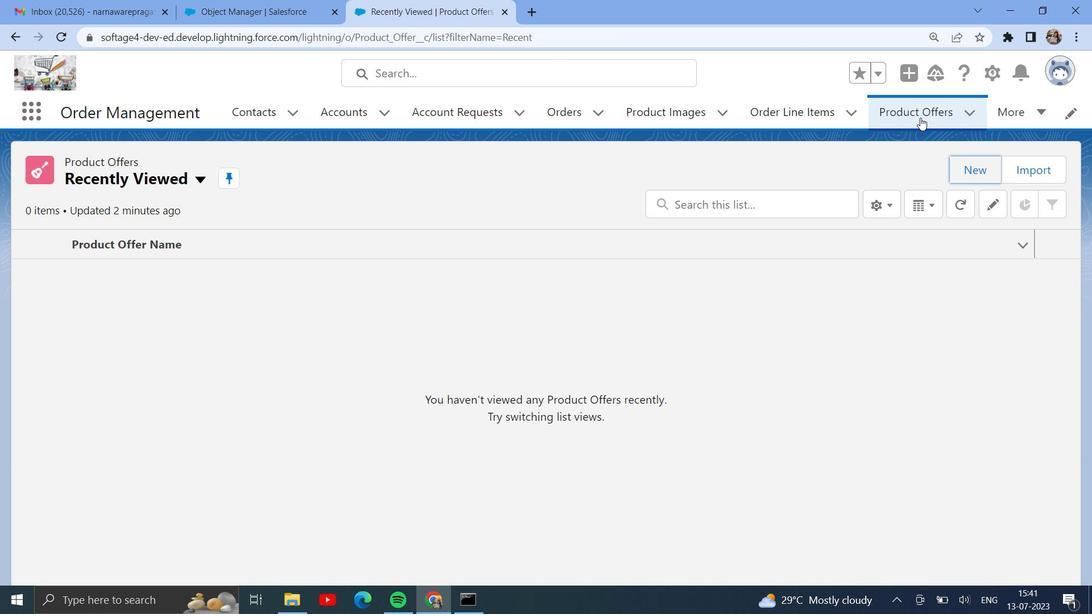 
Action: Mouse moved to (971, 166)
Screenshot: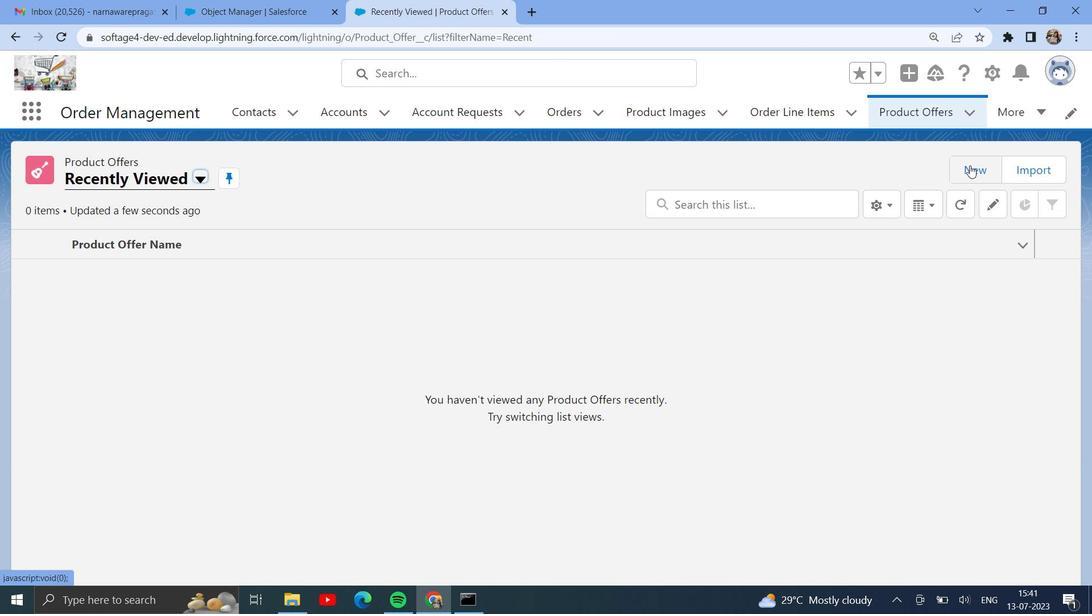 
Action: Mouse pressed left at (971, 166)
Screenshot: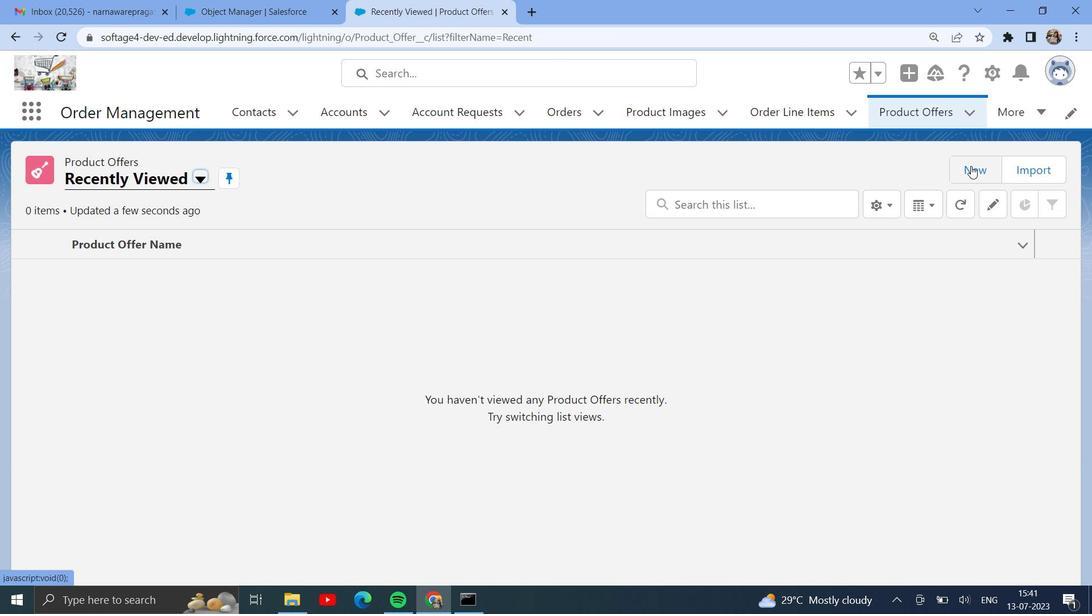 
Action: Mouse moved to (384, 329)
Screenshot: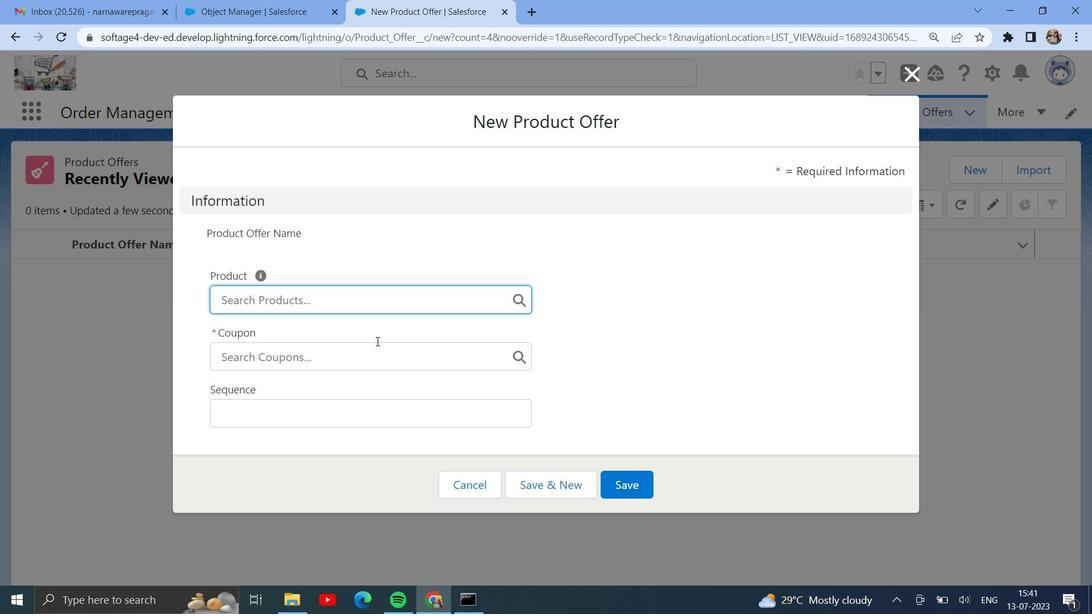 
Action: Mouse scrolled (384, 328) with delta (0, 0)
Screenshot: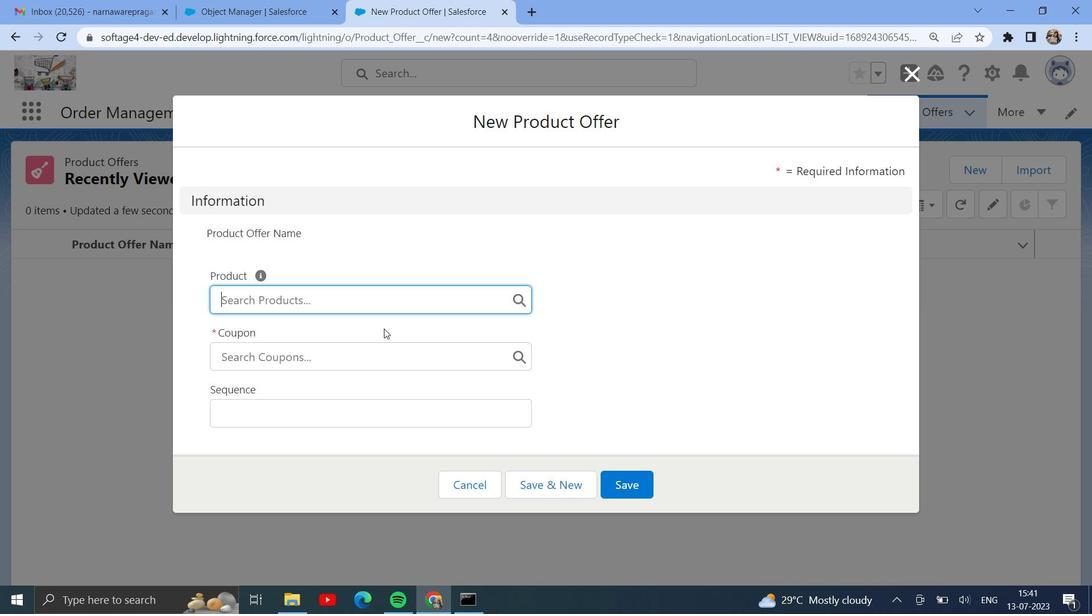 
Action: Mouse moved to (430, 351)
Screenshot: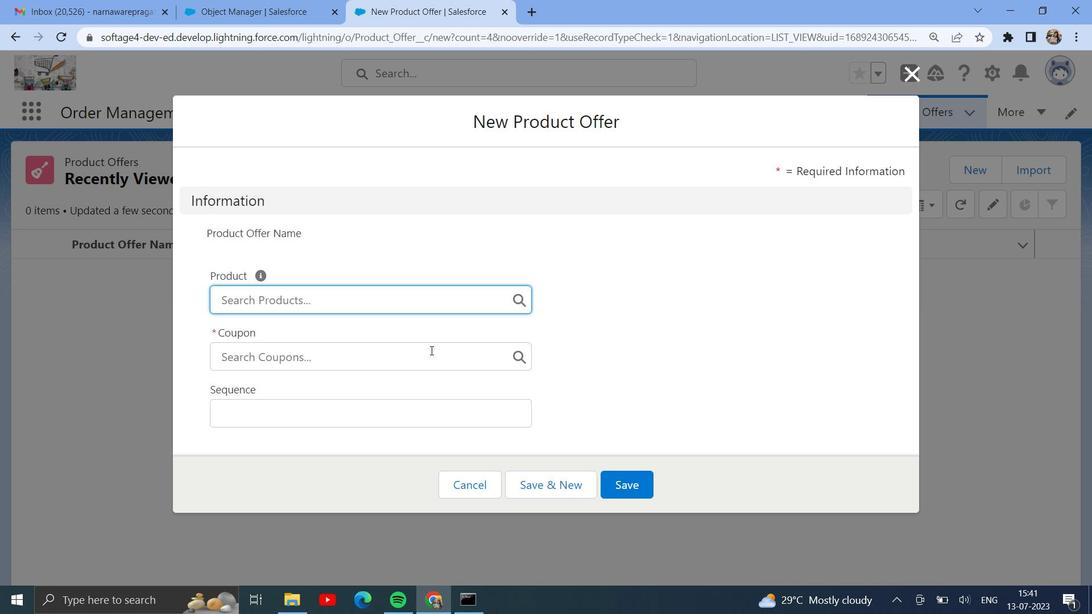 
Action: Mouse pressed left at (430, 351)
Screenshot: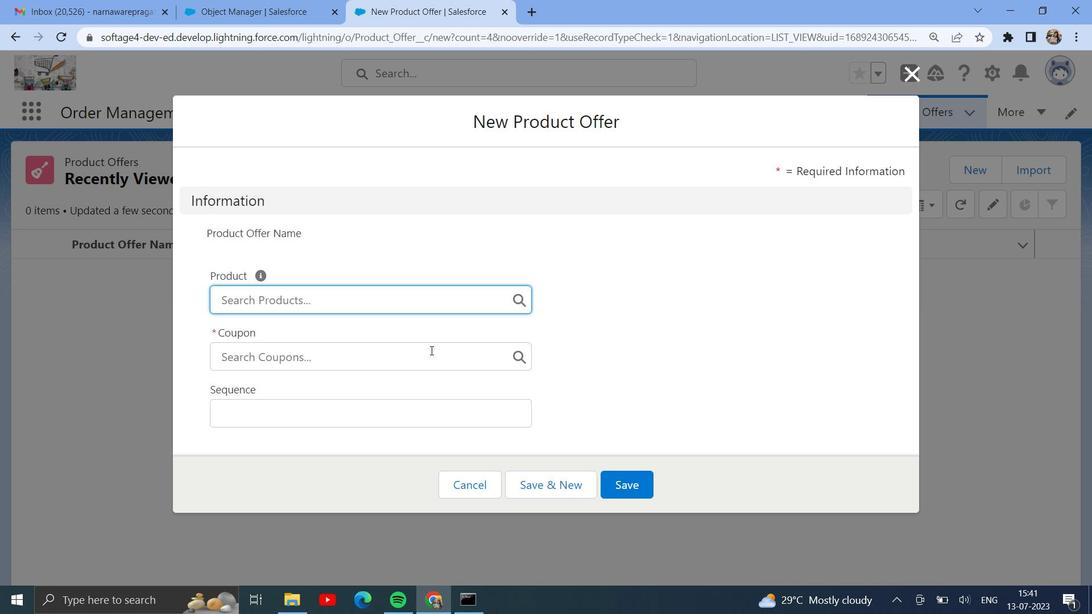 
Action: Mouse moved to (354, 420)
Screenshot: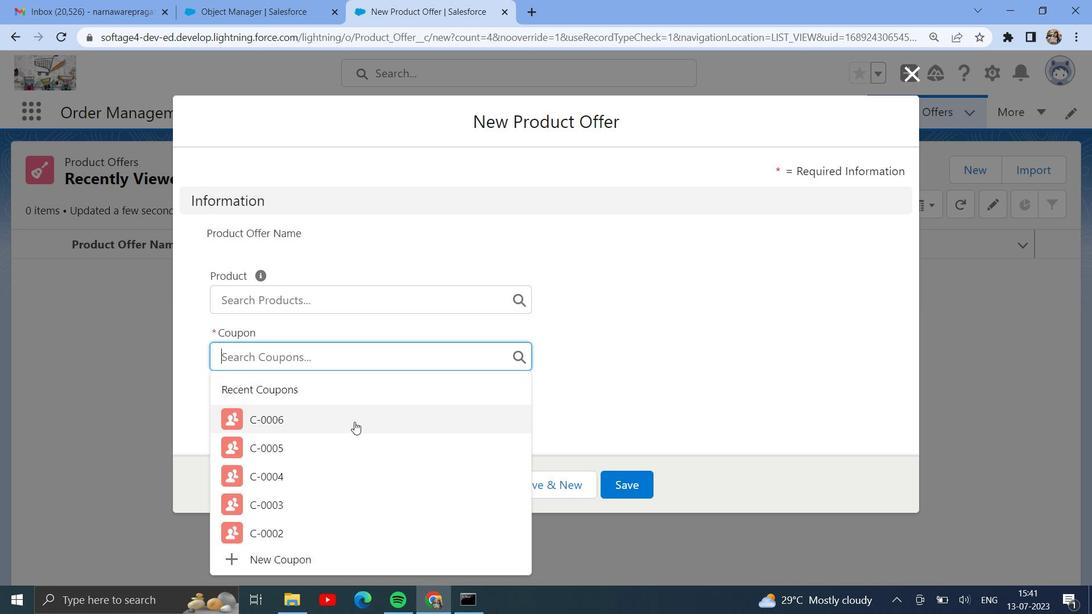 
Action: Mouse pressed left at (354, 420)
Screenshot: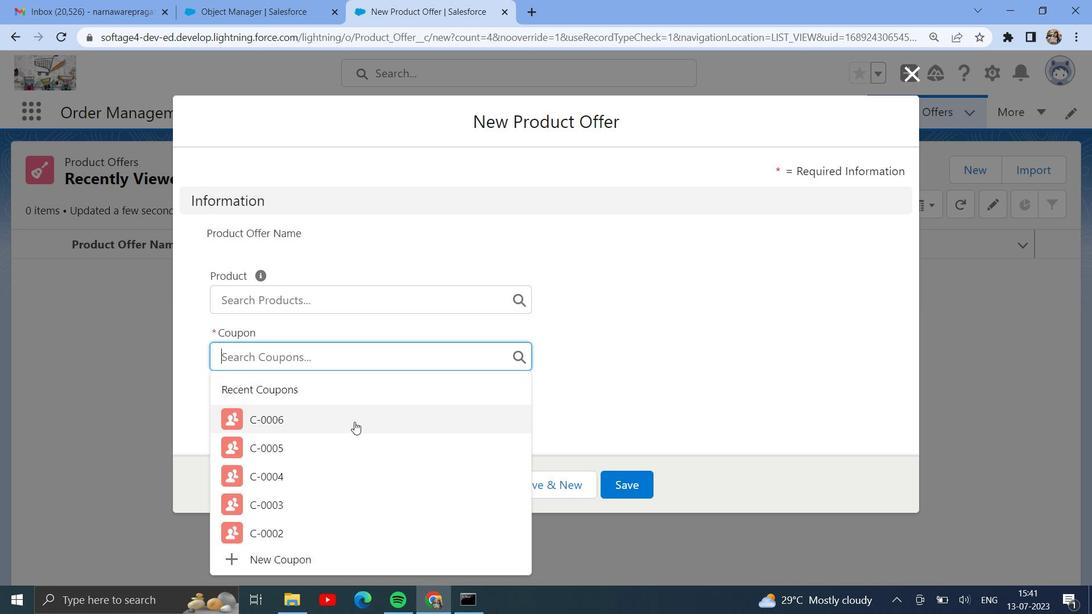 
Action: Mouse moved to (502, 409)
Screenshot: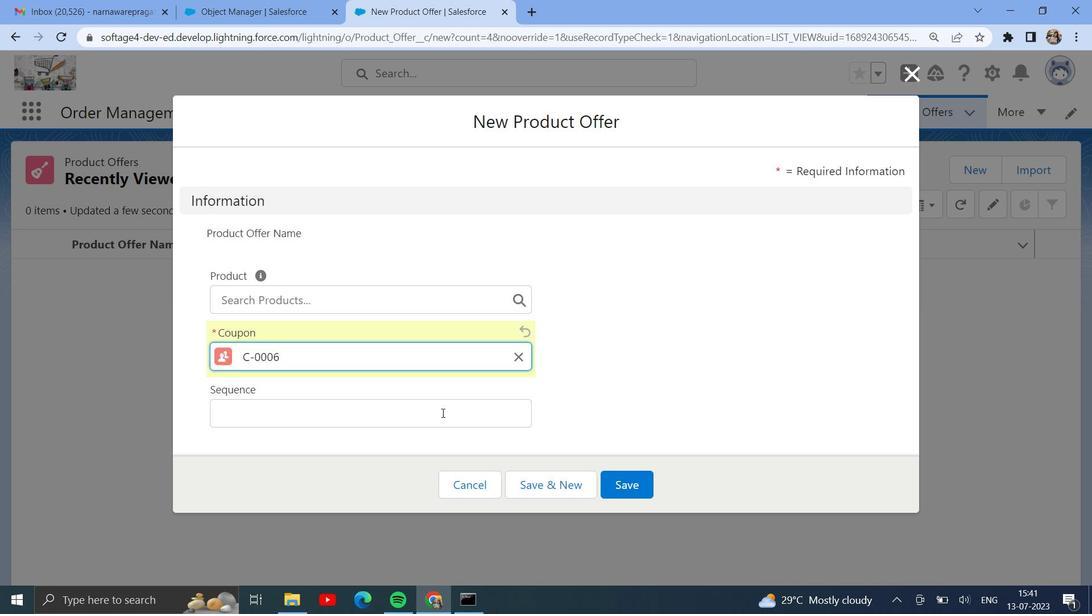 
Action: Mouse scrolled (502, 408) with delta (0, 0)
Screenshot: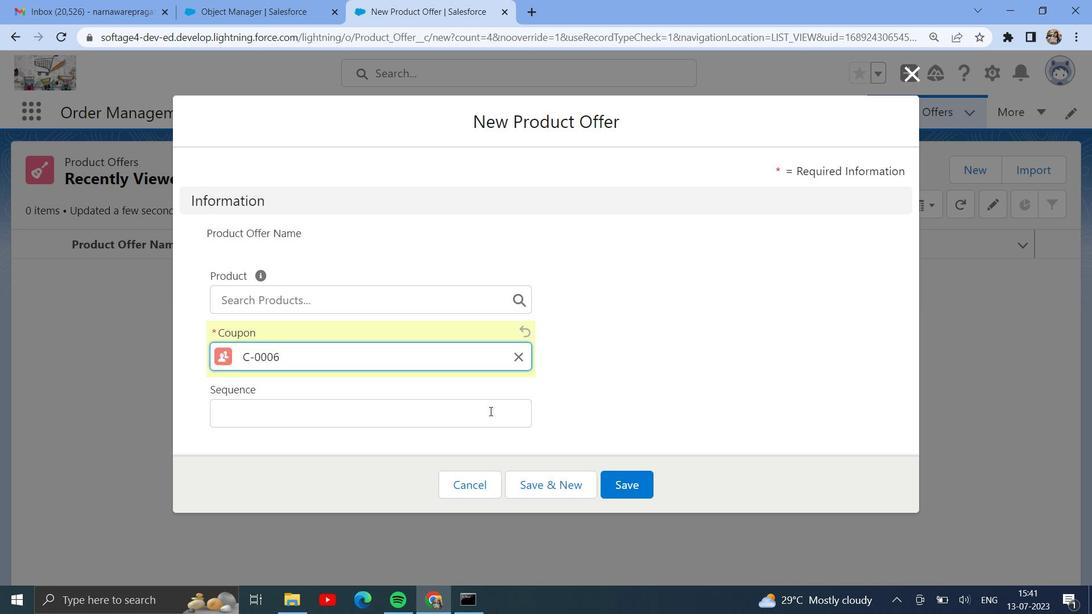 
Action: Mouse scrolled (502, 408) with delta (0, 0)
Screenshot: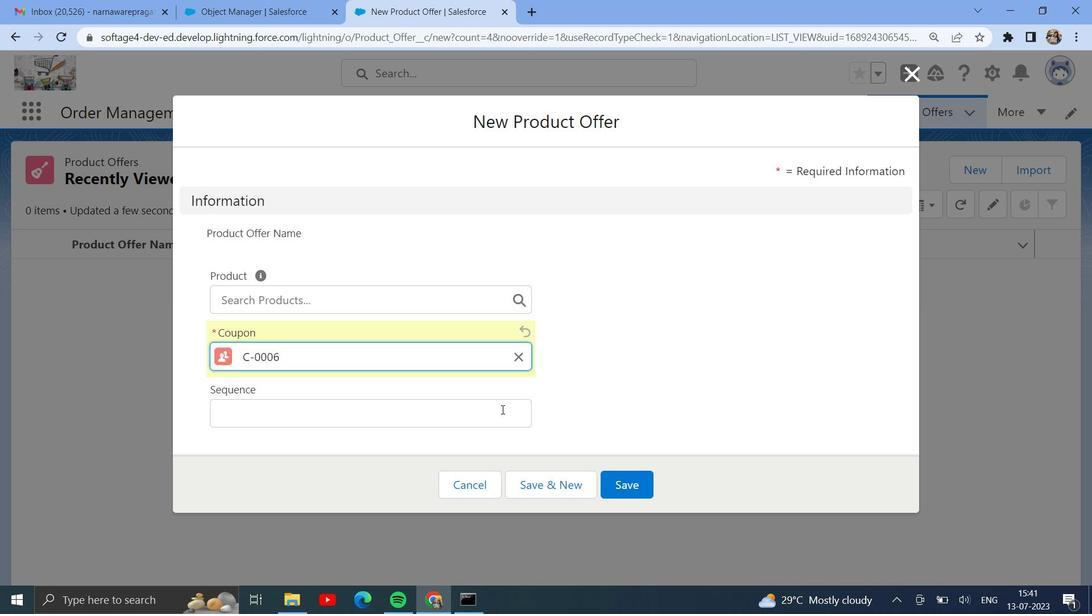 
Action: Mouse moved to (642, 488)
Screenshot: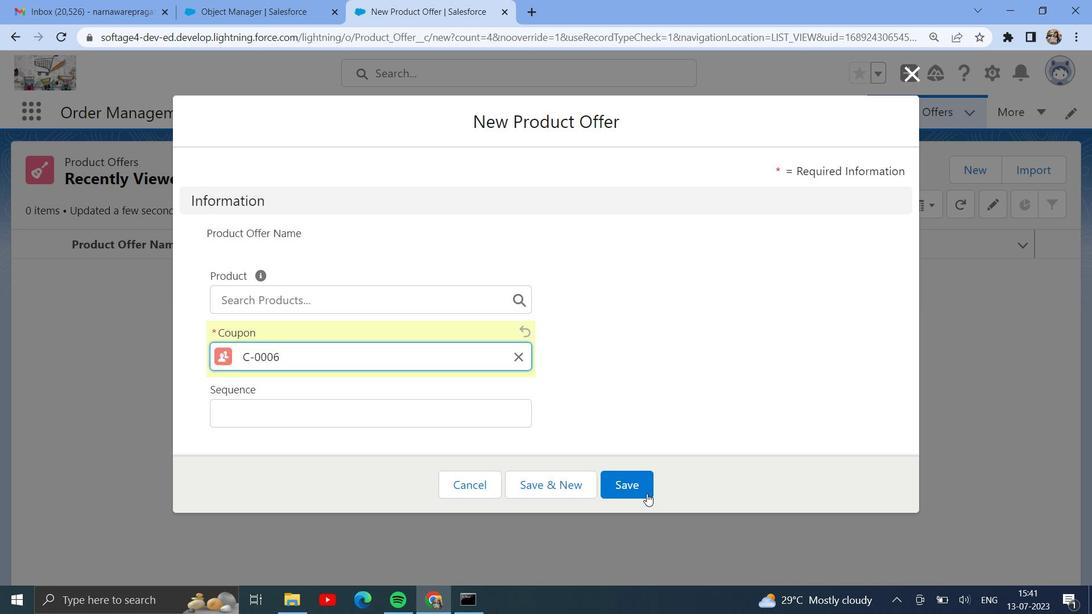 
Action: Mouse pressed left at (642, 488)
Screenshot: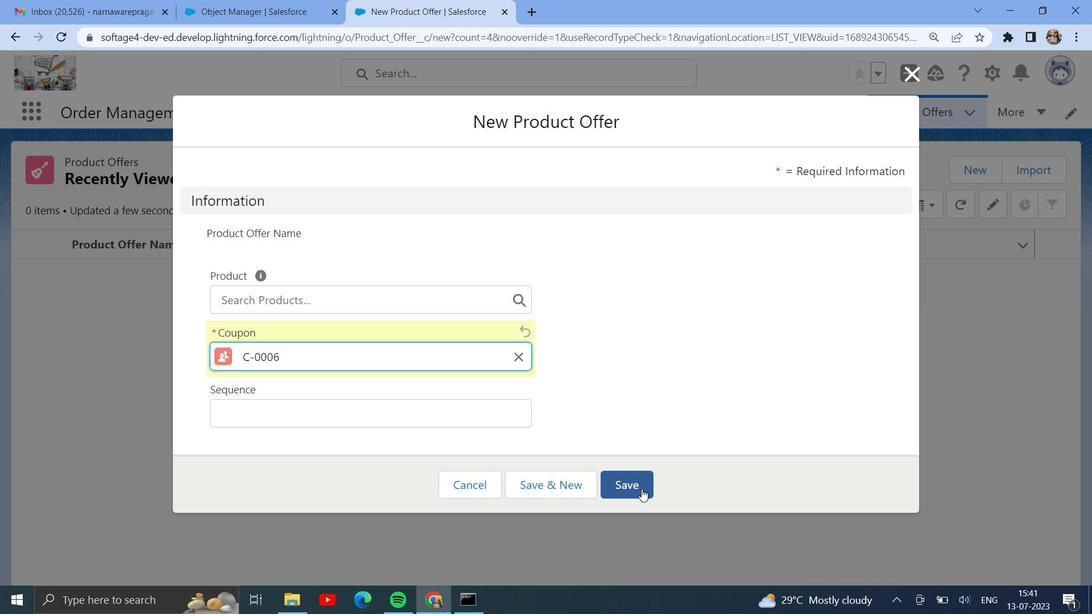 
Action: Mouse moved to (556, 331)
Screenshot: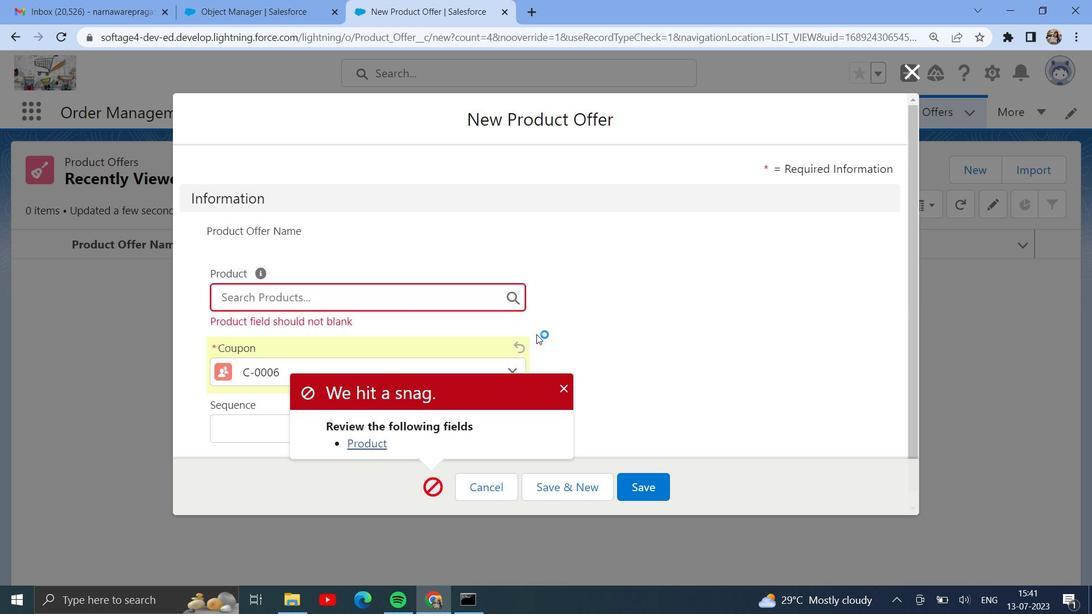 
Action: Mouse pressed left at (556, 331)
Screenshot: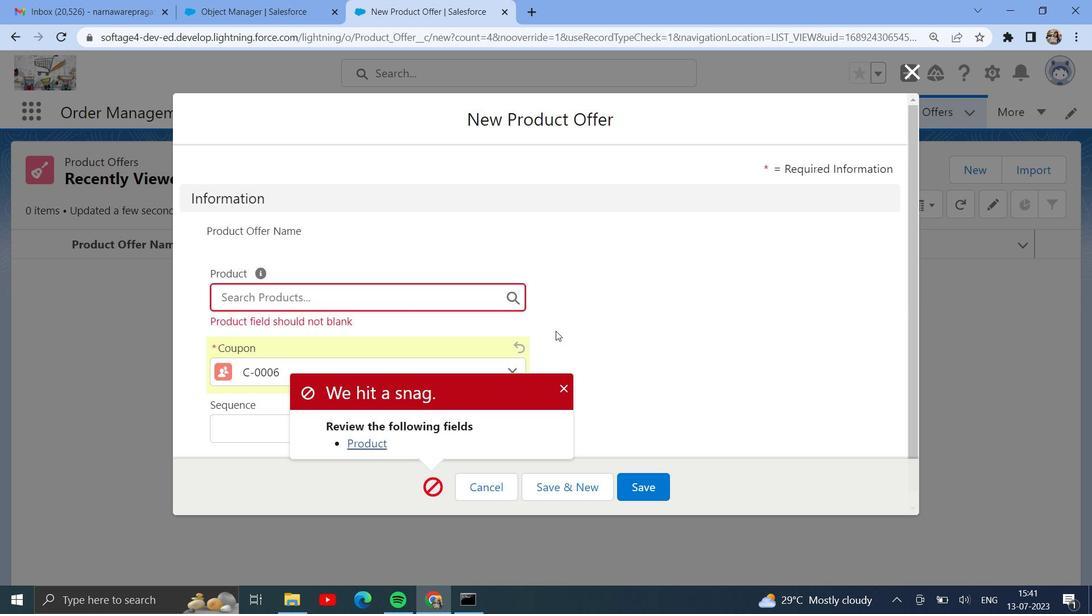 
Action: Mouse moved to (505, 297)
Screenshot: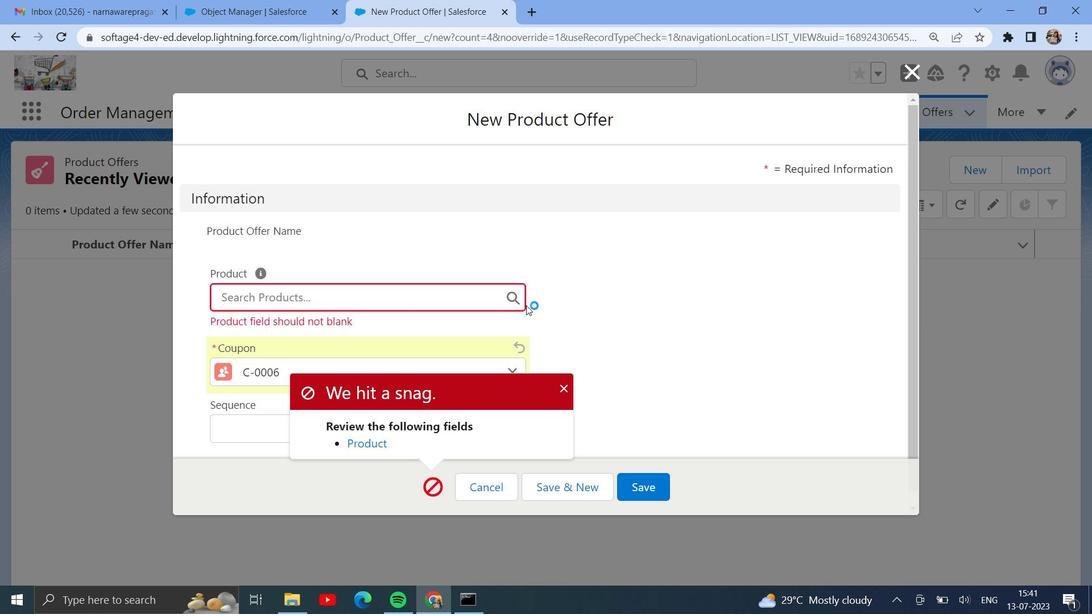 
Action: Mouse pressed left at (505, 297)
Screenshot: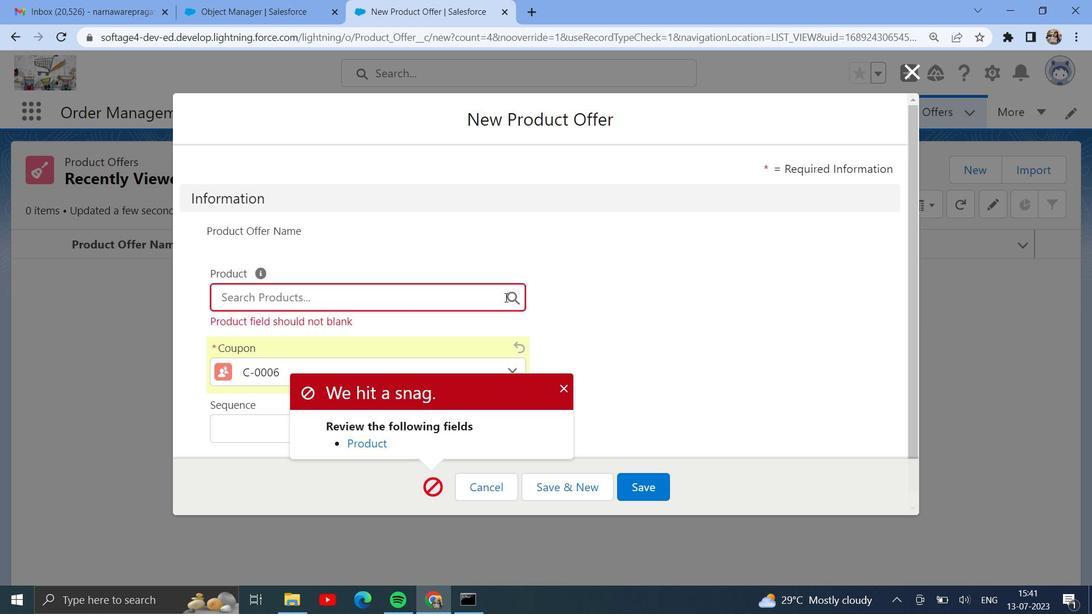 
Action: Mouse moved to (275, 360)
Screenshot: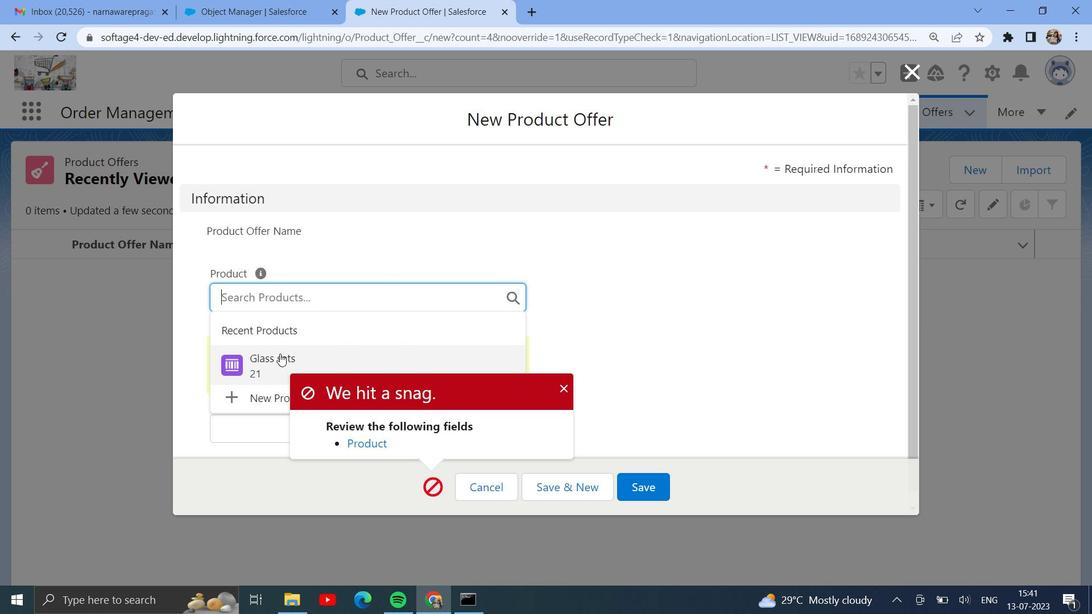 
Action: Mouse pressed left at (275, 360)
Screenshot: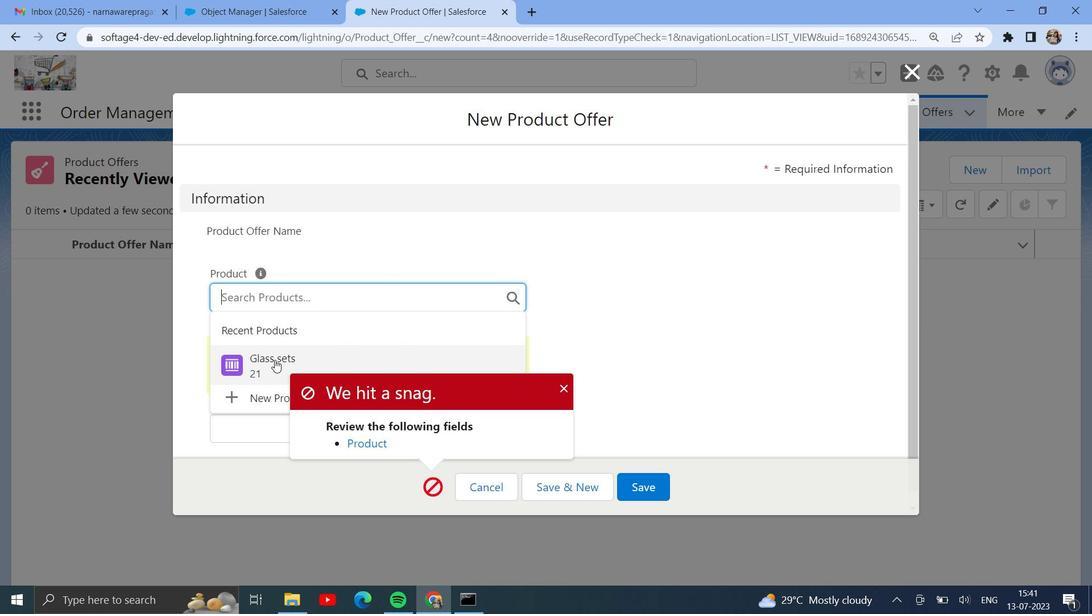 
Action: Mouse moved to (643, 490)
Screenshot: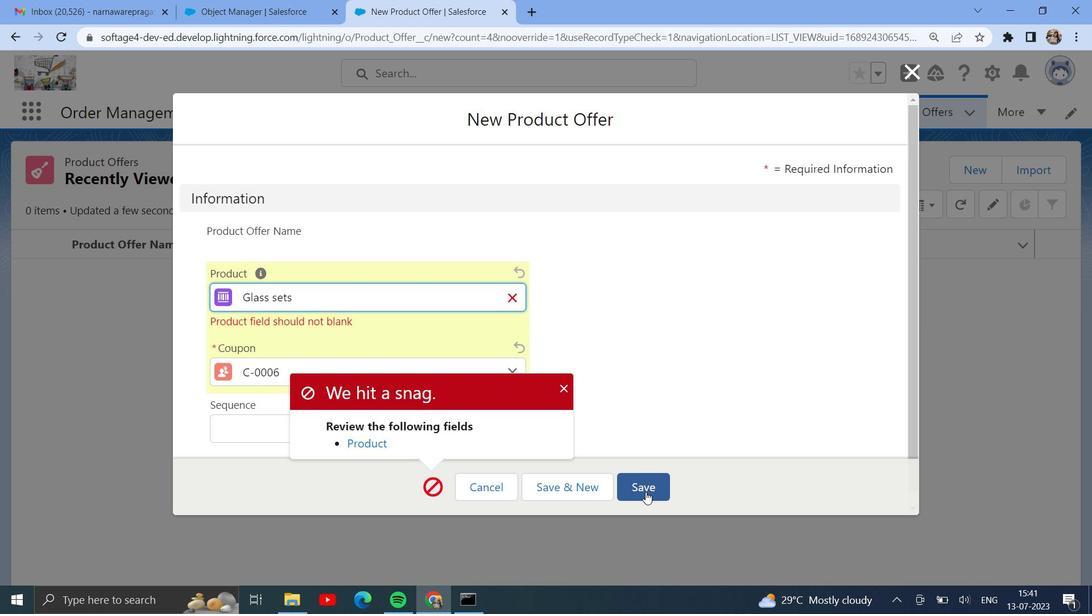 
Action: Mouse pressed left at (643, 490)
Screenshot: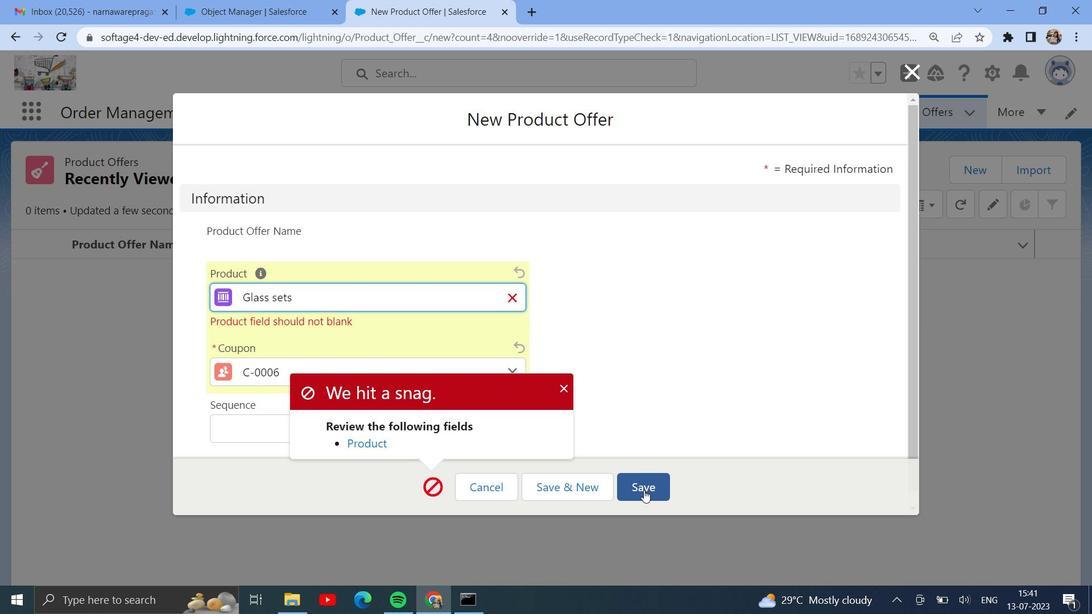 
Action: Mouse moved to (543, 409)
Screenshot: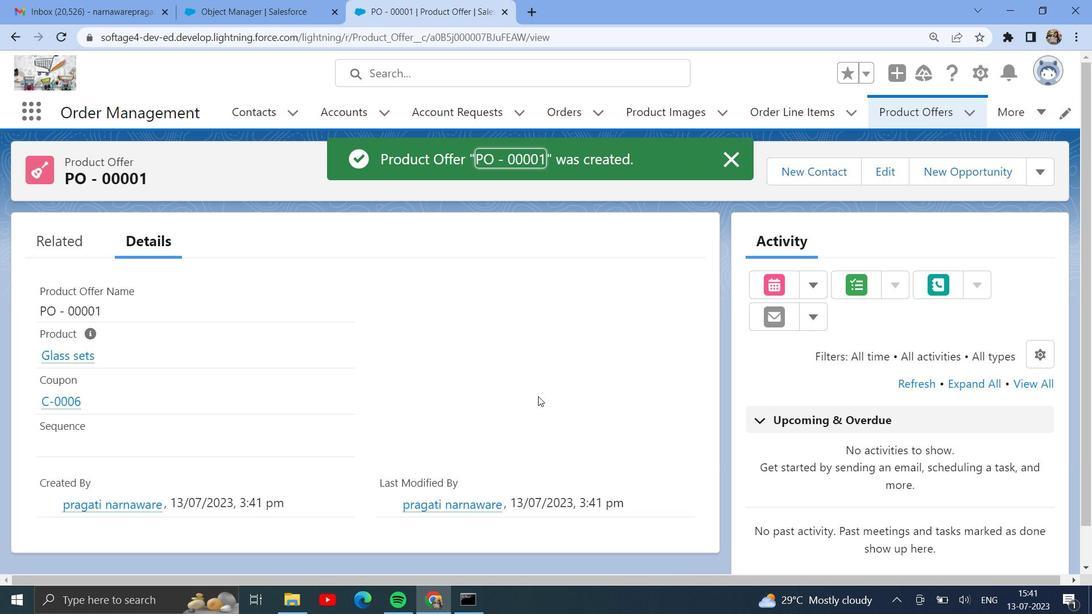 
